 Task: Search one way flight ticket for 3 adults in first from Ogdensburg: Ogdensburg International Airport to Gillette: Gillette Campbell County Airport on 5-1-2023. Choice of flights is Emirates and Kenya Airways. Number of bags: 1 carry on bag. Price is upto 100000. Outbound departure time preference is 16:15.
Action: Mouse moved to (226, 376)
Screenshot: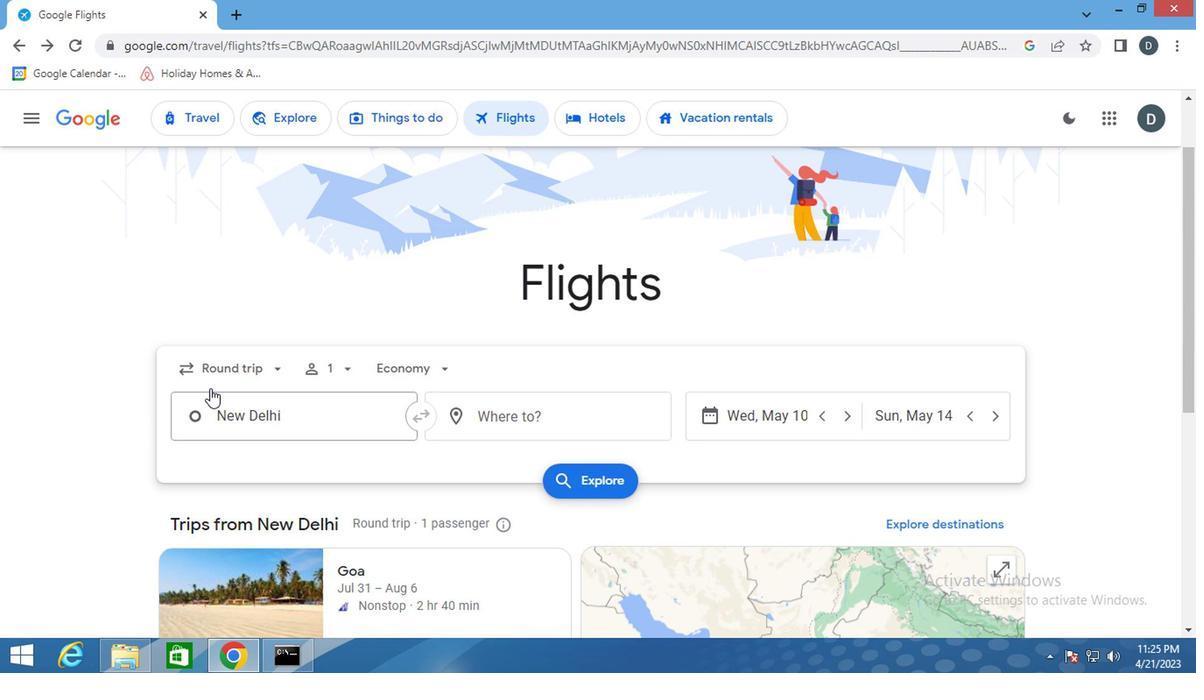 
Action: Mouse pressed left at (226, 376)
Screenshot: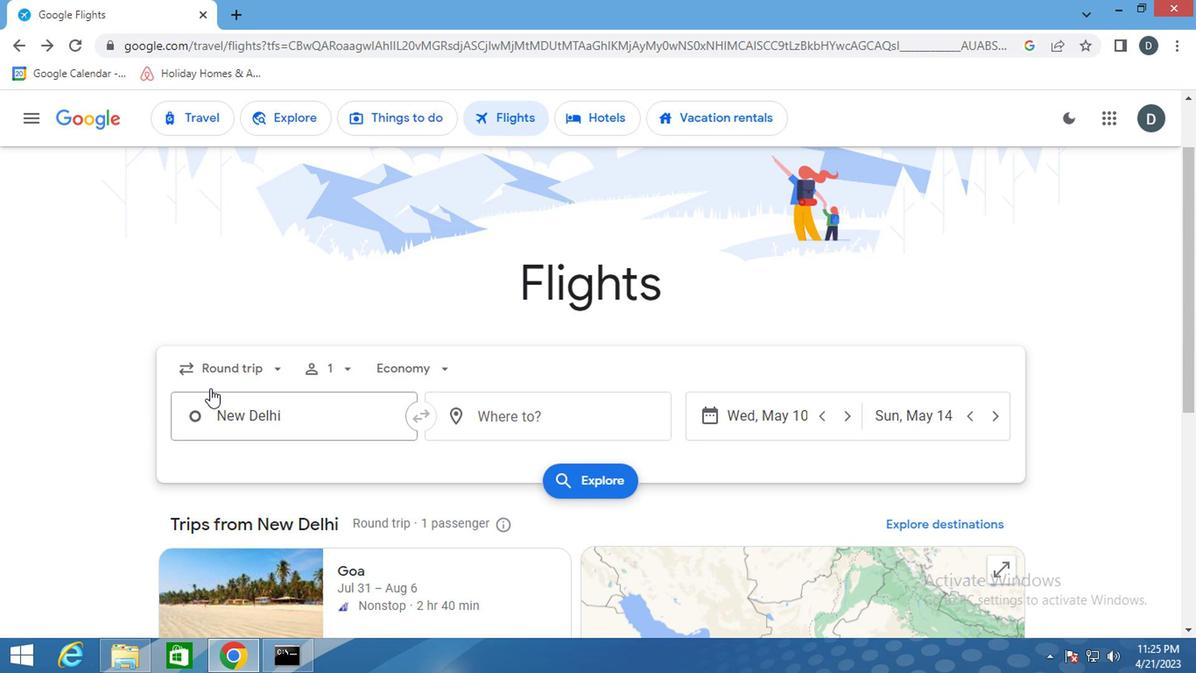 
Action: Mouse moved to (270, 436)
Screenshot: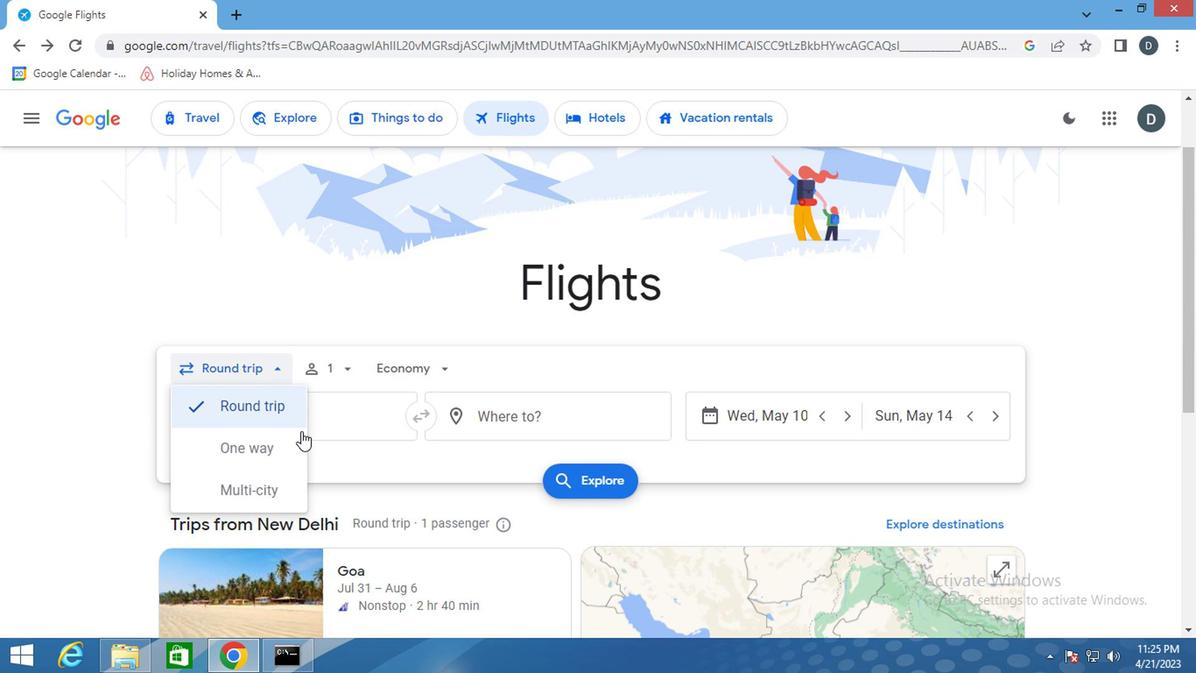 
Action: Mouse pressed left at (270, 436)
Screenshot: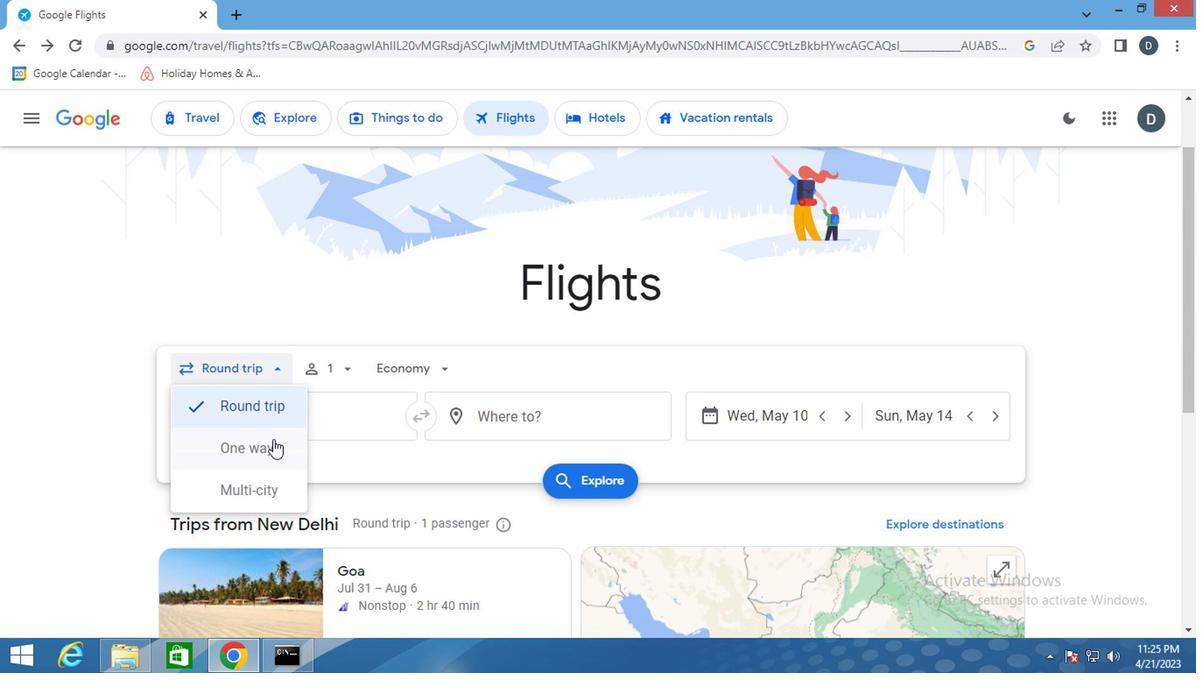 
Action: Mouse moved to (321, 367)
Screenshot: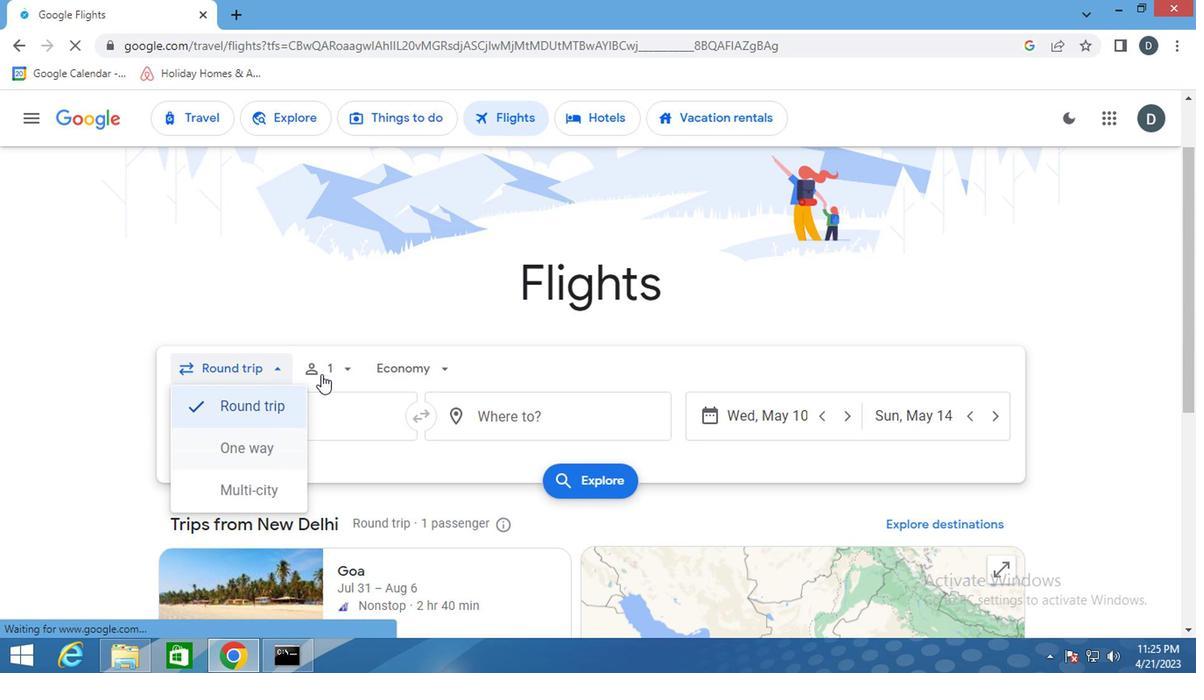 
Action: Mouse pressed left at (321, 367)
Screenshot: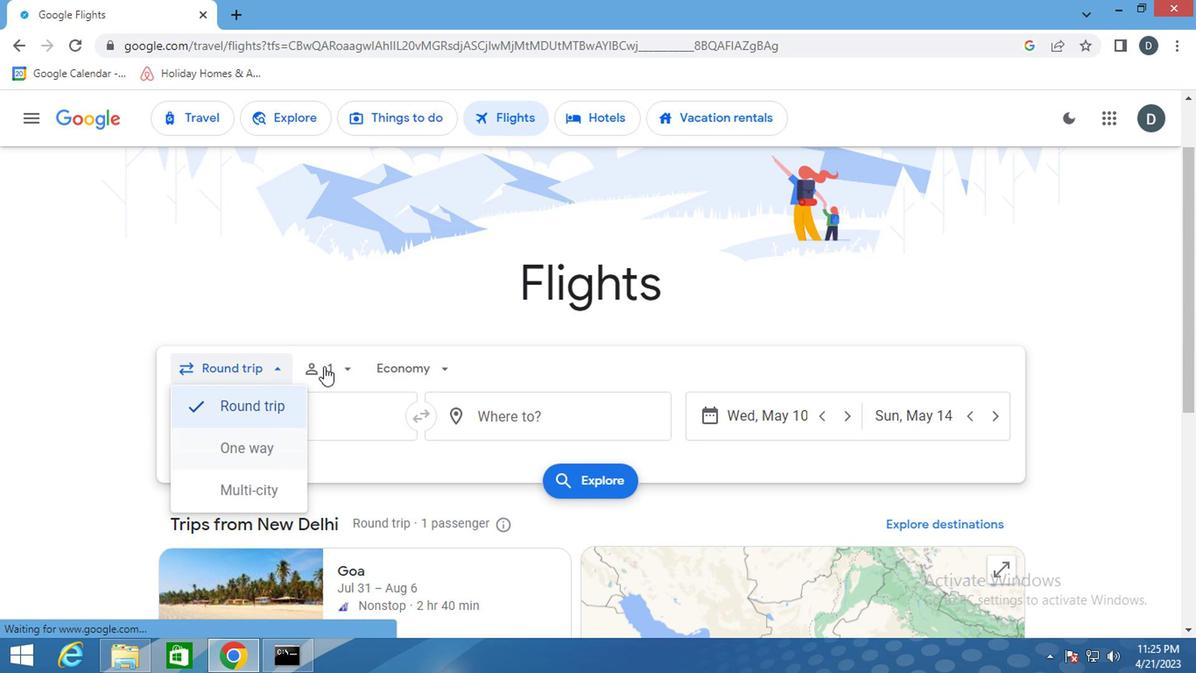 
Action: Mouse moved to (457, 412)
Screenshot: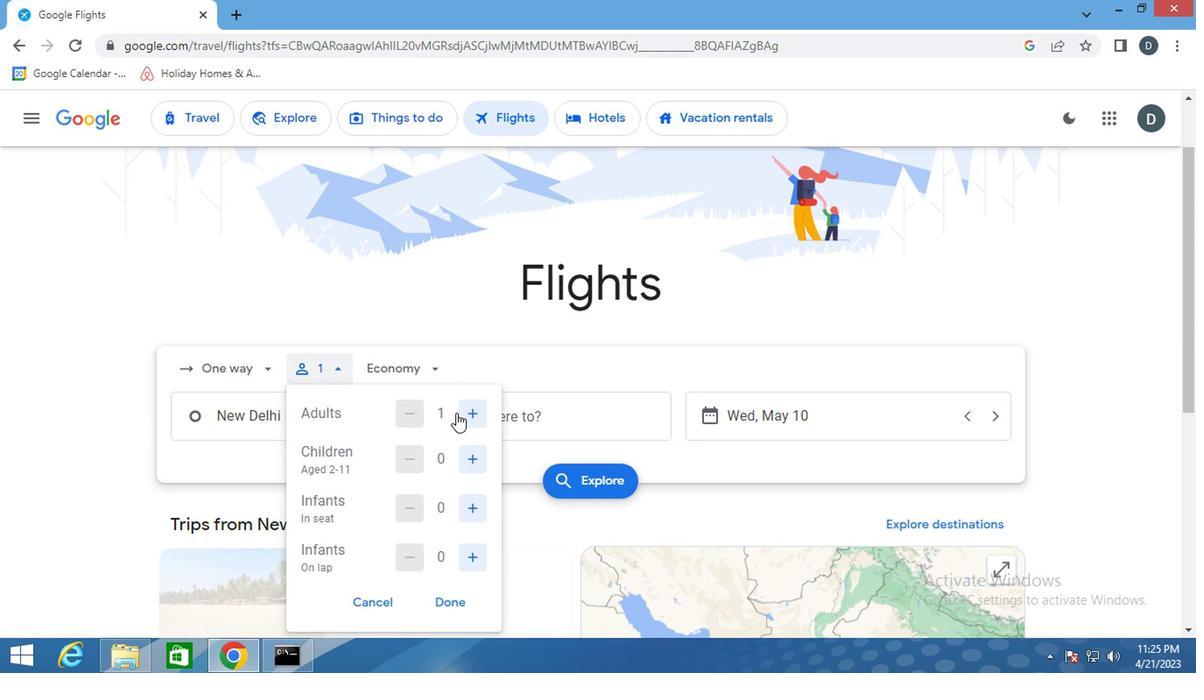 
Action: Mouse pressed left at (457, 412)
Screenshot: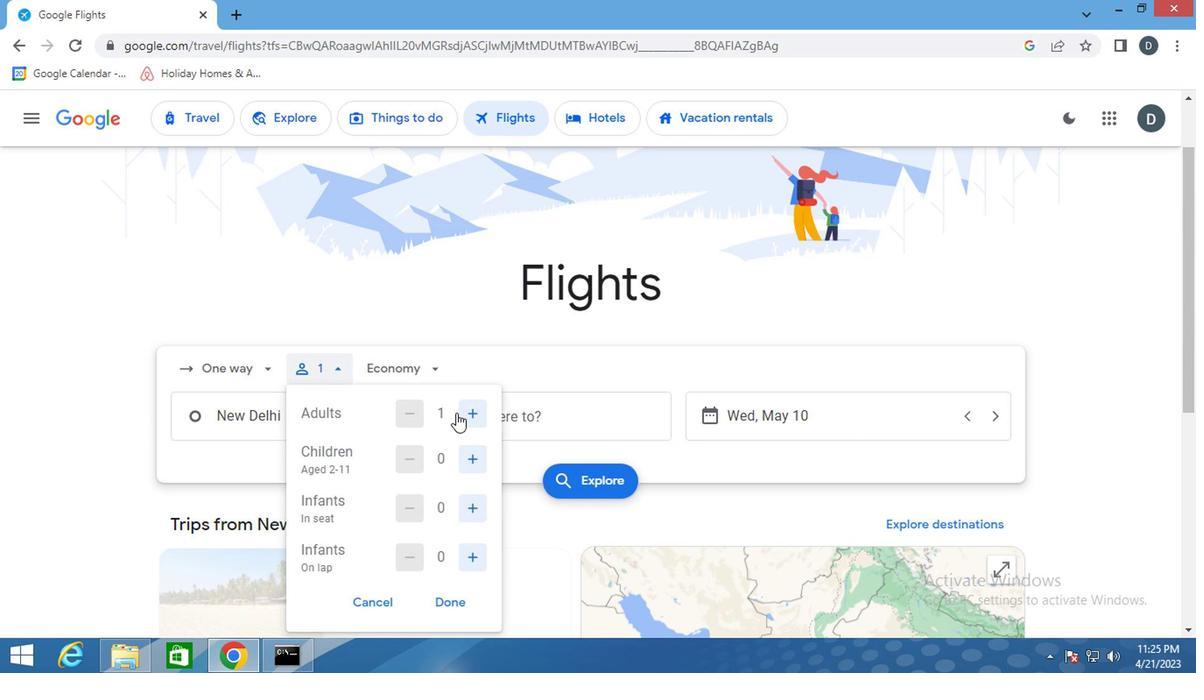 
Action: Mouse pressed left at (457, 412)
Screenshot: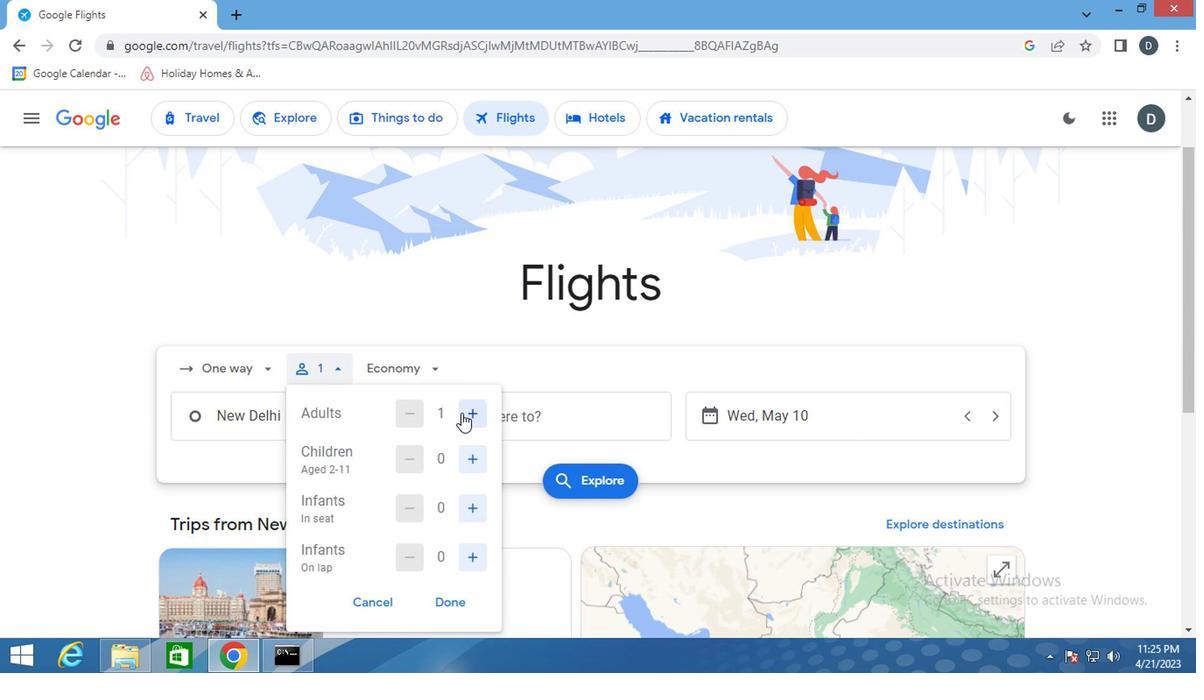 
Action: Mouse pressed left at (457, 412)
Screenshot: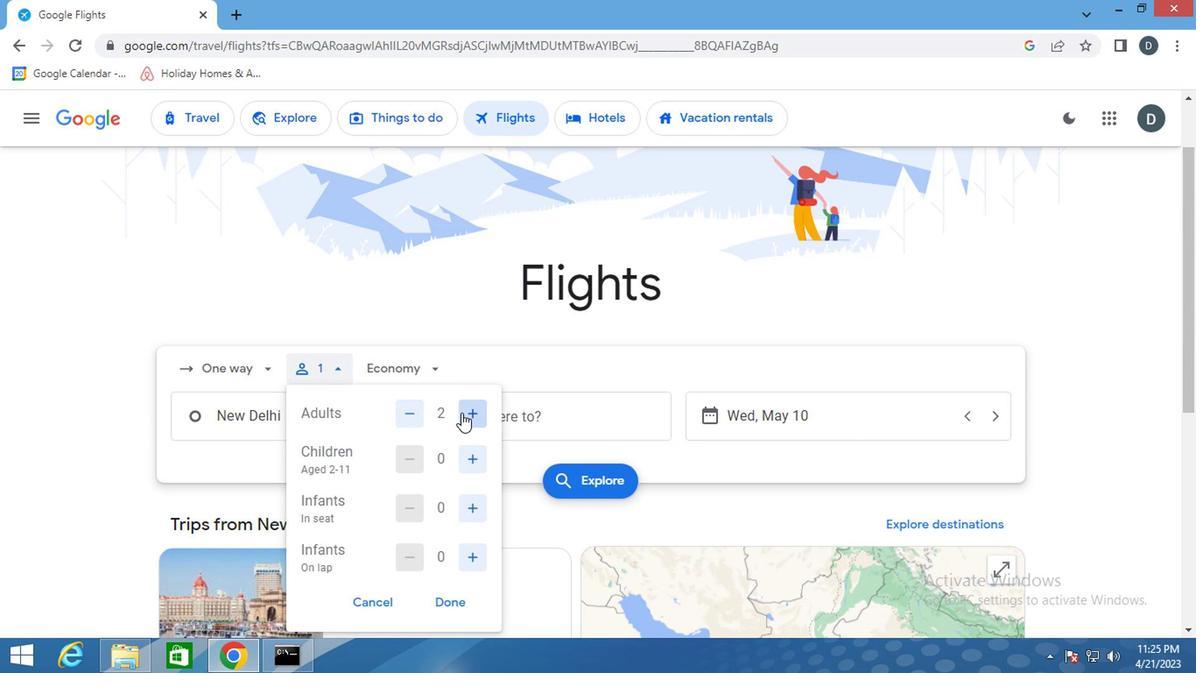 
Action: Mouse moved to (408, 411)
Screenshot: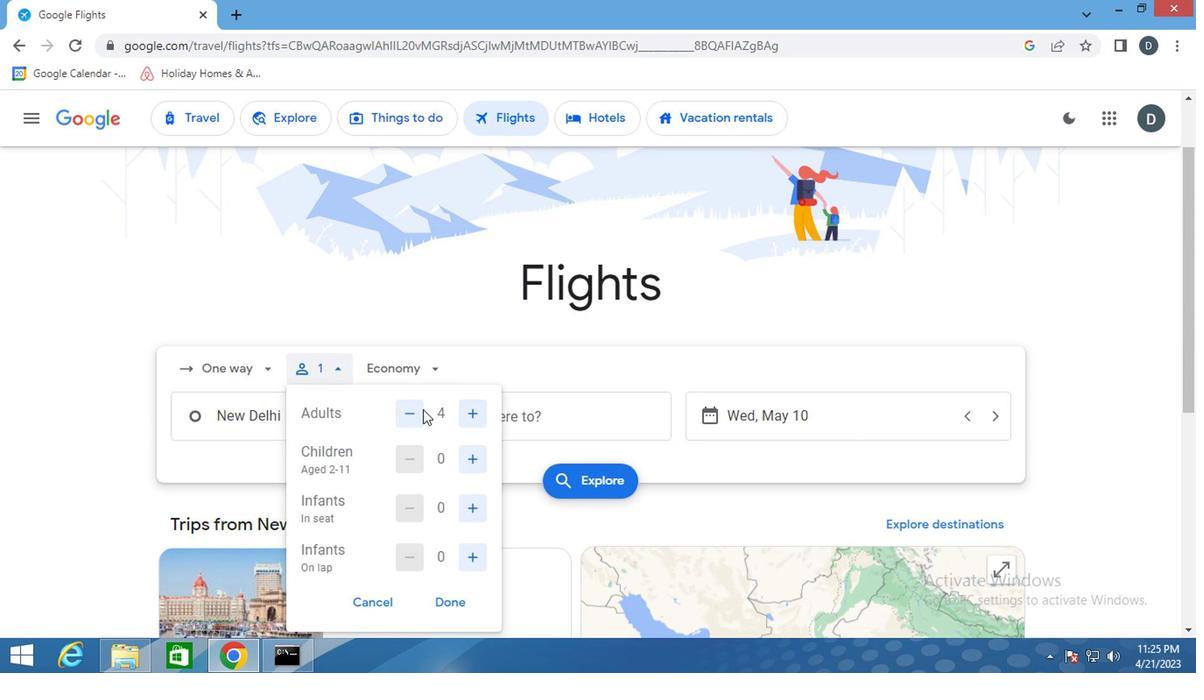 
Action: Mouse pressed left at (408, 411)
Screenshot: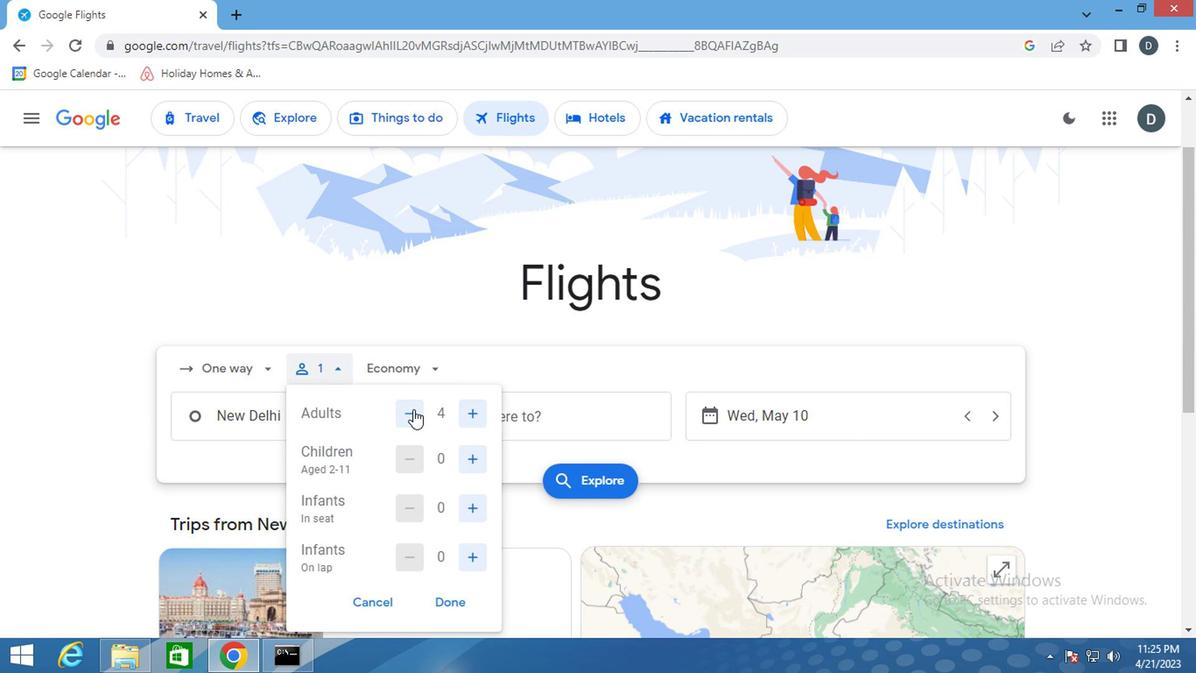 
Action: Mouse moved to (249, 434)
Screenshot: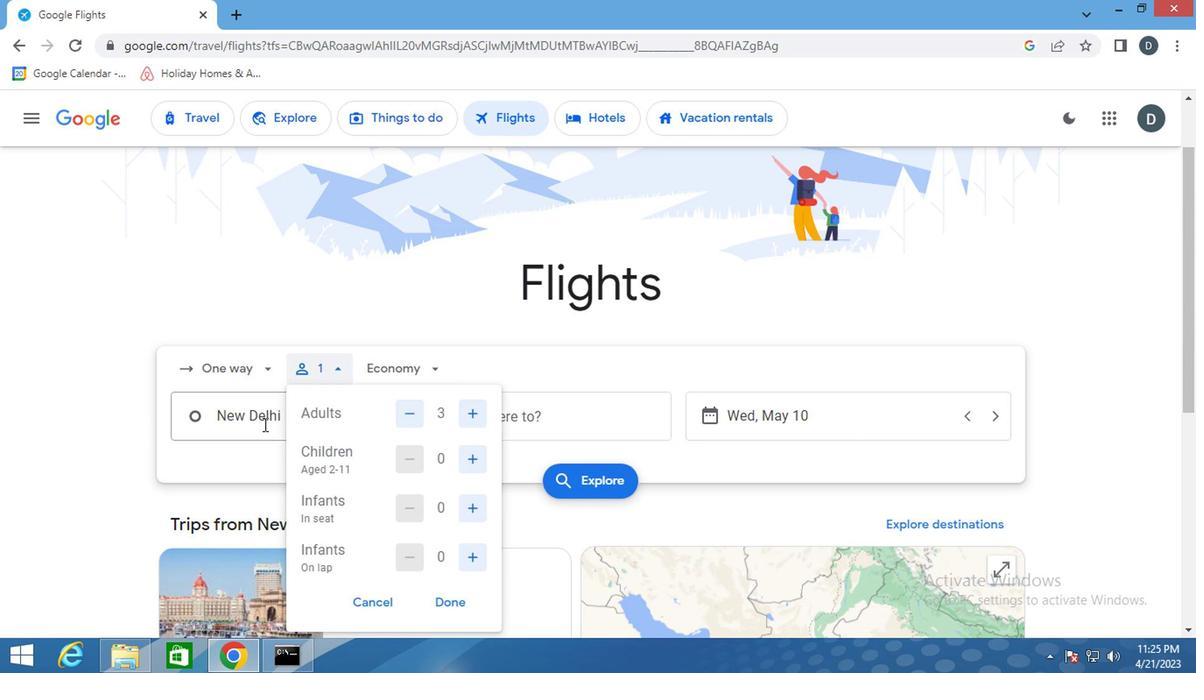 
Action: Mouse pressed left at (249, 434)
Screenshot: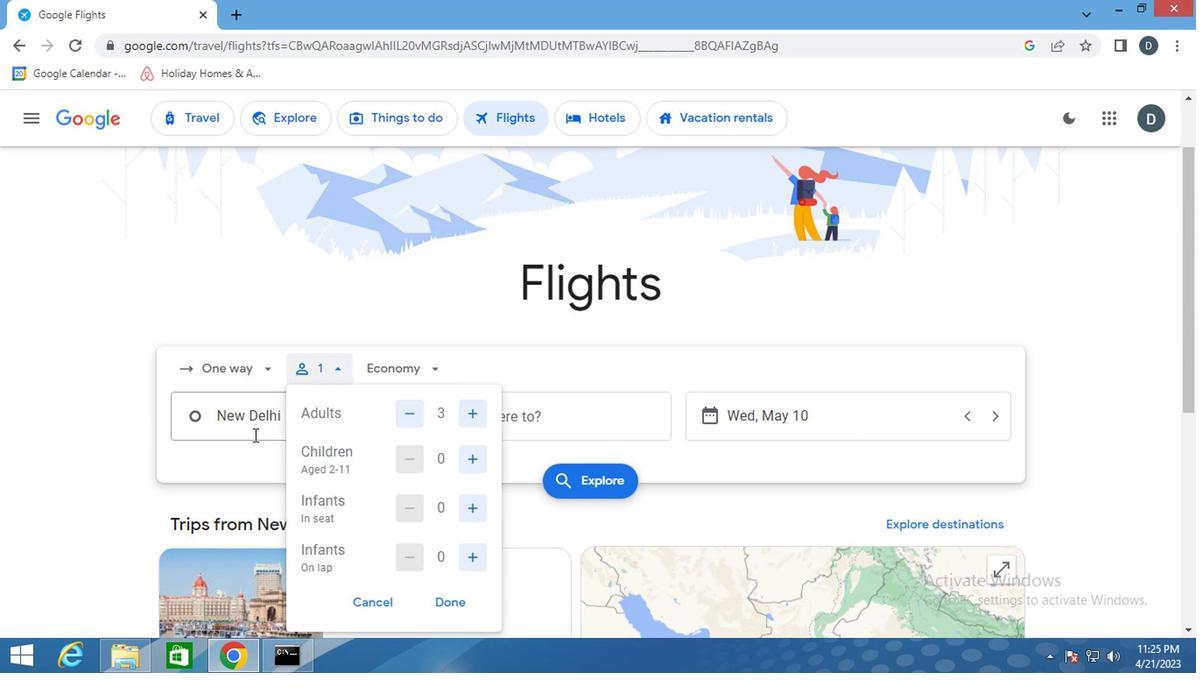 
Action: Mouse moved to (260, 425)
Screenshot: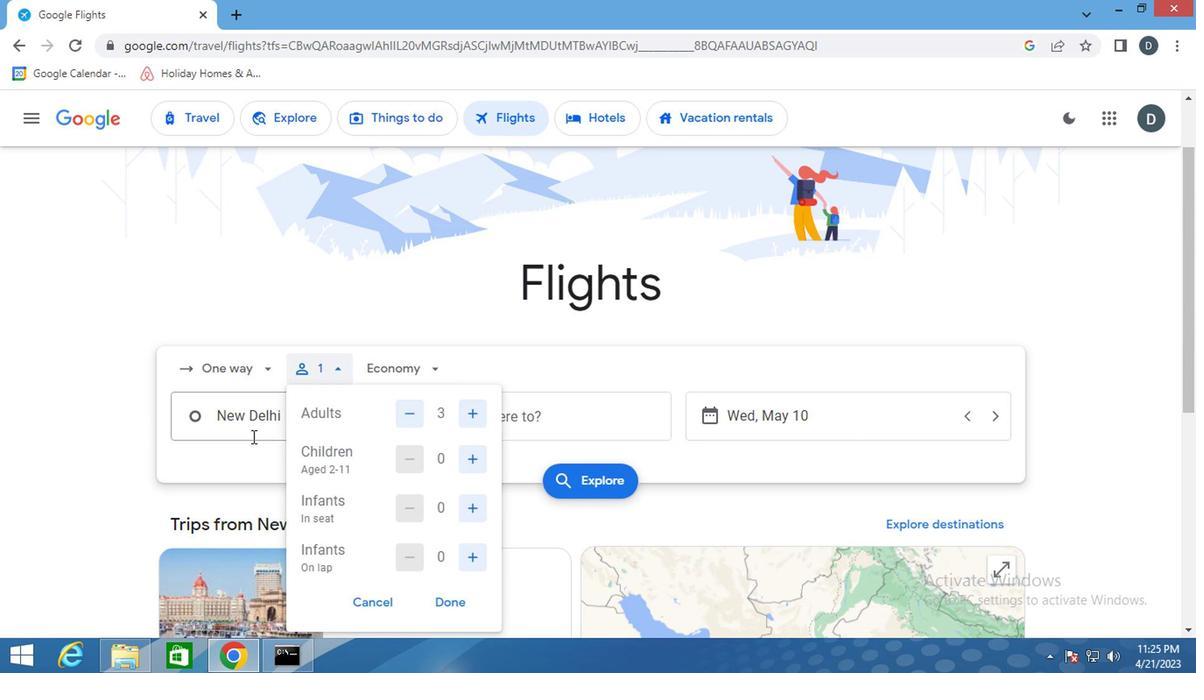 
Action: Mouse pressed left at (260, 425)
Screenshot: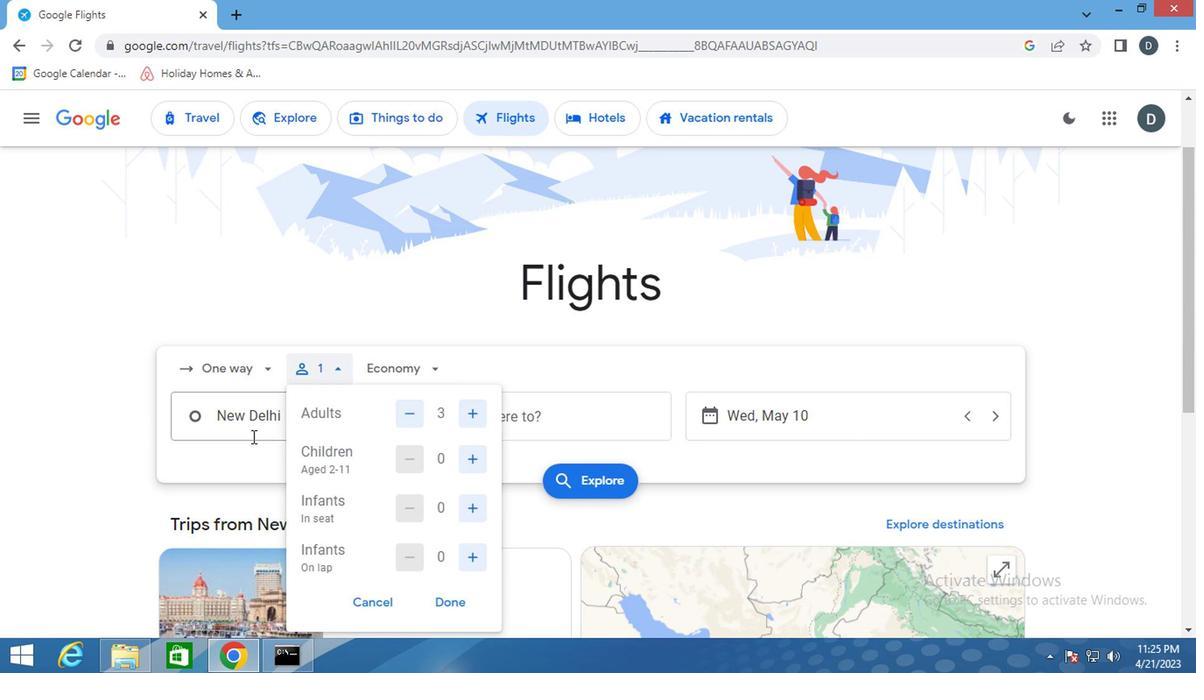 
Action: Mouse moved to (262, 425)
Screenshot: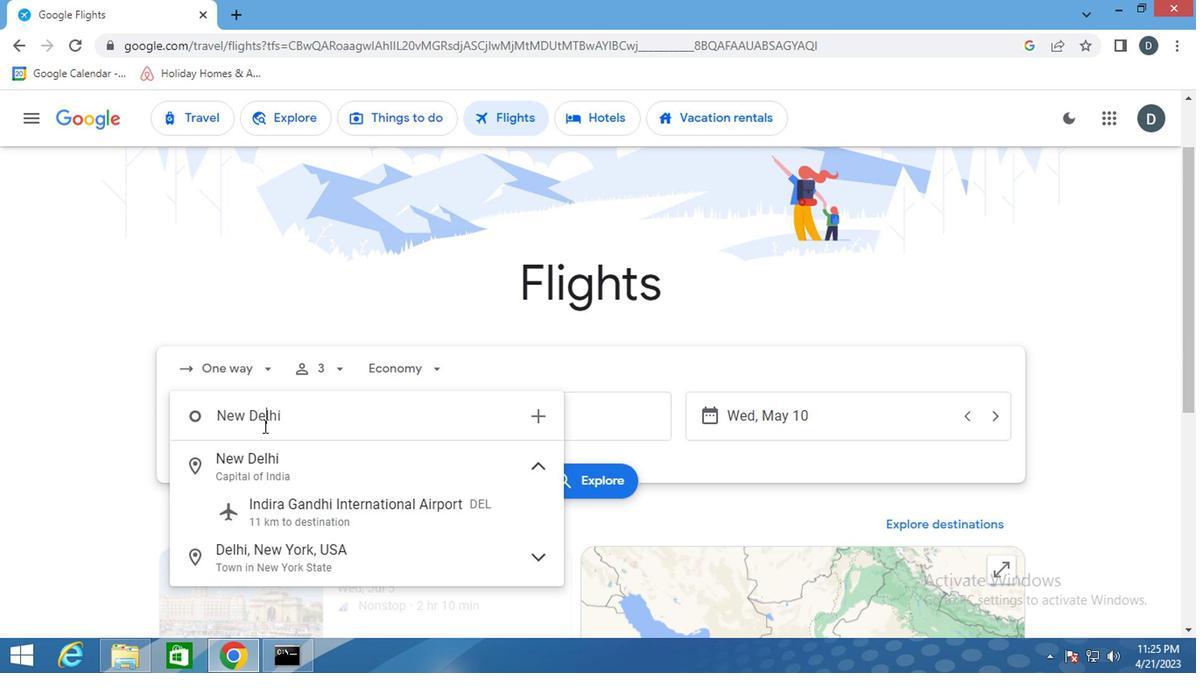 
Action: Key pressed ctrl+A<Key.shift>ctrl+OR<Key.backspace>GDENSBURG
Screenshot: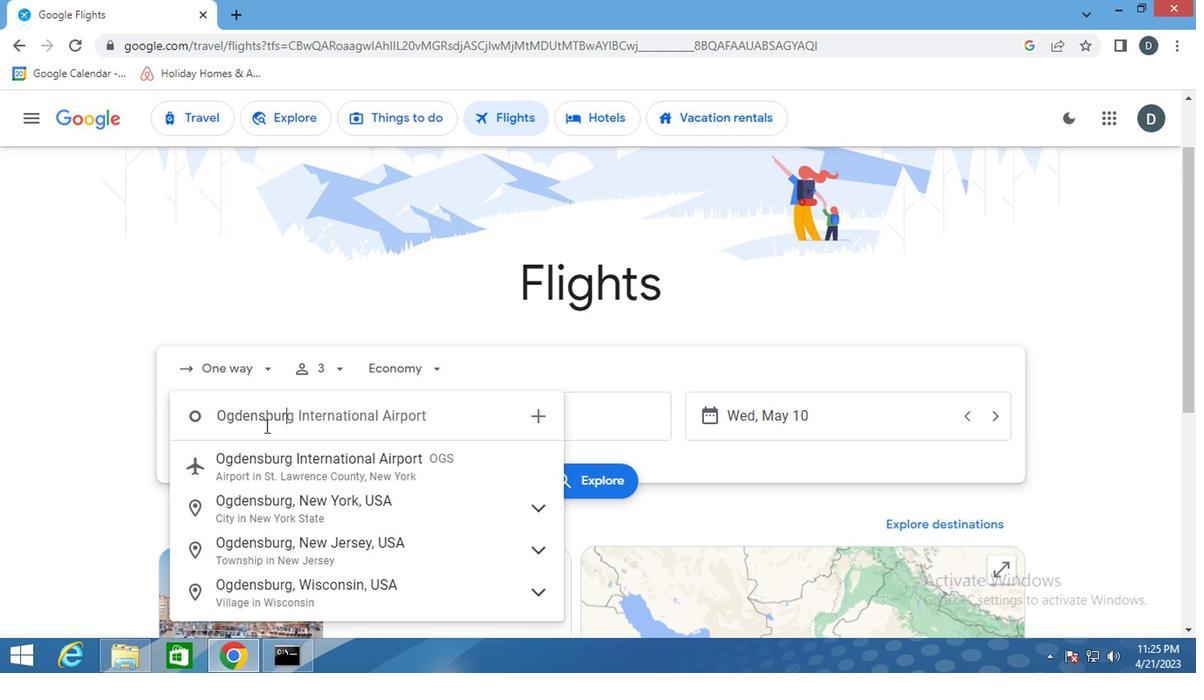 
Action: Mouse moved to (286, 464)
Screenshot: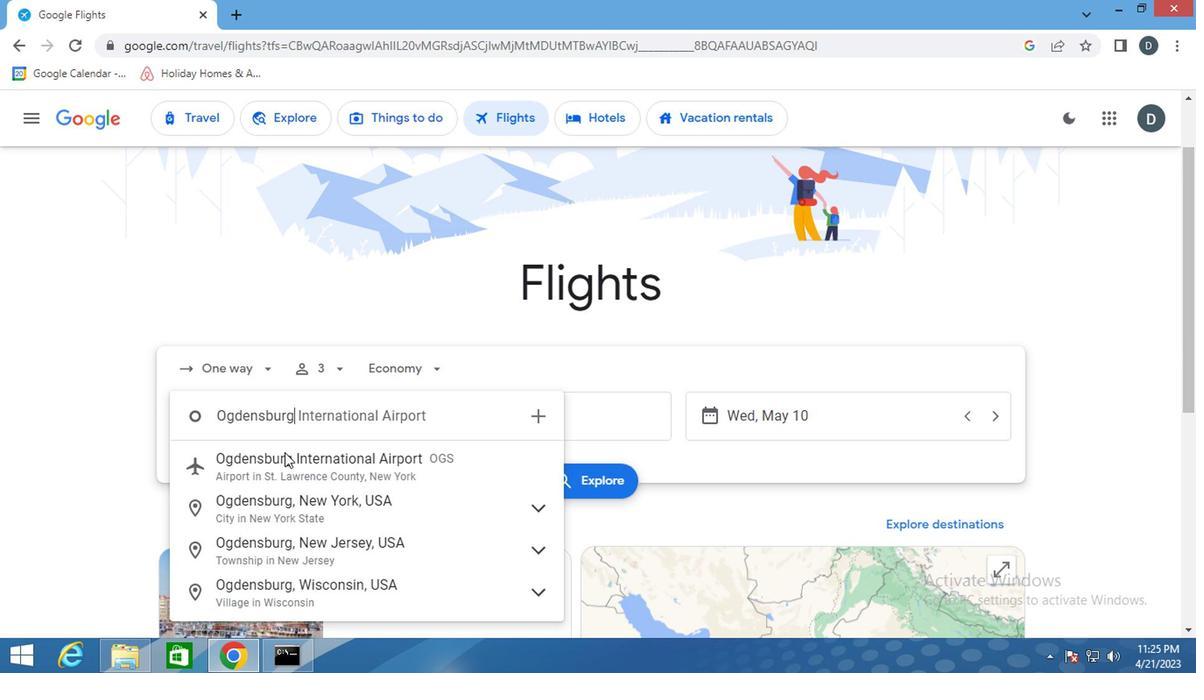 
Action: Mouse pressed left at (286, 464)
Screenshot: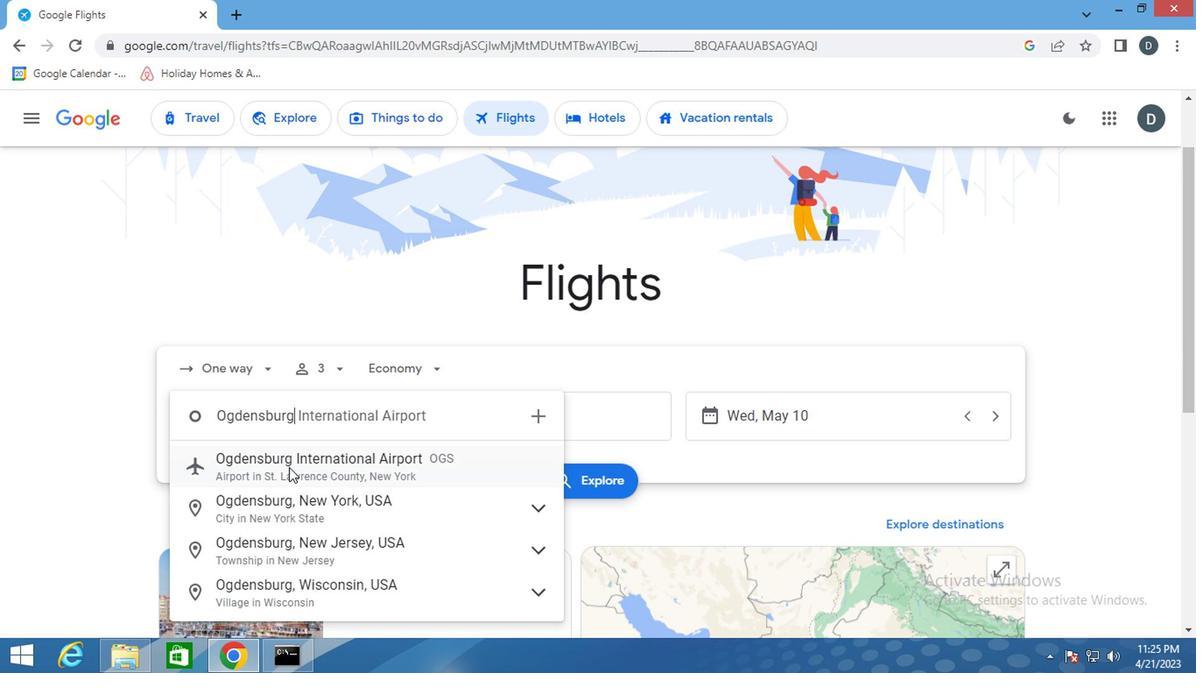 
Action: Mouse moved to (570, 415)
Screenshot: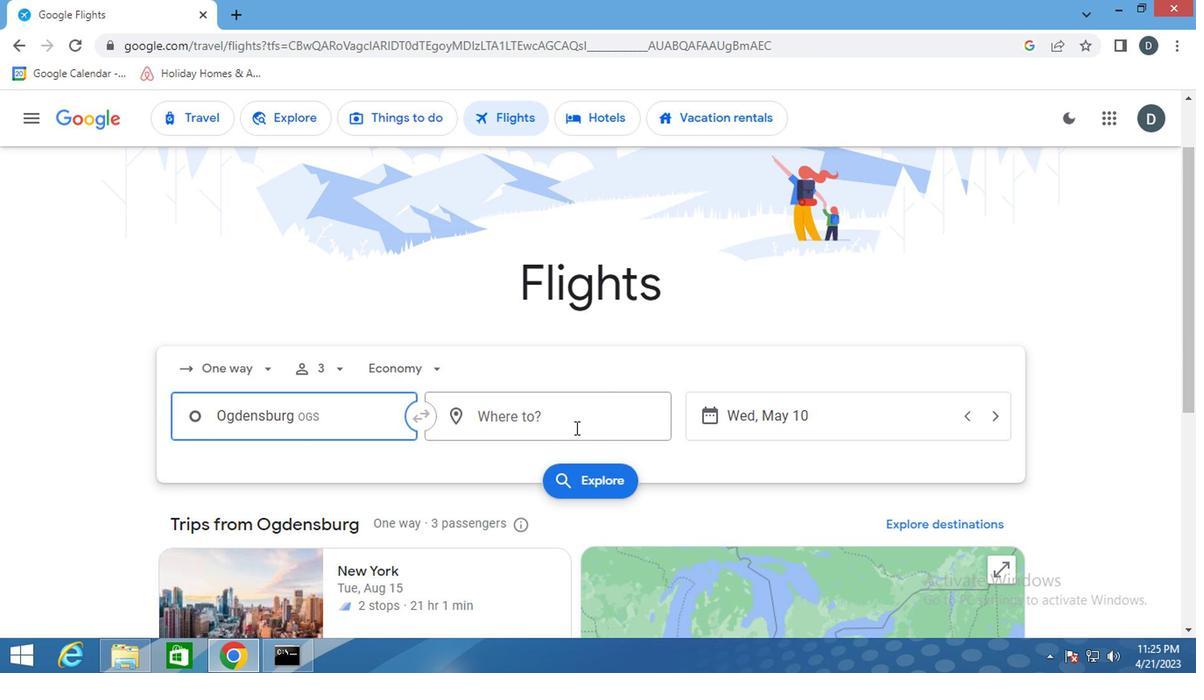 
Action: Mouse pressed left at (570, 415)
Screenshot: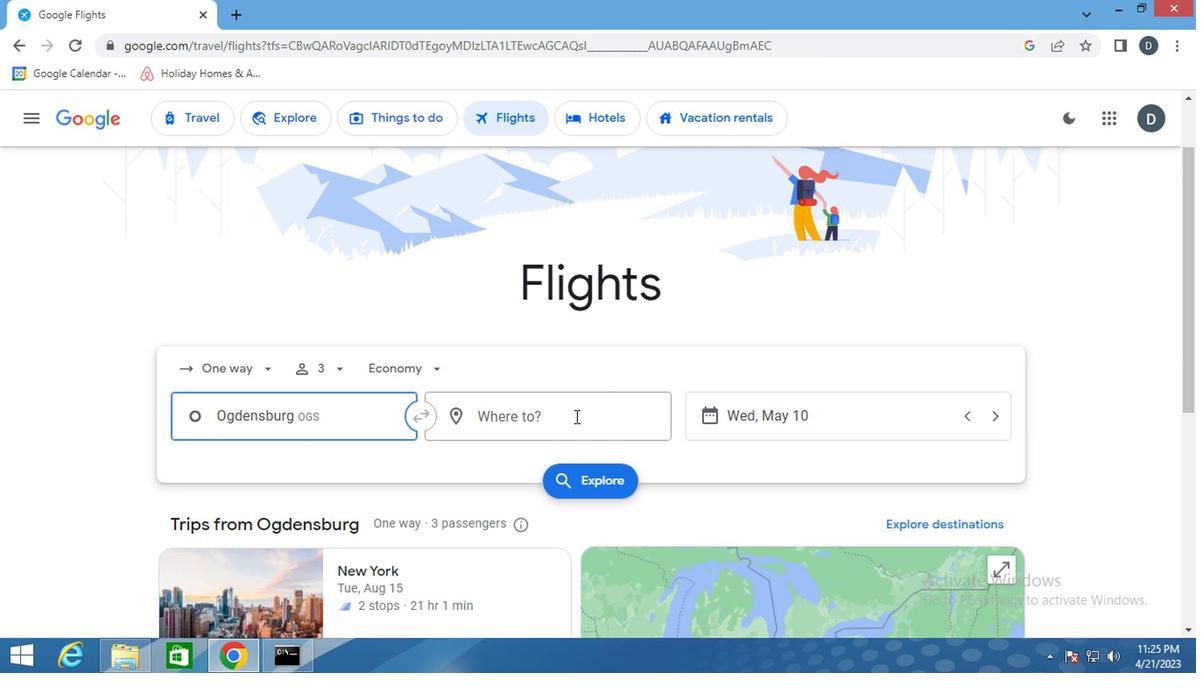 
Action: Key pressed <Key.shift>
Screenshot: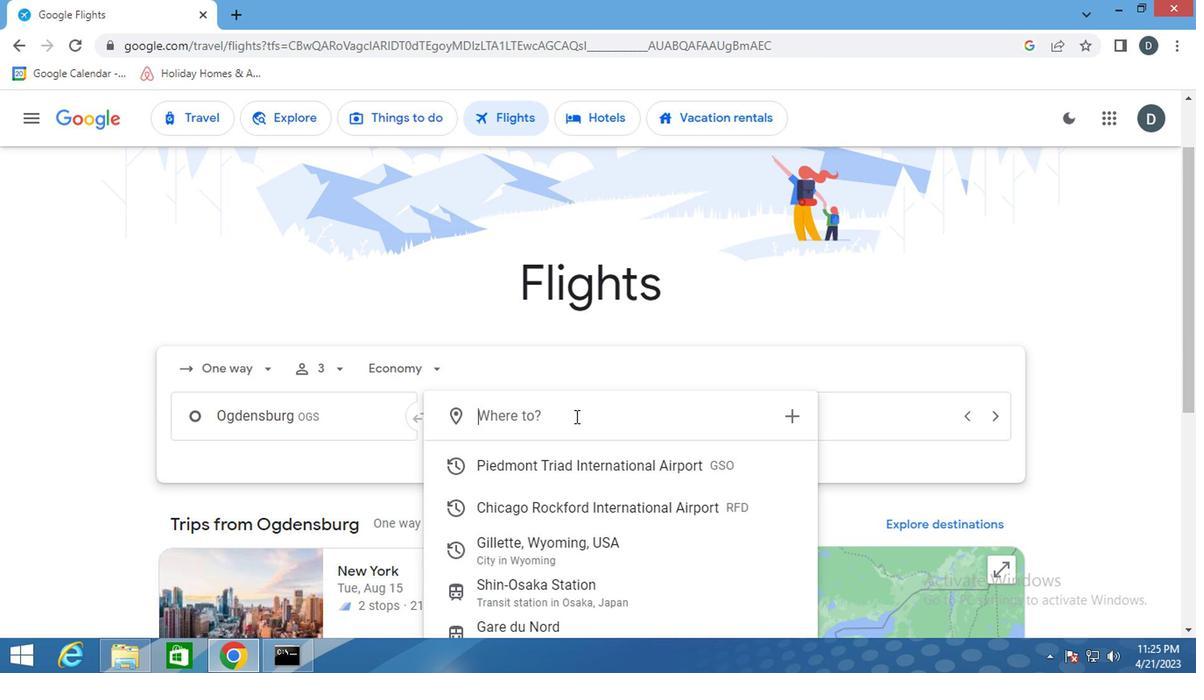 
Action: Mouse moved to (570, 415)
Screenshot: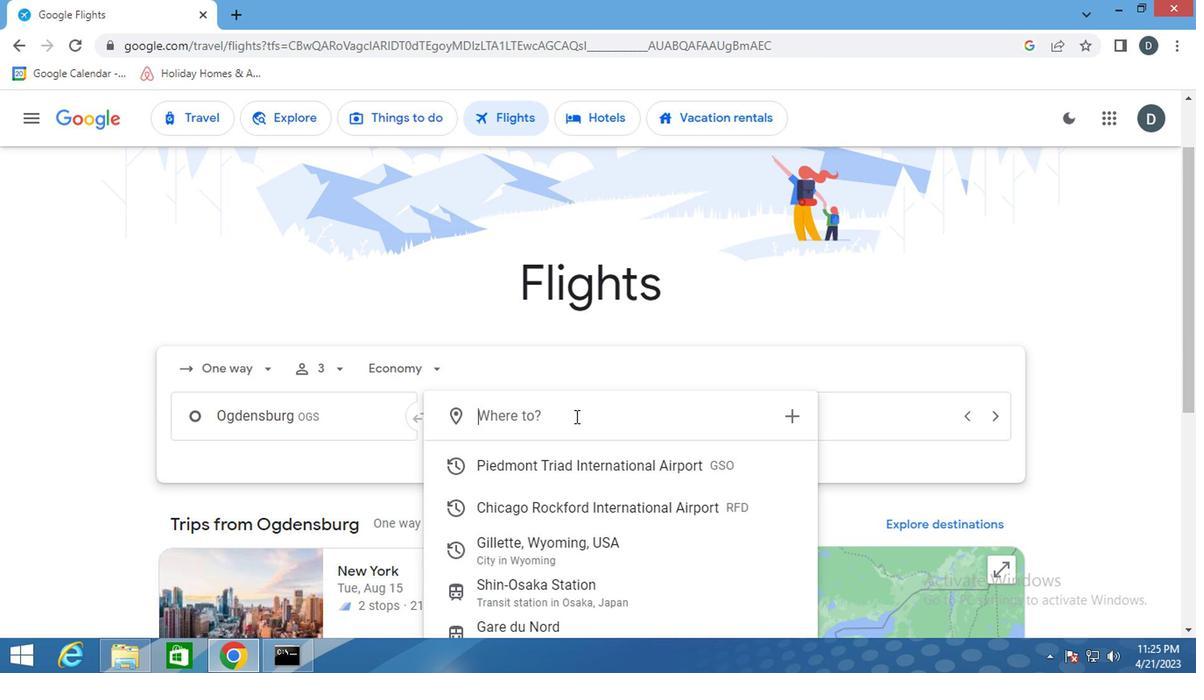
Action: Key pressed GILLETTE
Screenshot: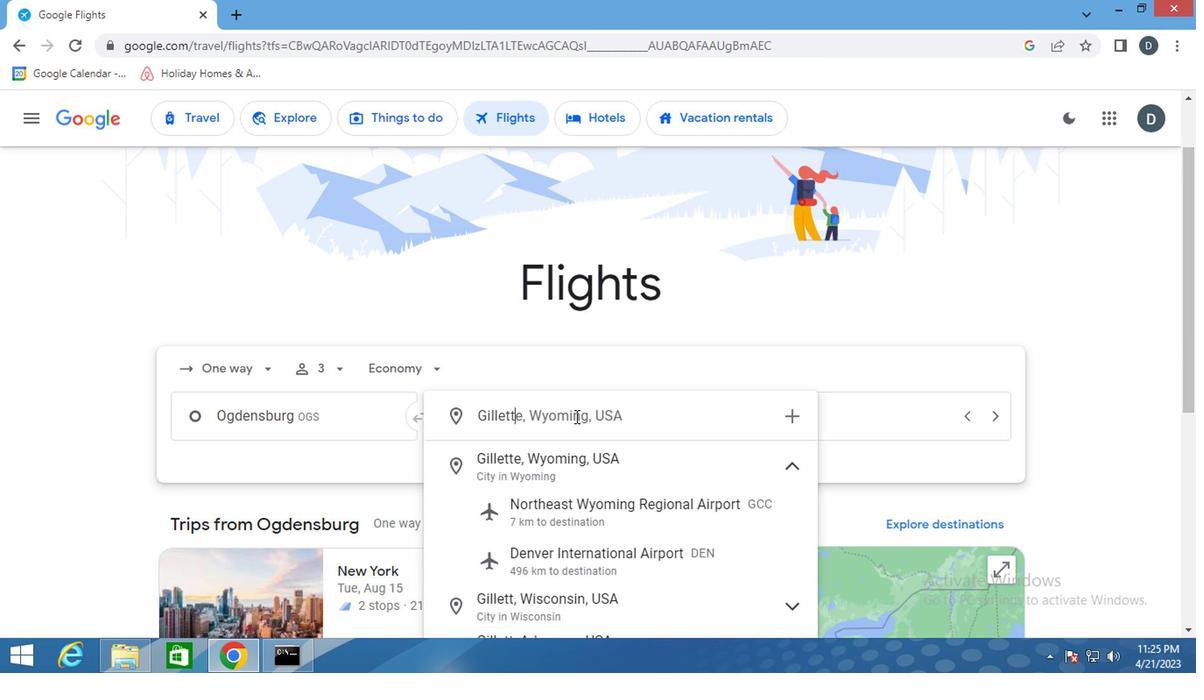 
Action: Mouse moved to (583, 454)
Screenshot: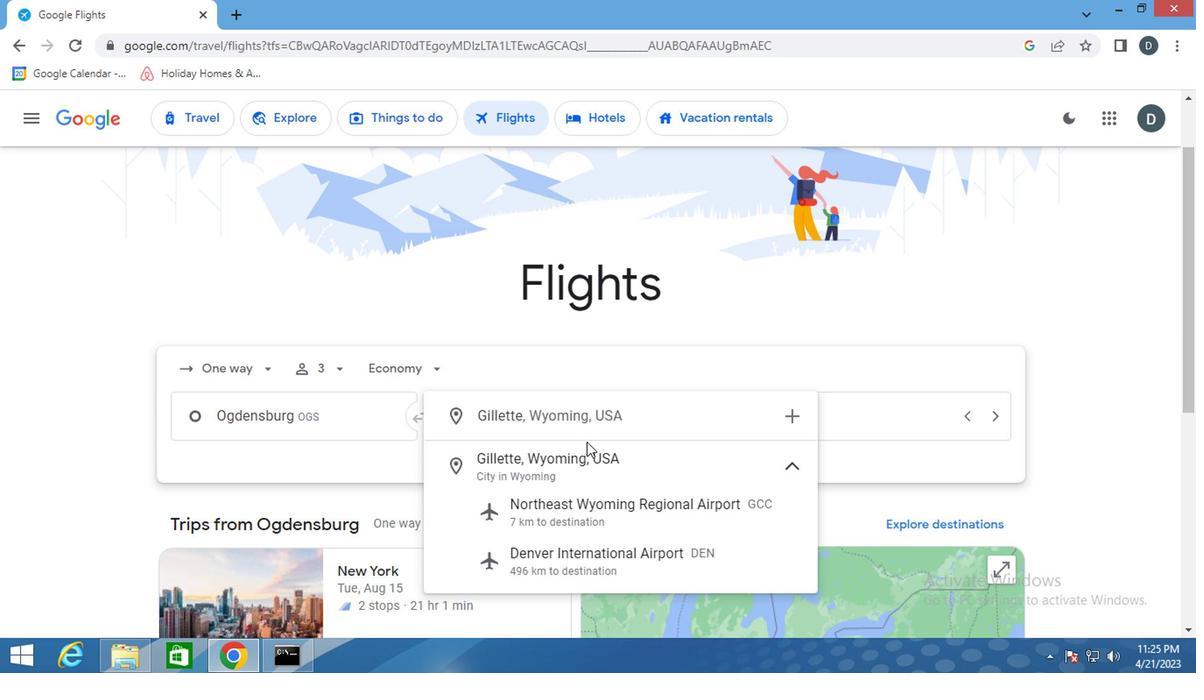
Action: Mouse pressed left at (583, 454)
Screenshot: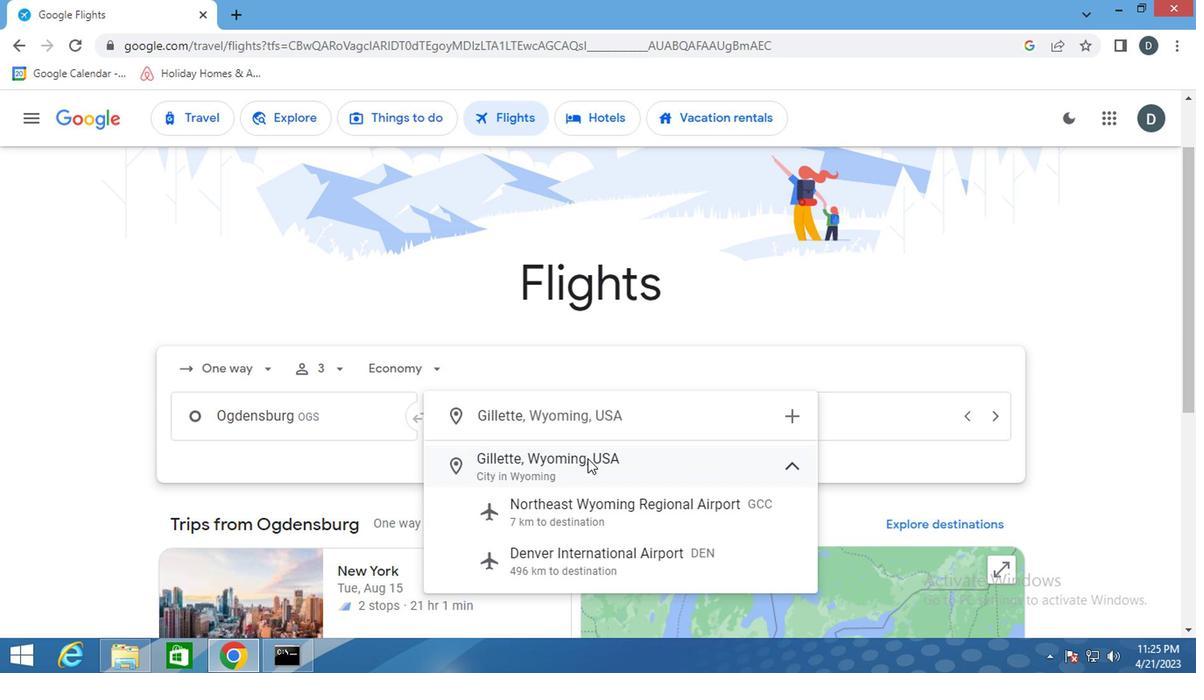 
Action: Mouse moved to (840, 420)
Screenshot: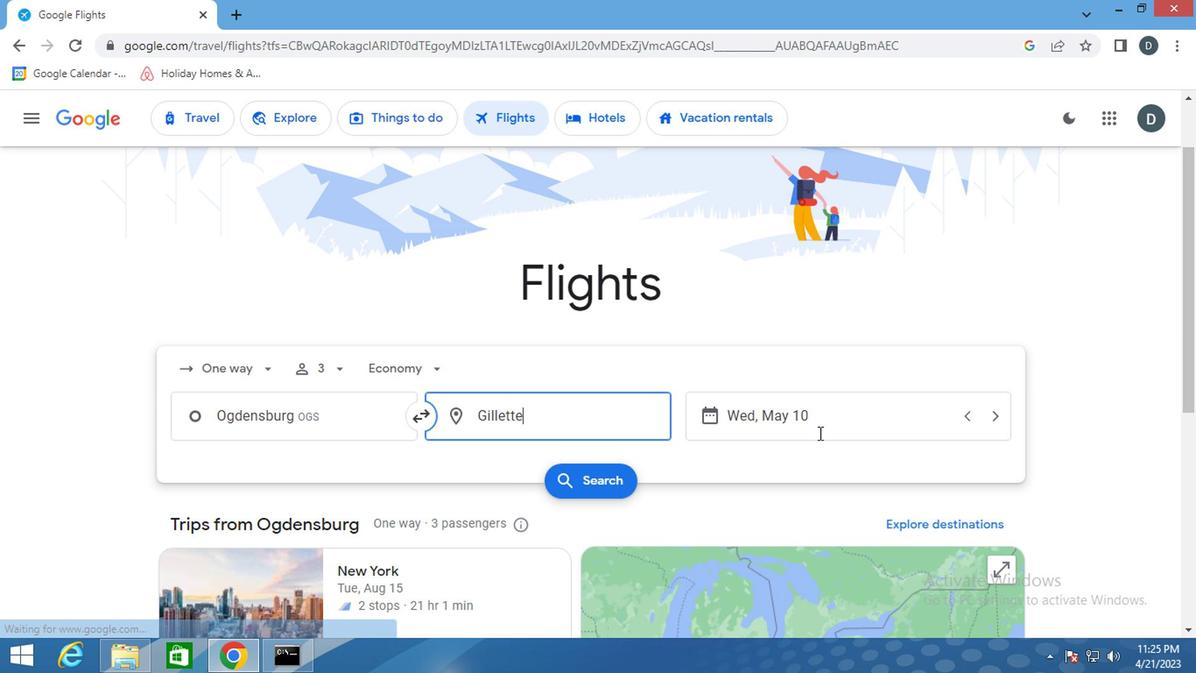 
Action: Mouse pressed left at (840, 420)
Screenshot: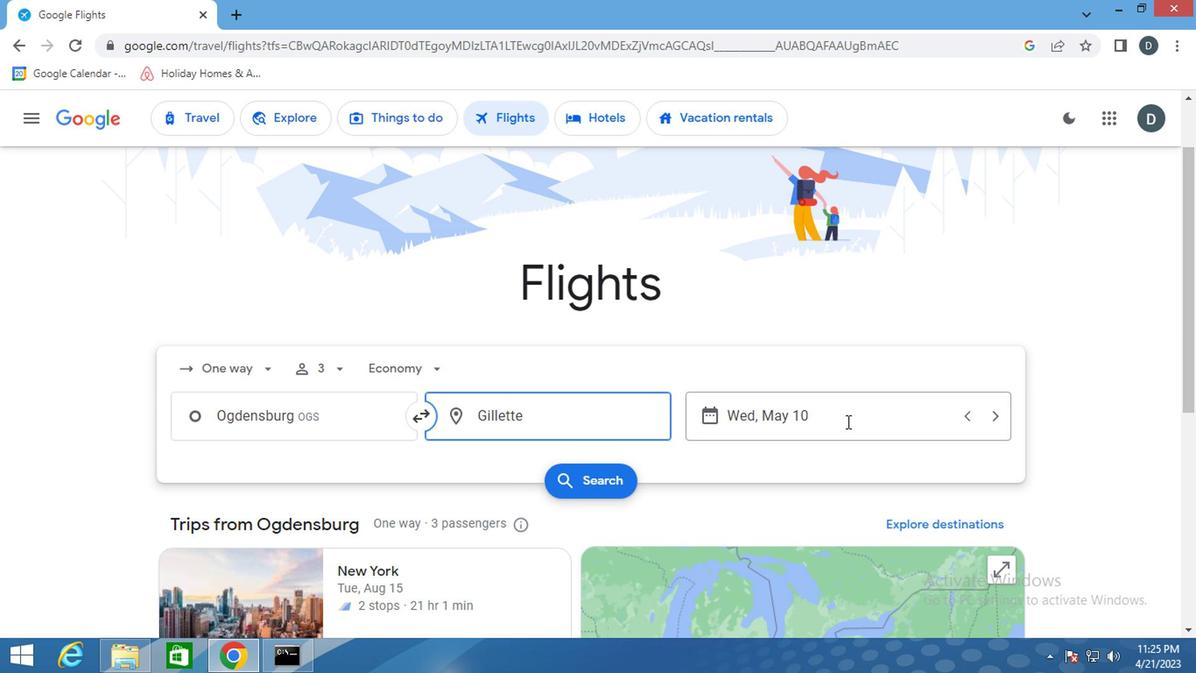 
Action: Mouse moved to (752, 323)
Screenshot: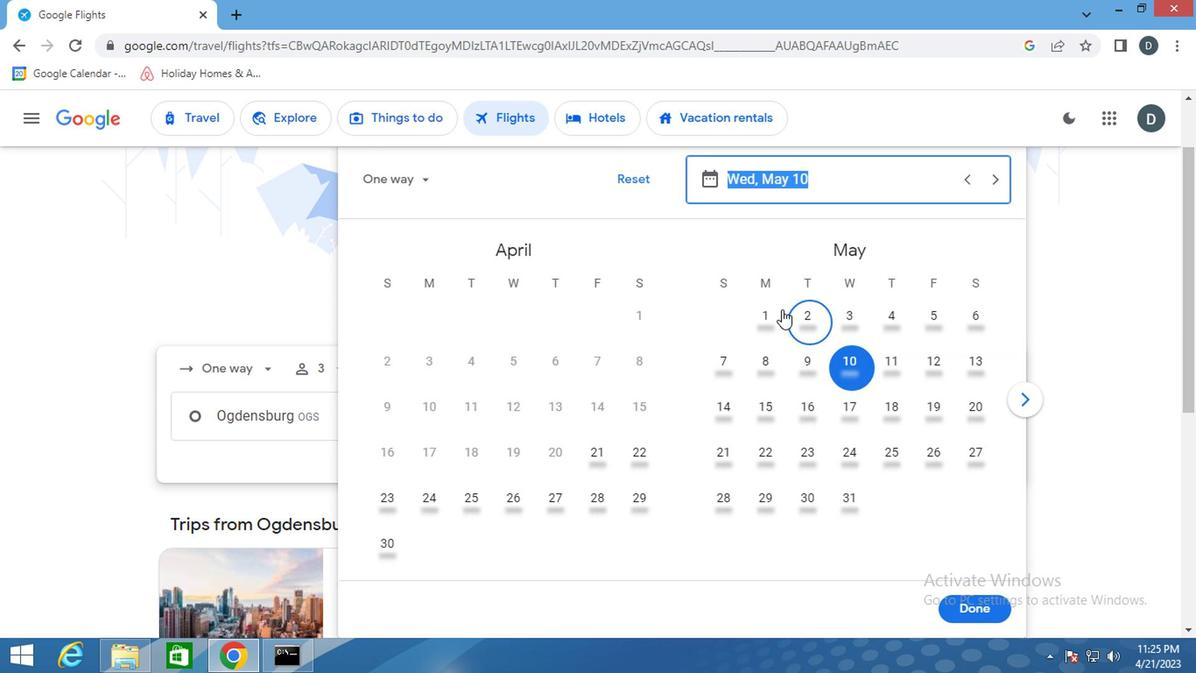 
Action: Mouse pressed left at (752, 323)
Screenshot: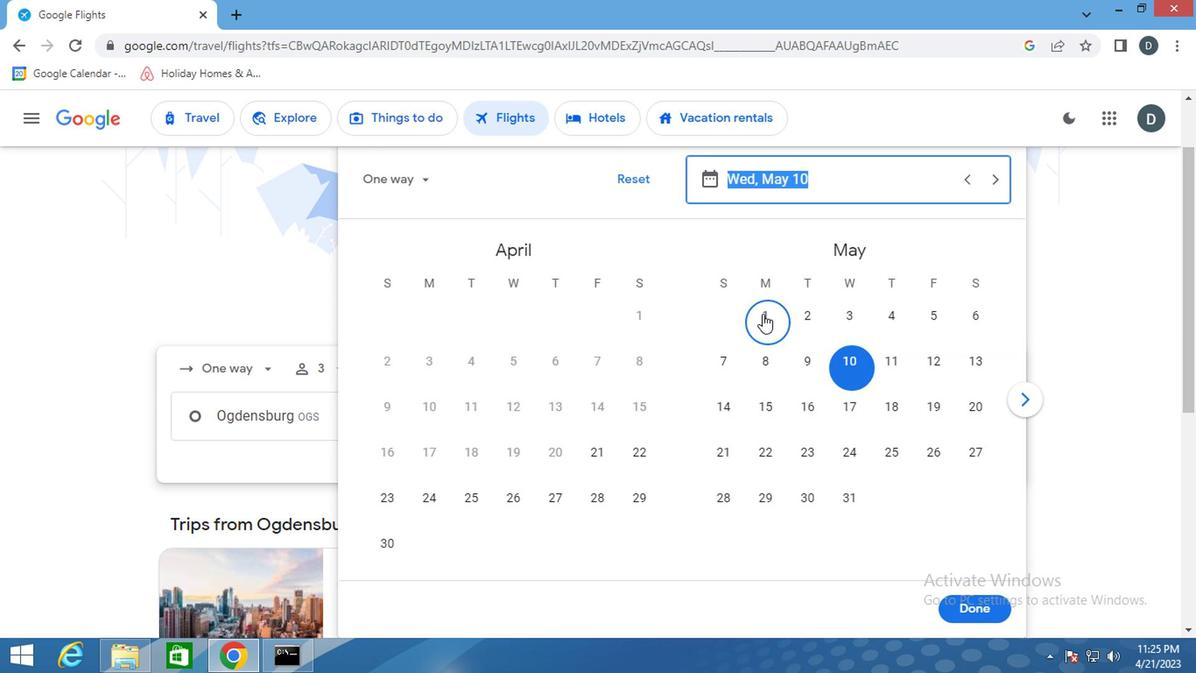 
Action: Mouse moved to (953, 591)
Screenshot: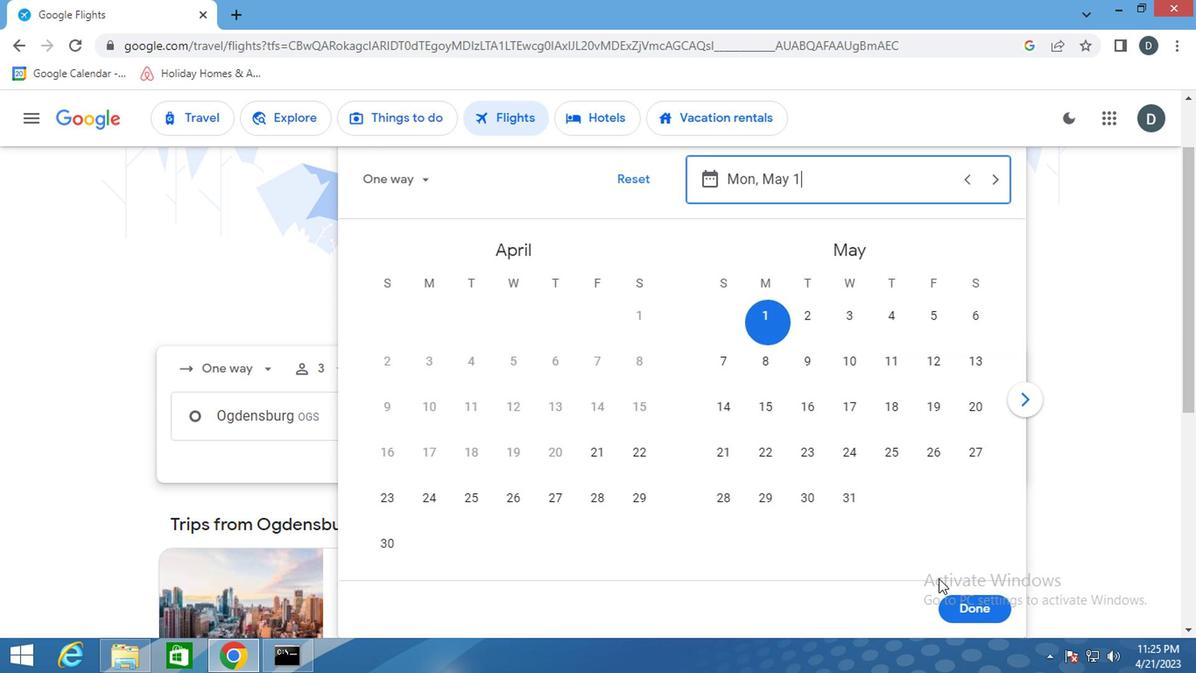 
Action: Mouse pressed left at (953, 591)
Screenshot: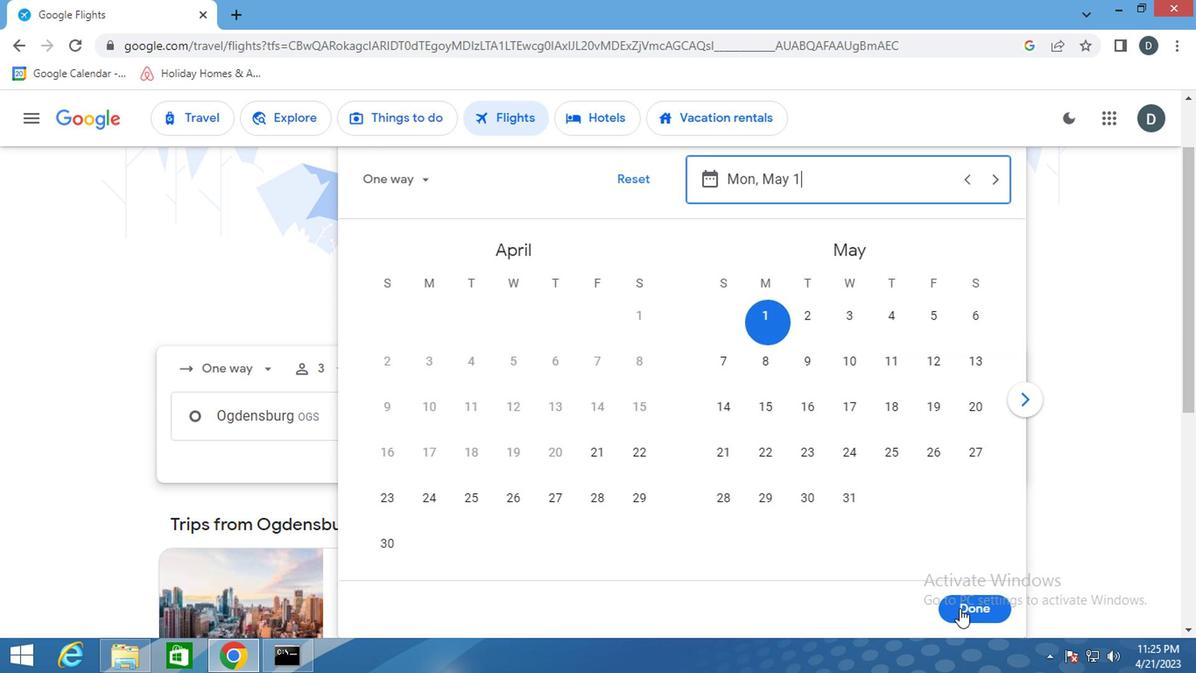 
Action: Mouse moved to (612, 483)
Screenshot: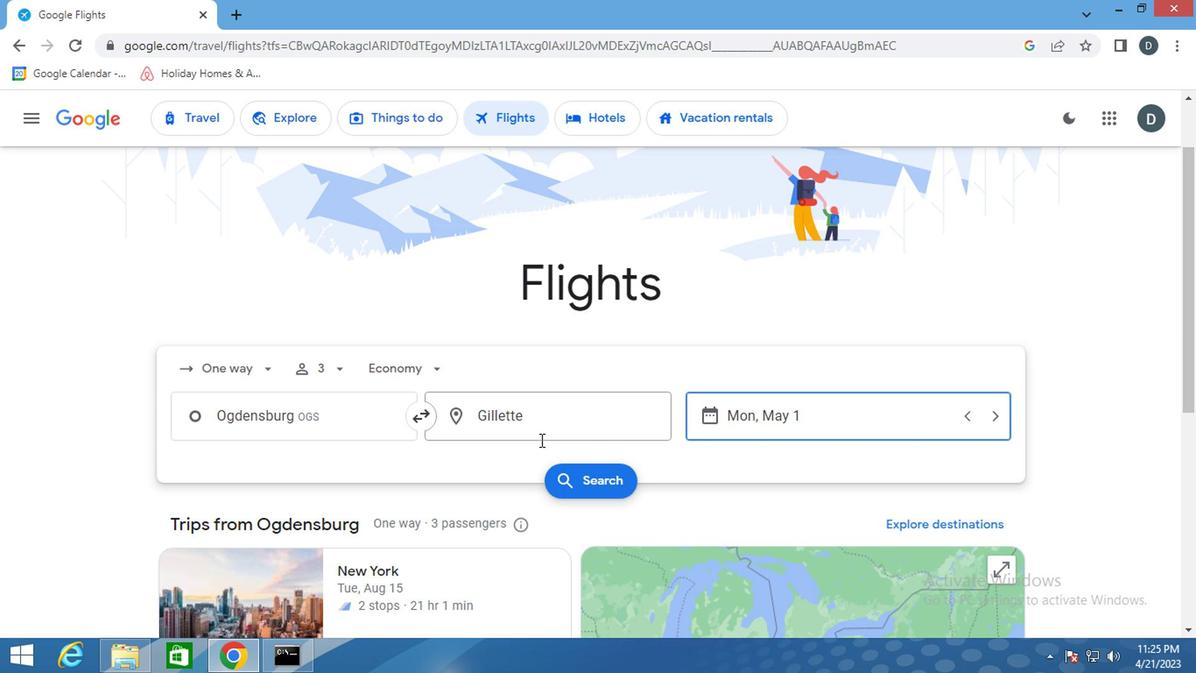 
Action: Mouse pressed left at (612, 483)
Screenshot: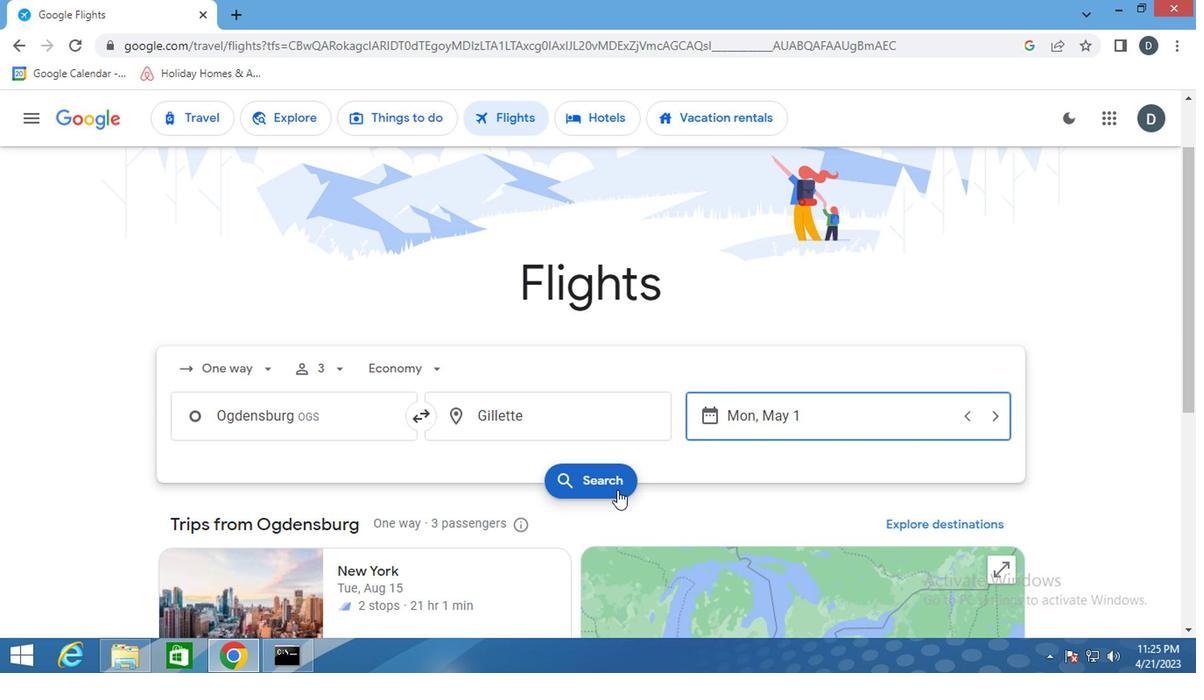 
Action: Mouse moved to (205, 288)
Screenshot: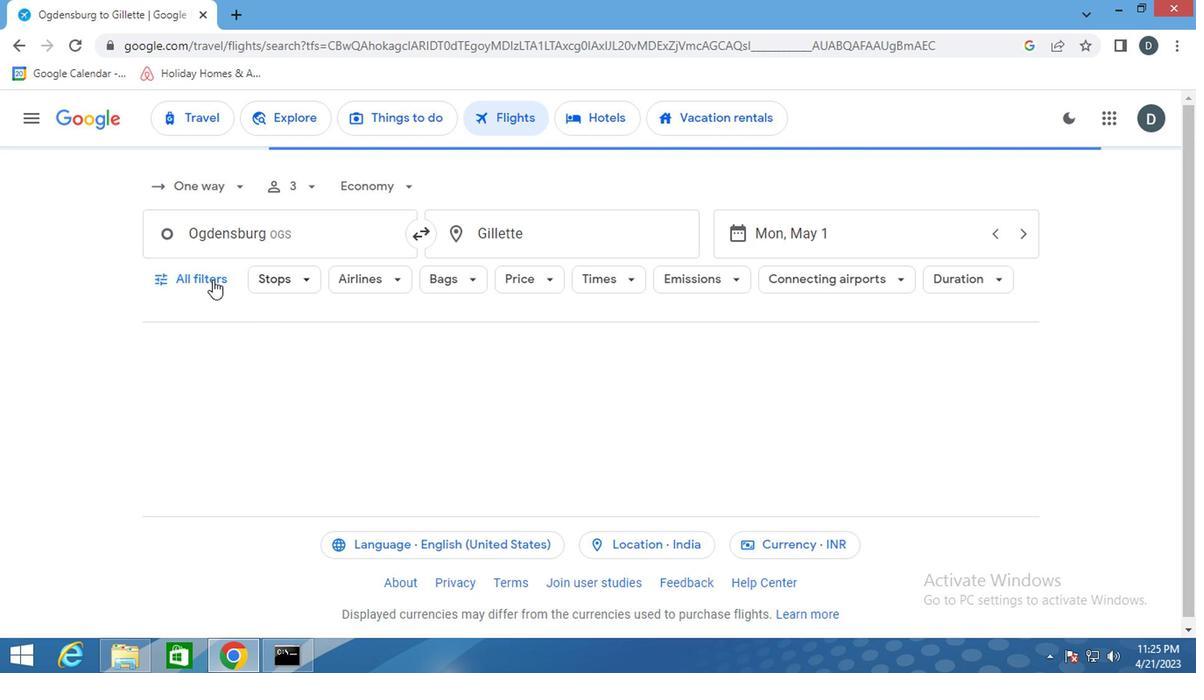 
Action: Mouse pressed left at (205, 288)
Screenshot: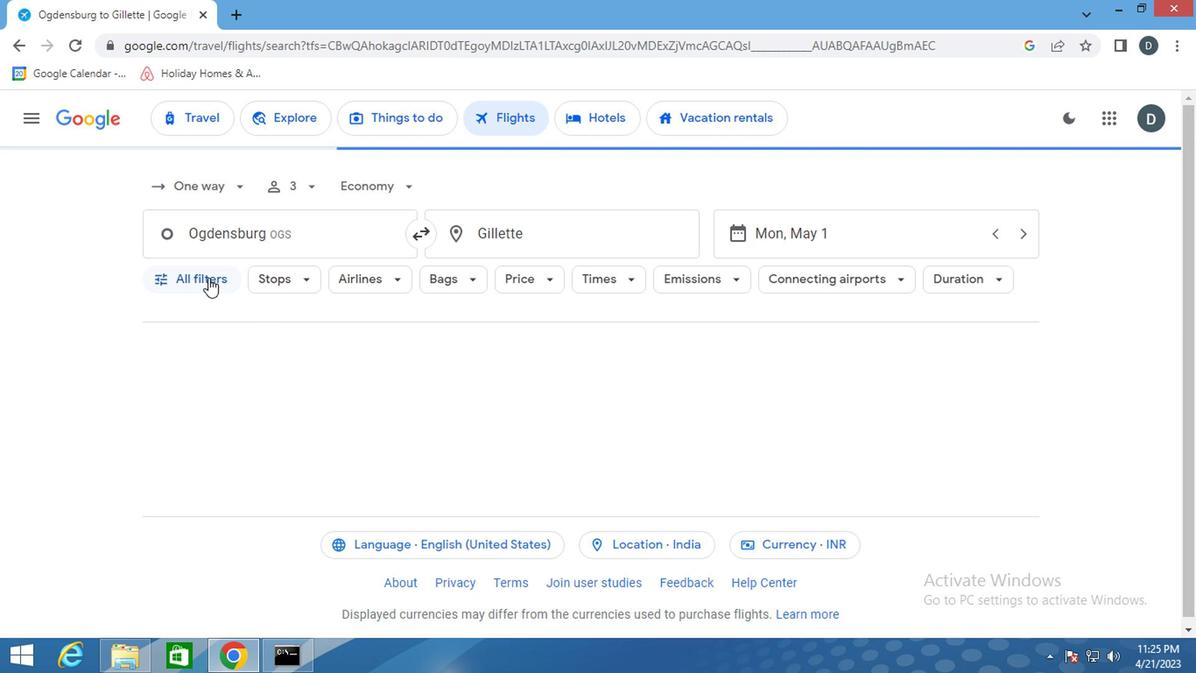 
Action: Mouse moved to (360, 516)
Screenshot: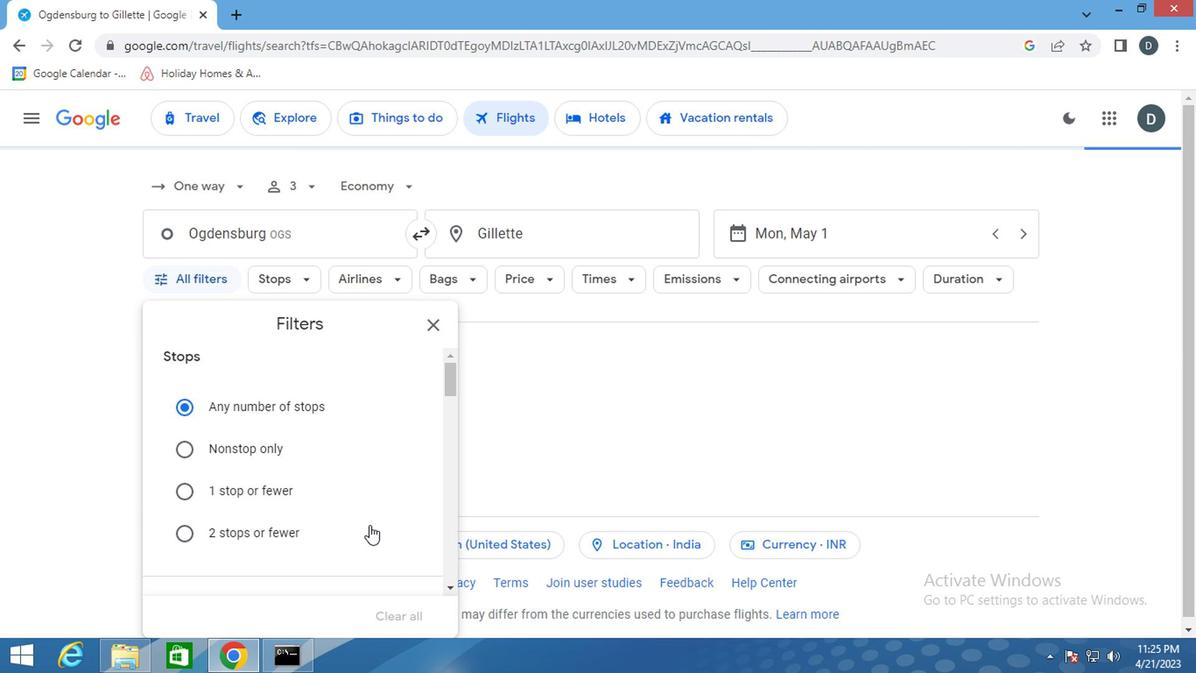 
Action: Mouse scrolled (360, 515) with delta (0, 0)
Screenshot: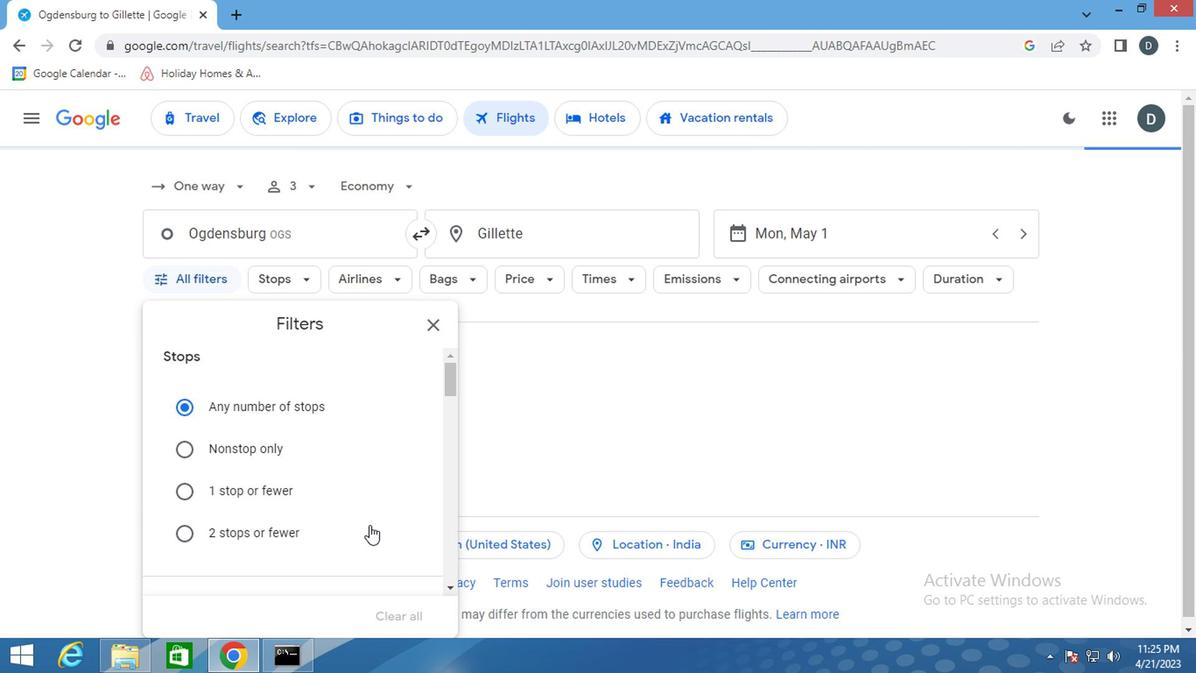 
Action: Mouse moved to (360, 515)
Screenshot: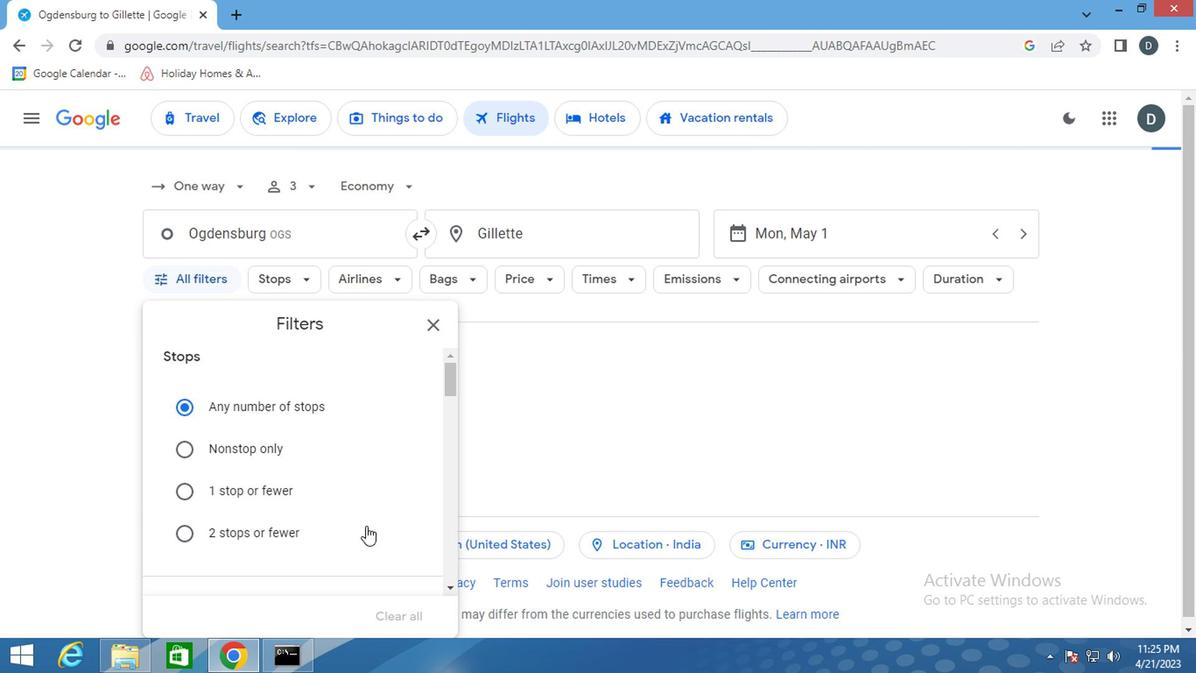 
Action: Mouse scrolled (360, 514) with delta (0, 0)
Screenshot: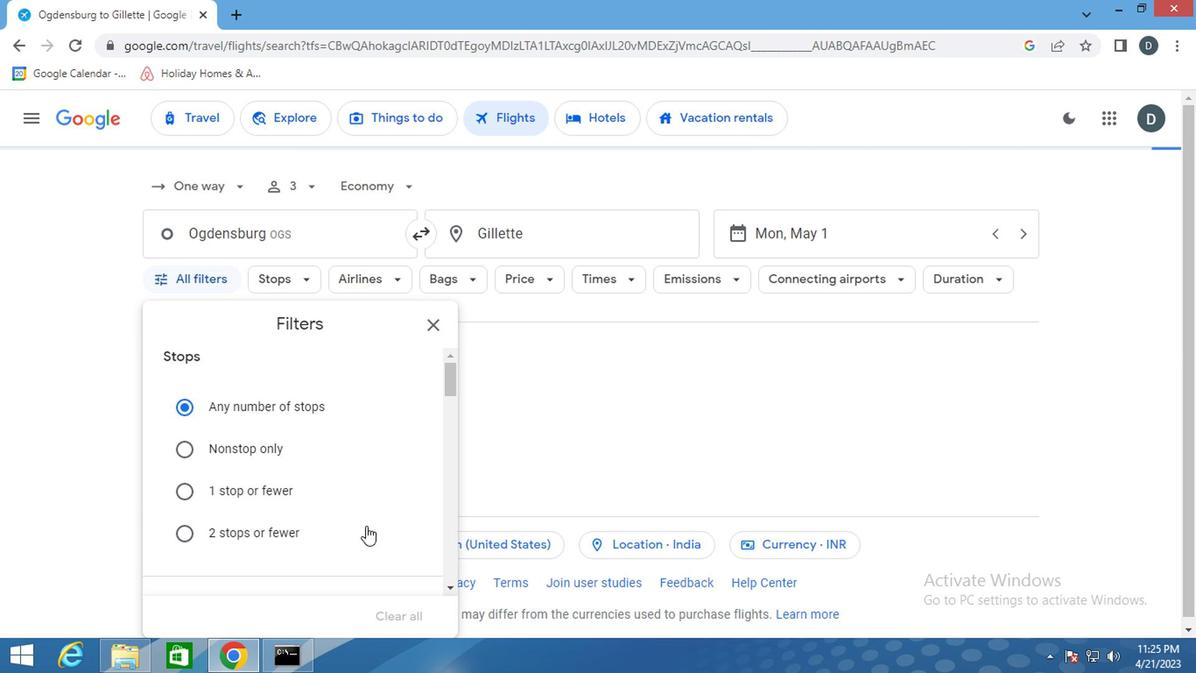 
Action: Mouse moved to (345, 485)
Screenshot: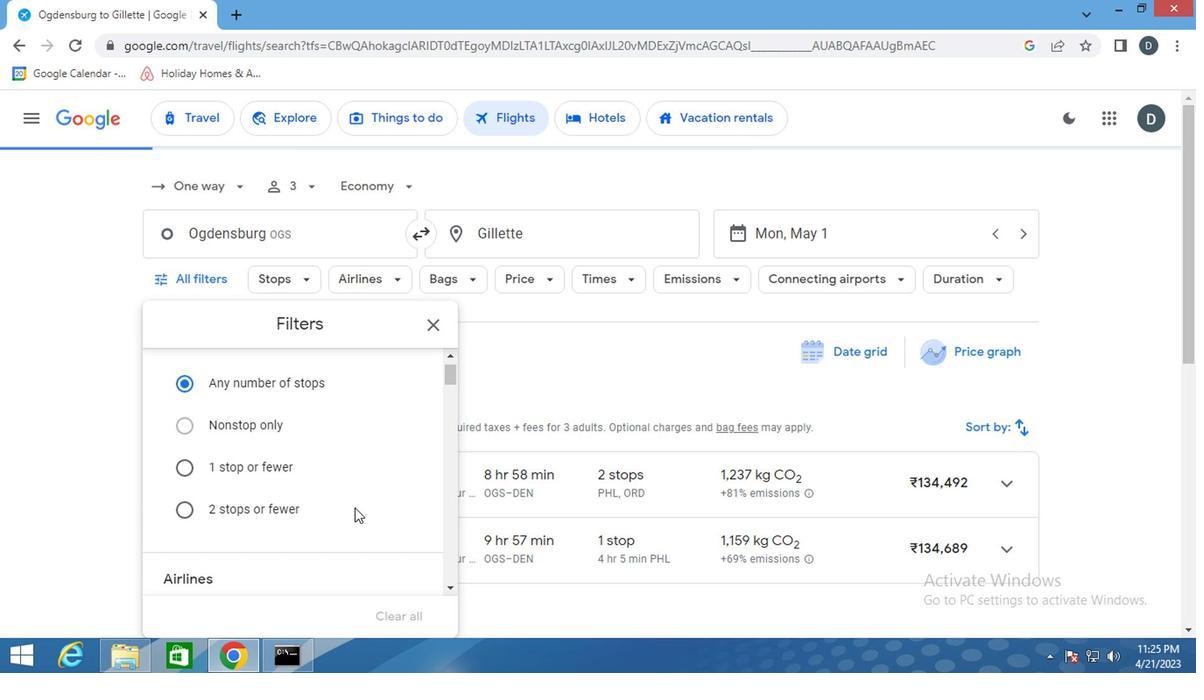 
Action: Mouse scrolled (345, 484) with delta (0, 0)
Screenshot: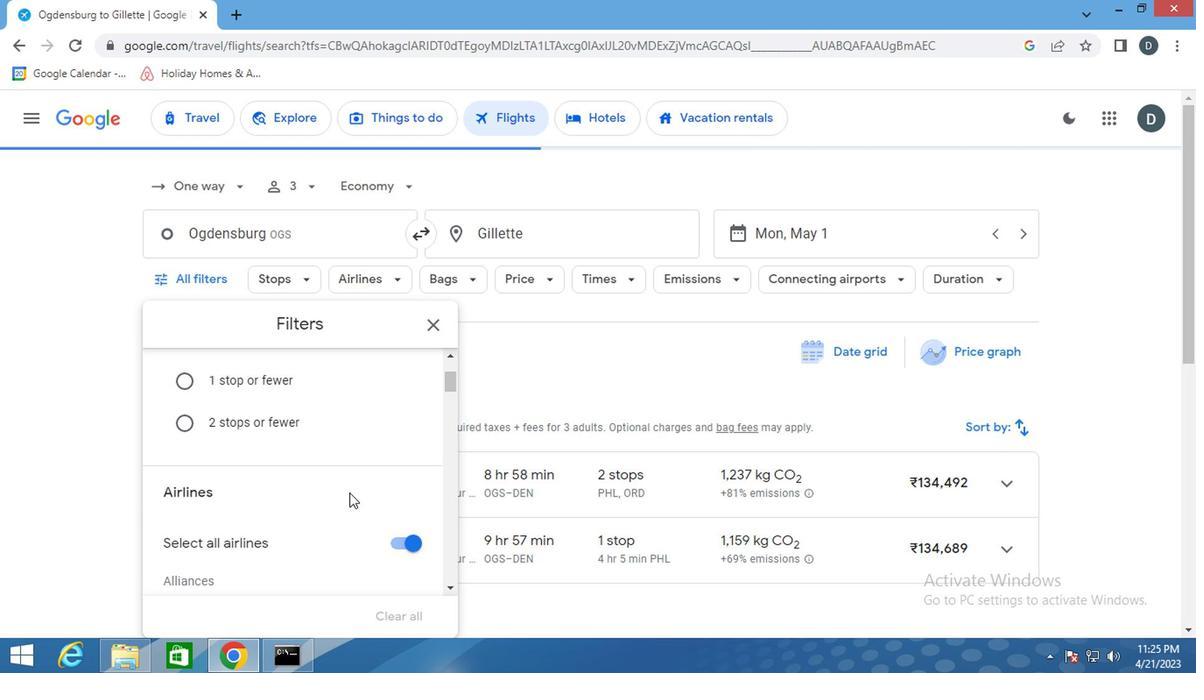 
Action: Mouse moved to (345, 483)
Screenshot: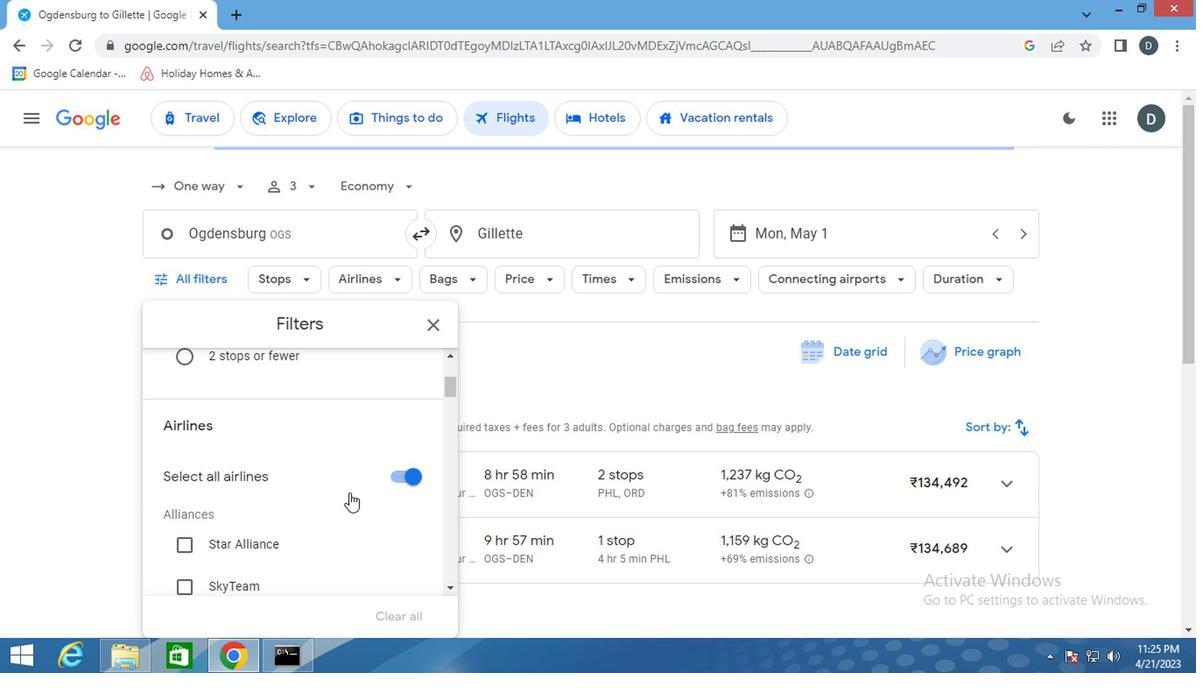 
Action: Mouse scrolled (345, 482) with delta (0, 0)
Screenshot: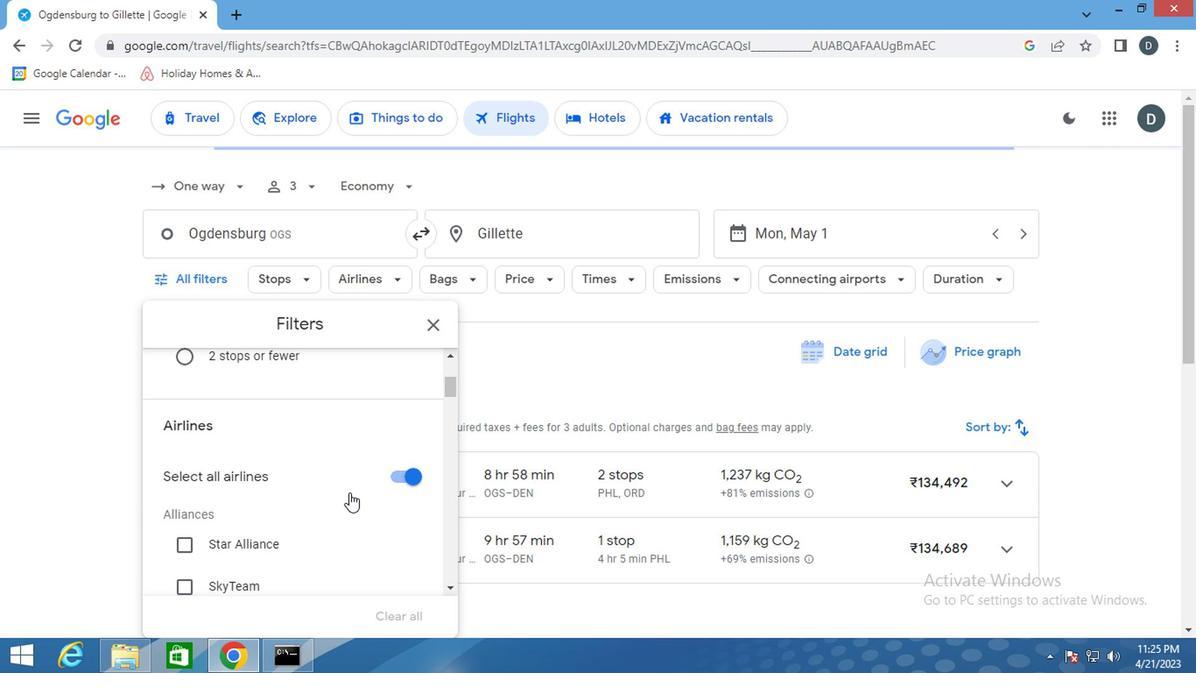 
Action: Mouse scrolled (345, 482) with delta (0, 0)
Screenshot: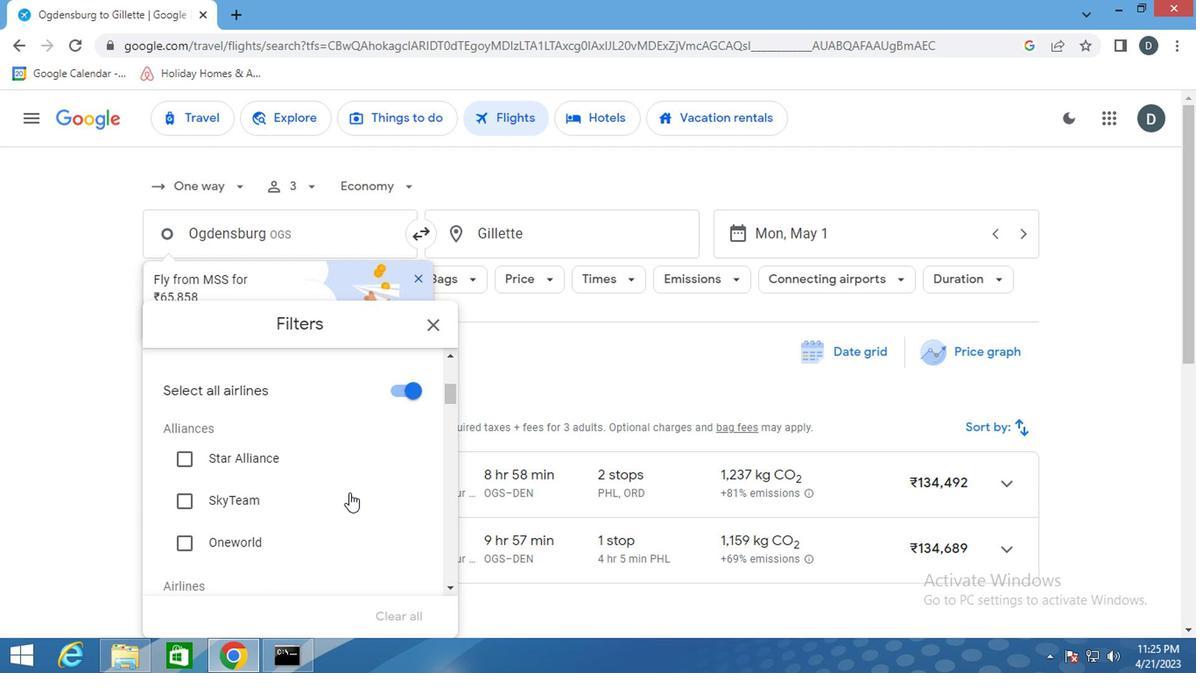 
Action: Mouse moved to (339, 478)
Screenshot: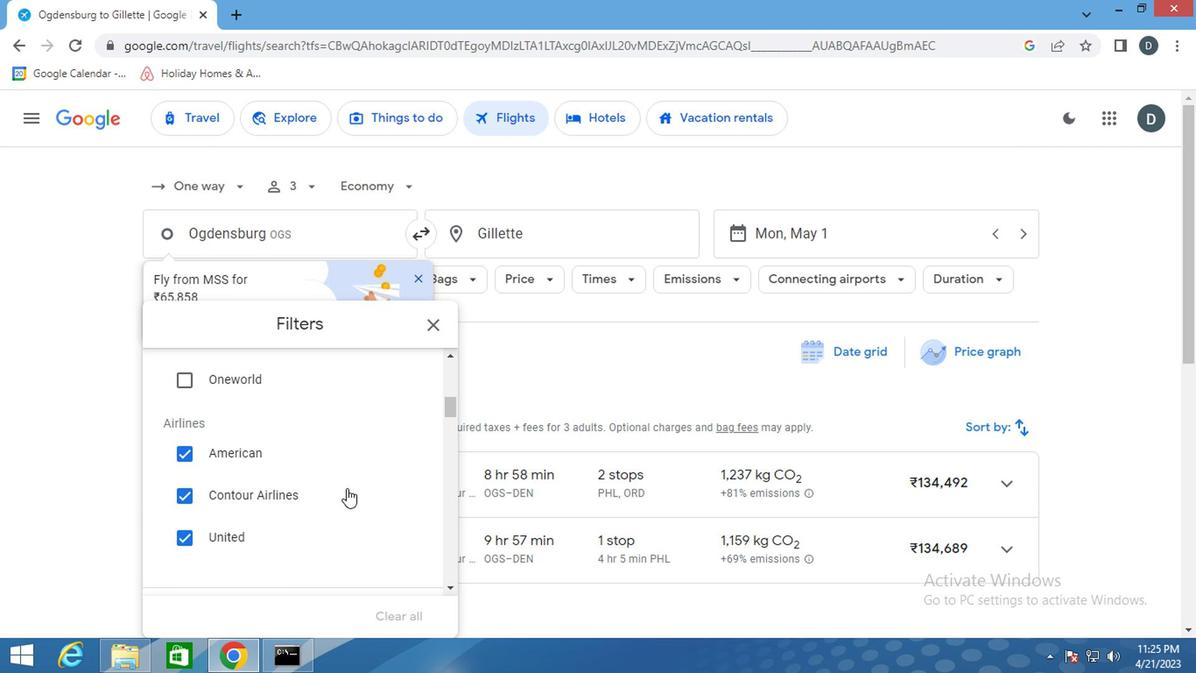 
Action: Mouse scrolled (339, 477) with delta (0, -1)
Screenshot: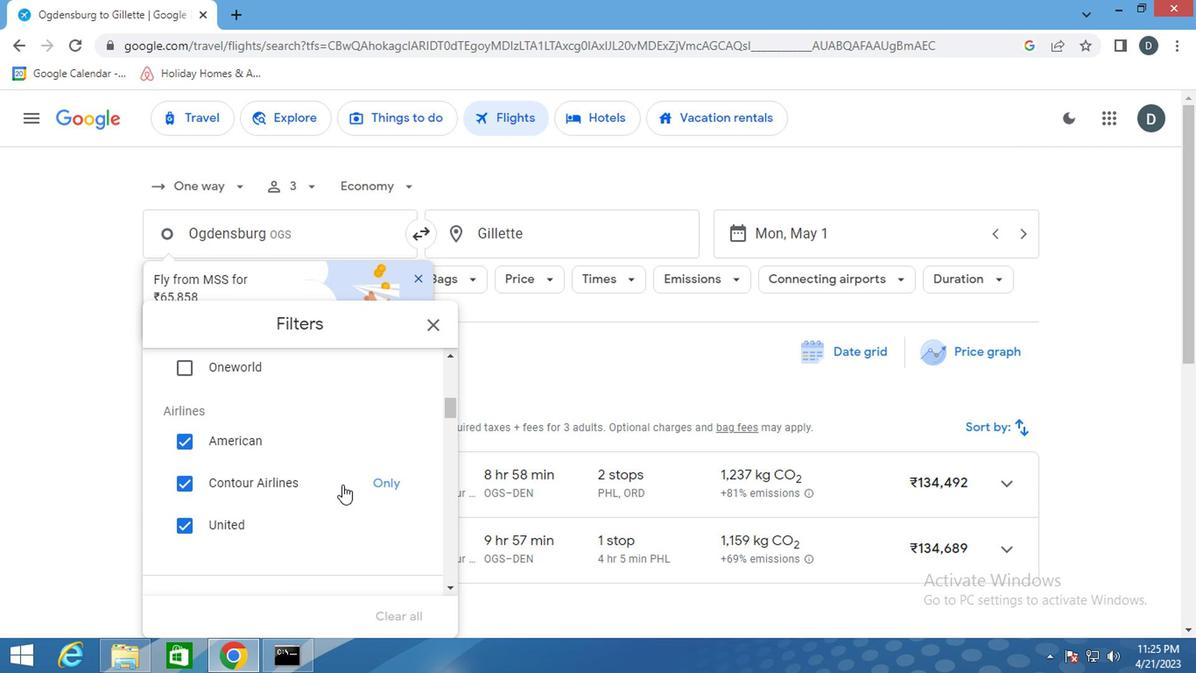 
Action: Mouse scrolled (339, 479) with delta (0, 0)
Screenshot: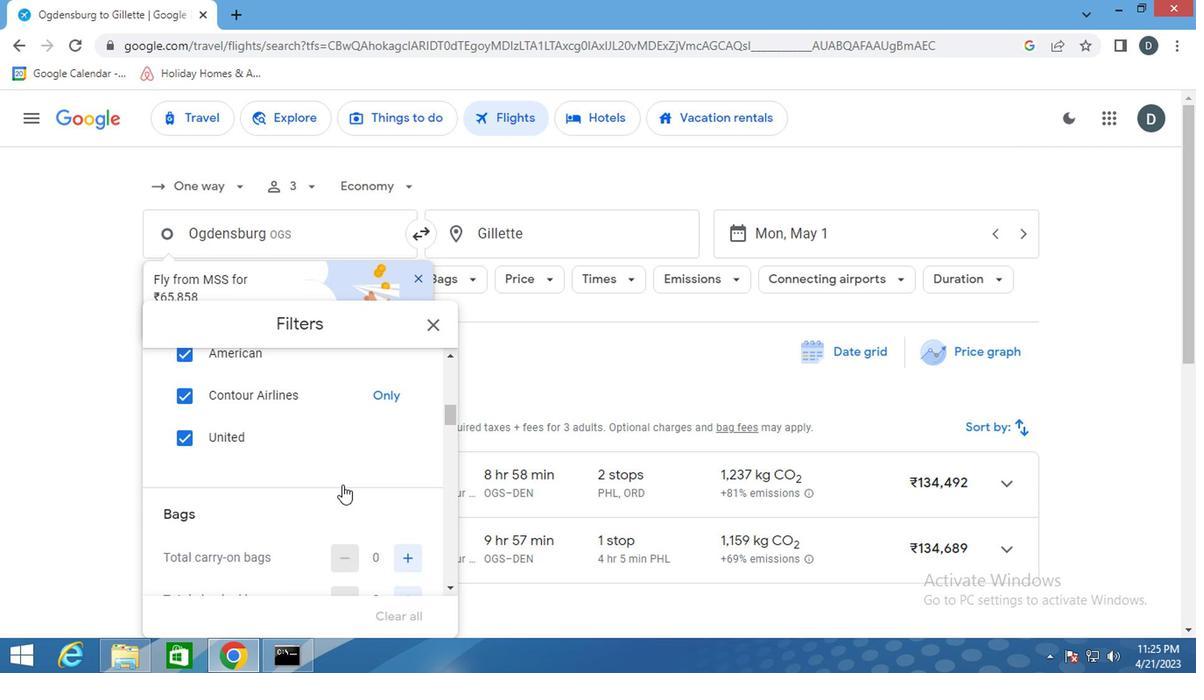 
Action: Mouse moved to (330, 415)
Screenshot: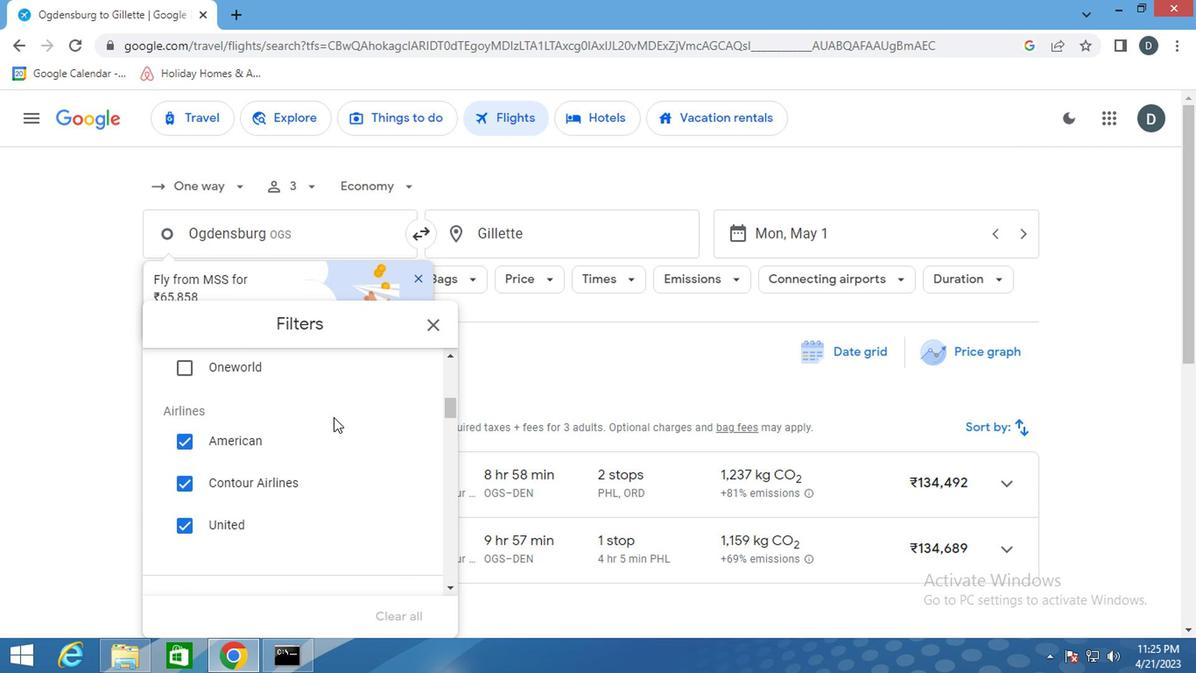 
Action: Mouse scrolled (330, 417) with delta (0, 1)
Screenshot: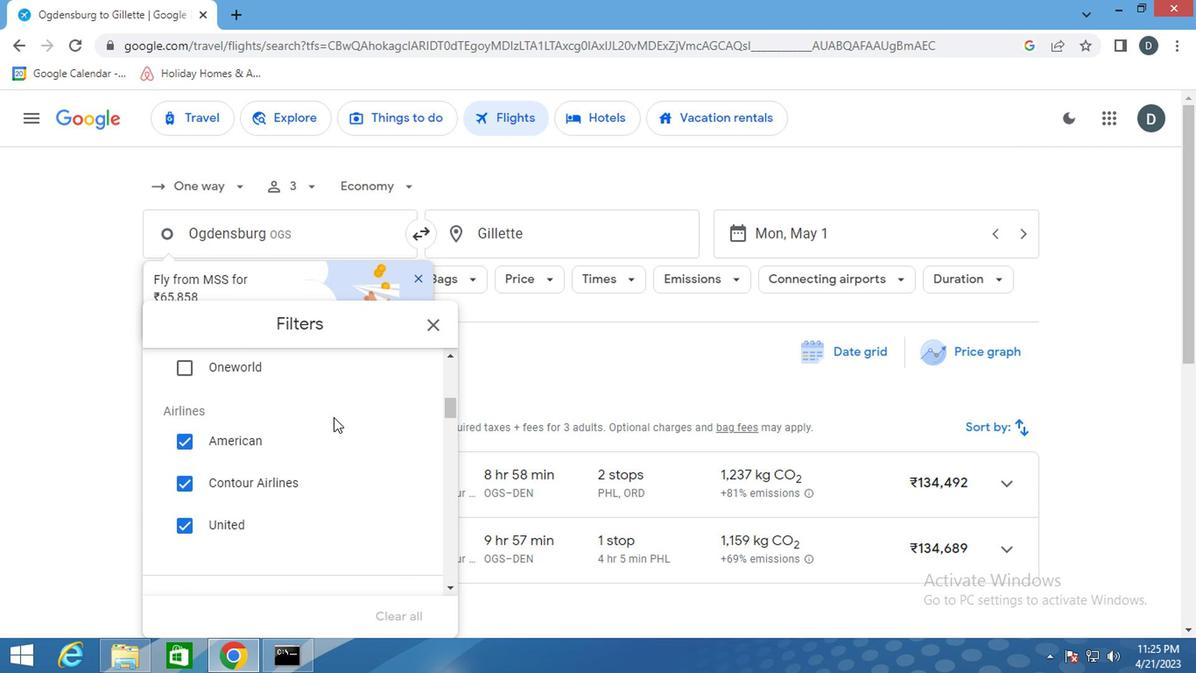 
Action: Mouse scrolled (330, 417) with delta (0, 1)
Screenshot: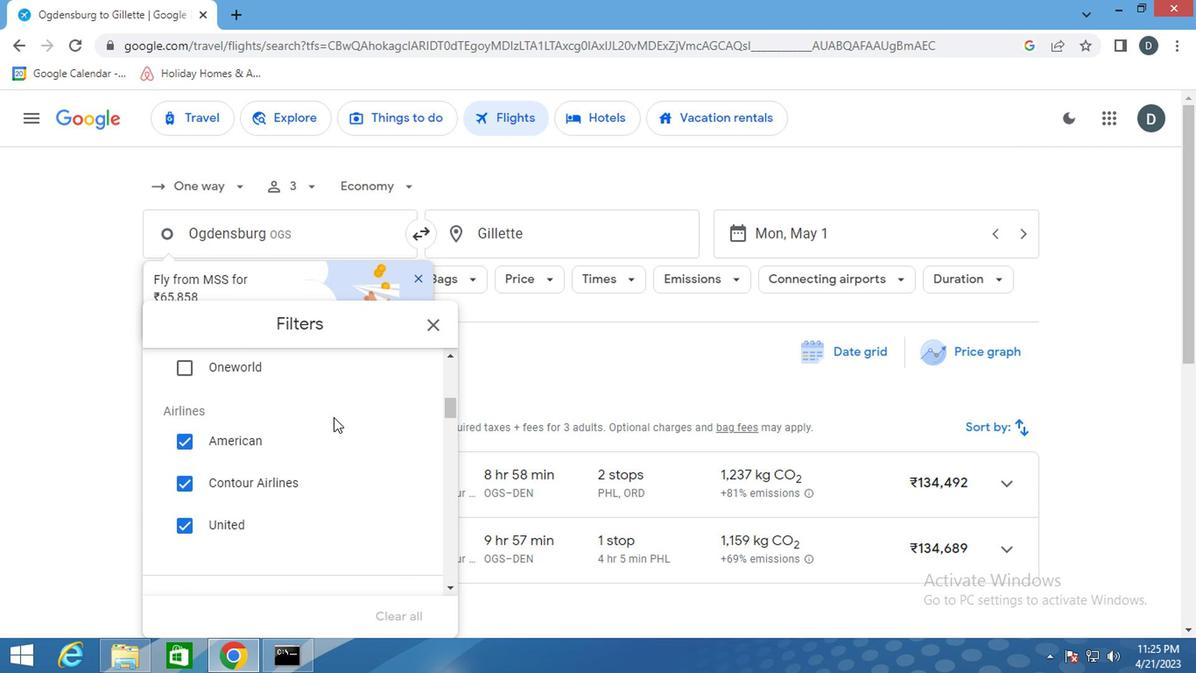 
Action: Mouse moved to (329, 415)
Screenshot: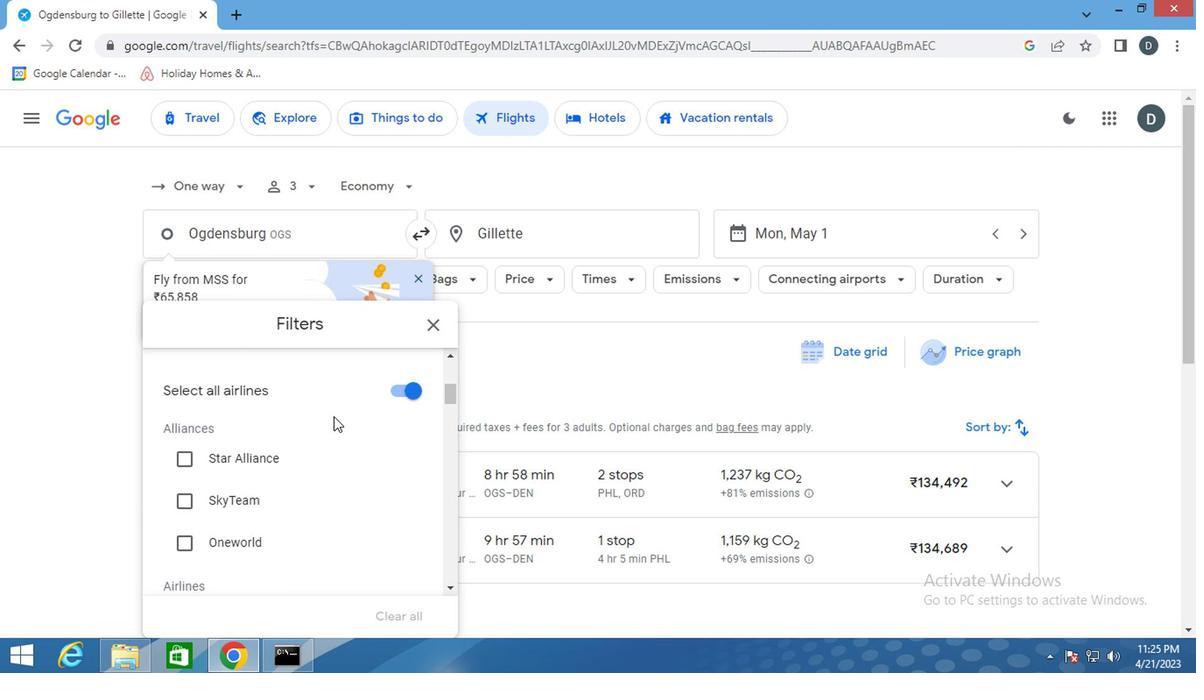 
Action: Mouse scrolled (329, 415) with delta (0, 0)
Screenshot: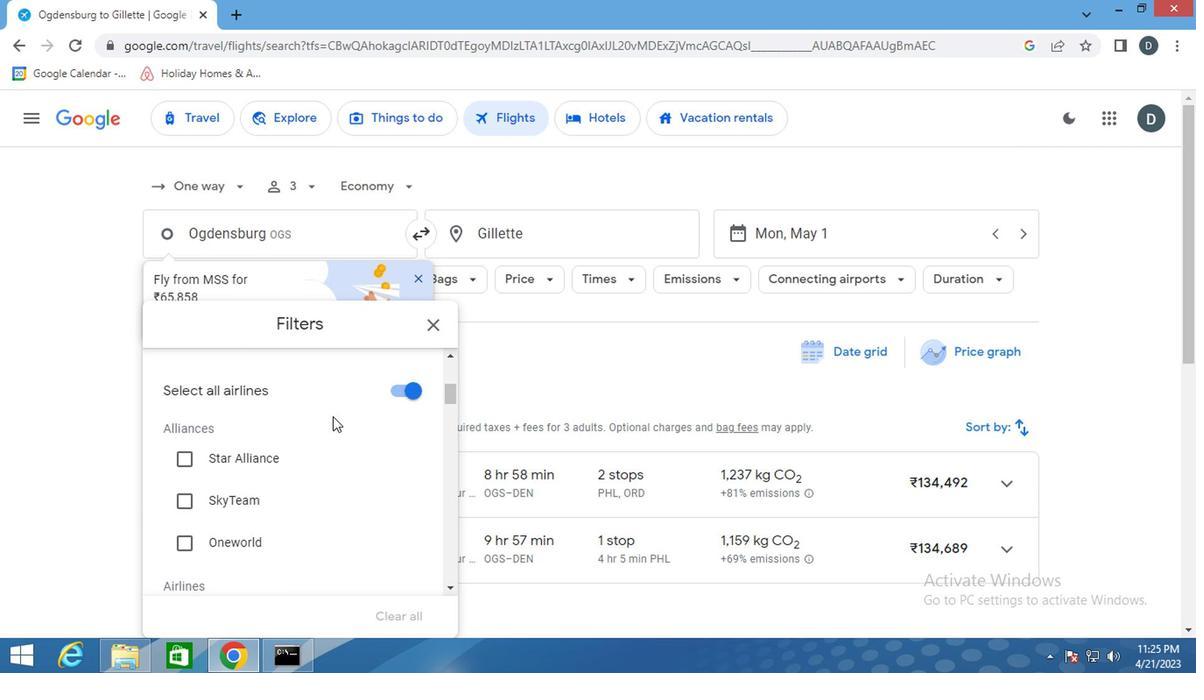 
Action: Mouse scrolled (329, 415) with delta (0, 0)
Screenshot: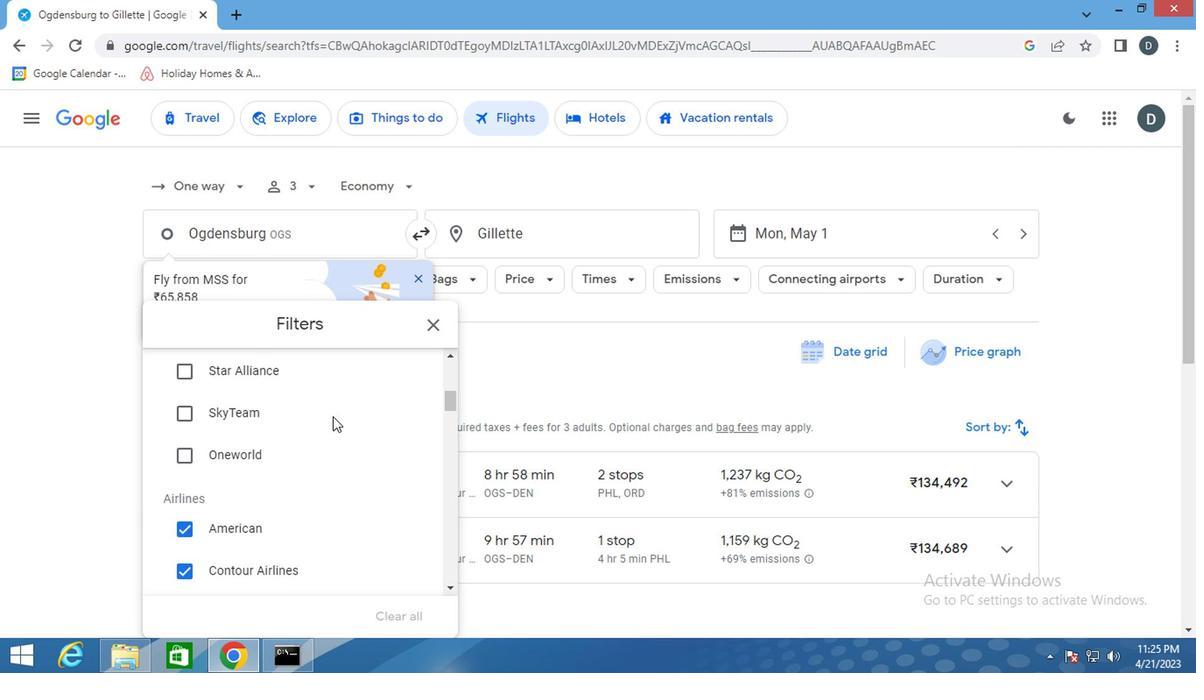 
Action: Mouse scrolled (329, 415) with delta (0, 0)
Screenshot: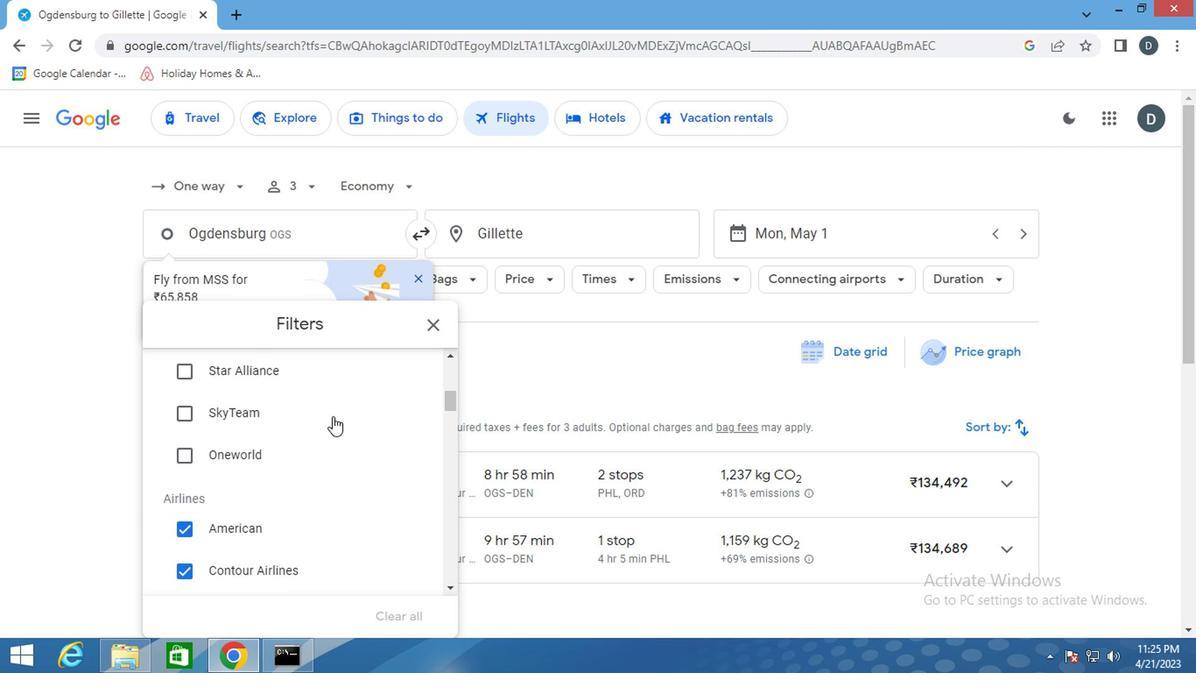
Action: Mouse scrolled (329, 417) with delta (0, 1)
Screenshot: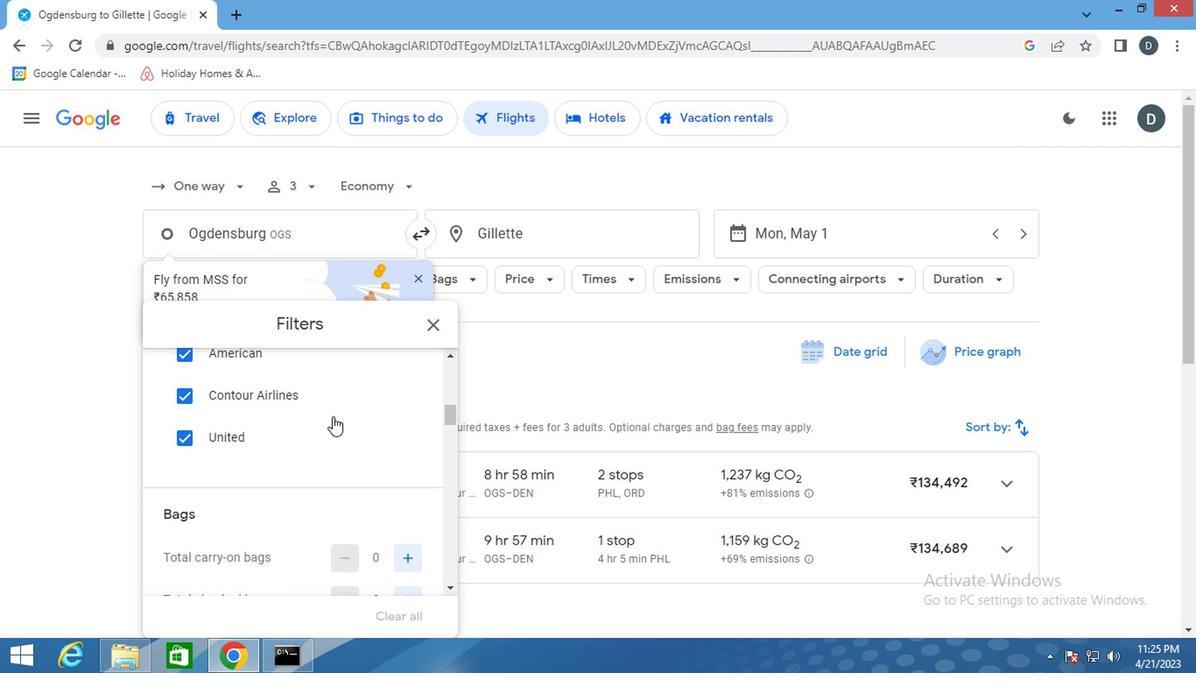 
Action: Mouse scrolled (329, 417) with delta (0, 1)
Screenshot: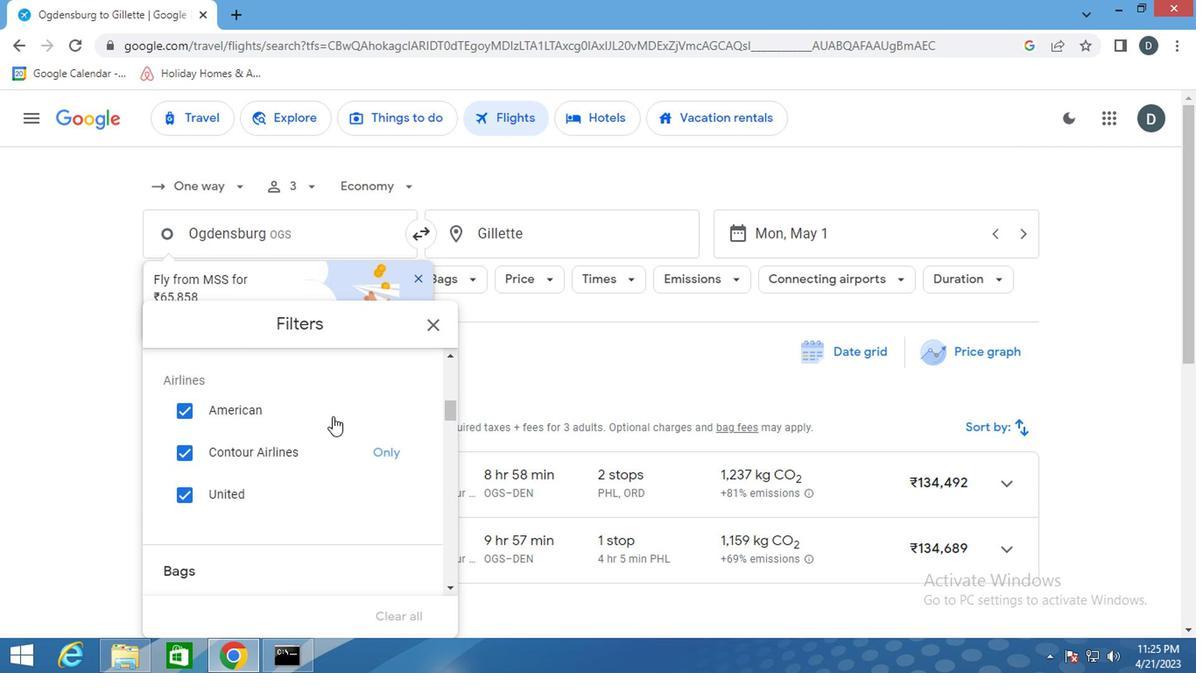 
Action: Mouse scrolled (329, 415) with delta (0, 0)
Screenshot: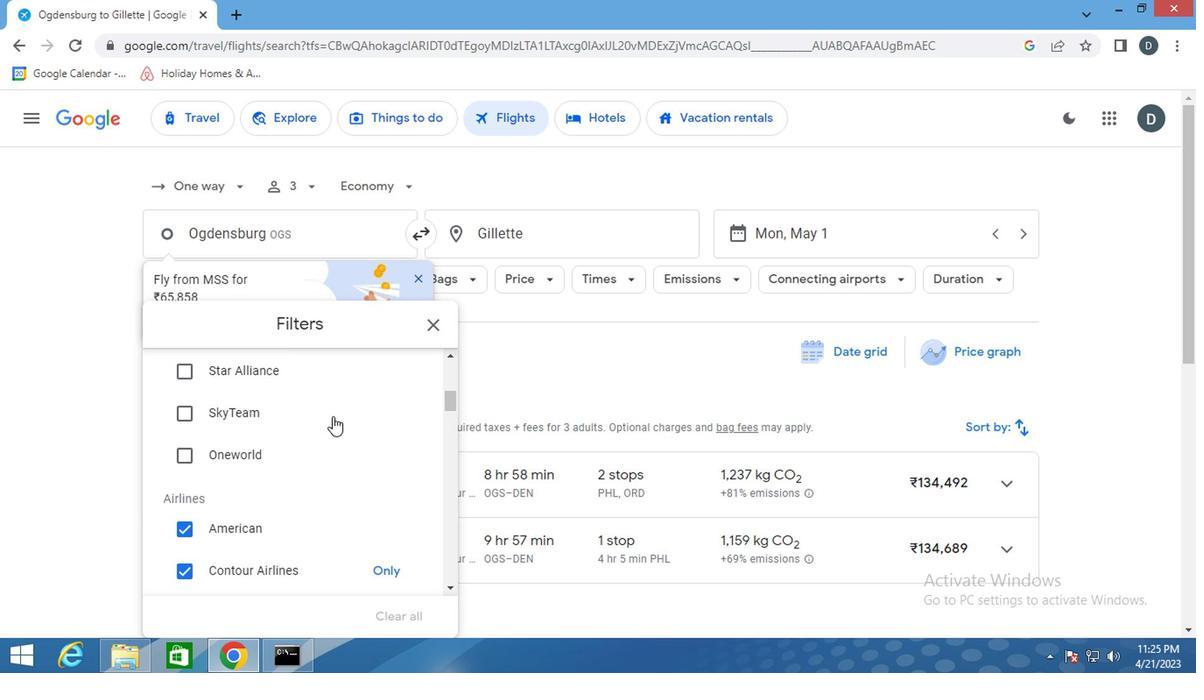 
Action: Mouse scrolled (329, 415) with delta (0, 0)
Screenshot: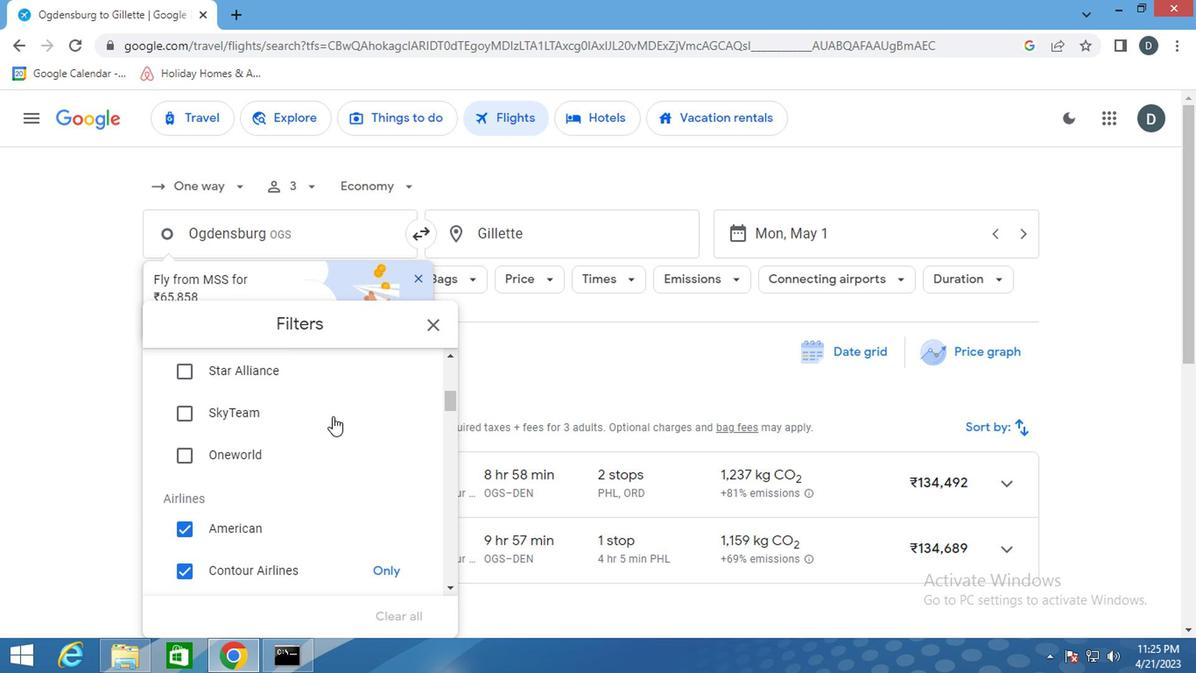 
Action: Mouse scrolled (329, 417) with delta (0, 1)
Screenshot: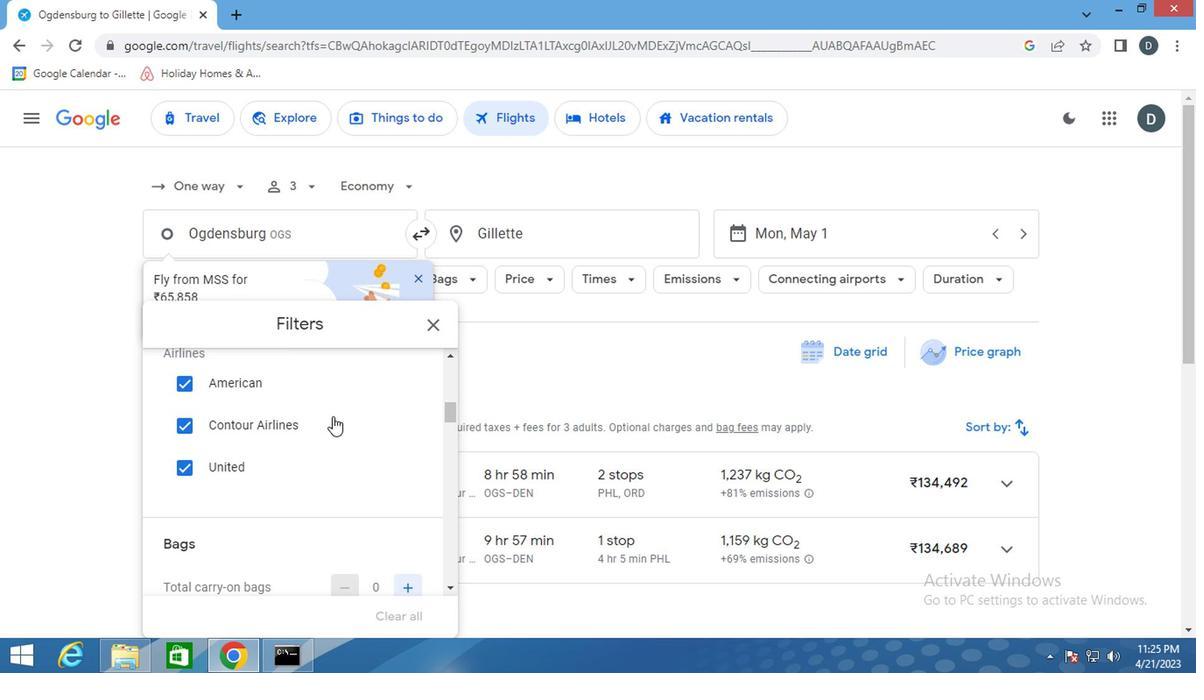 
Action: Mouse moved to (328, 417)
Screenshot: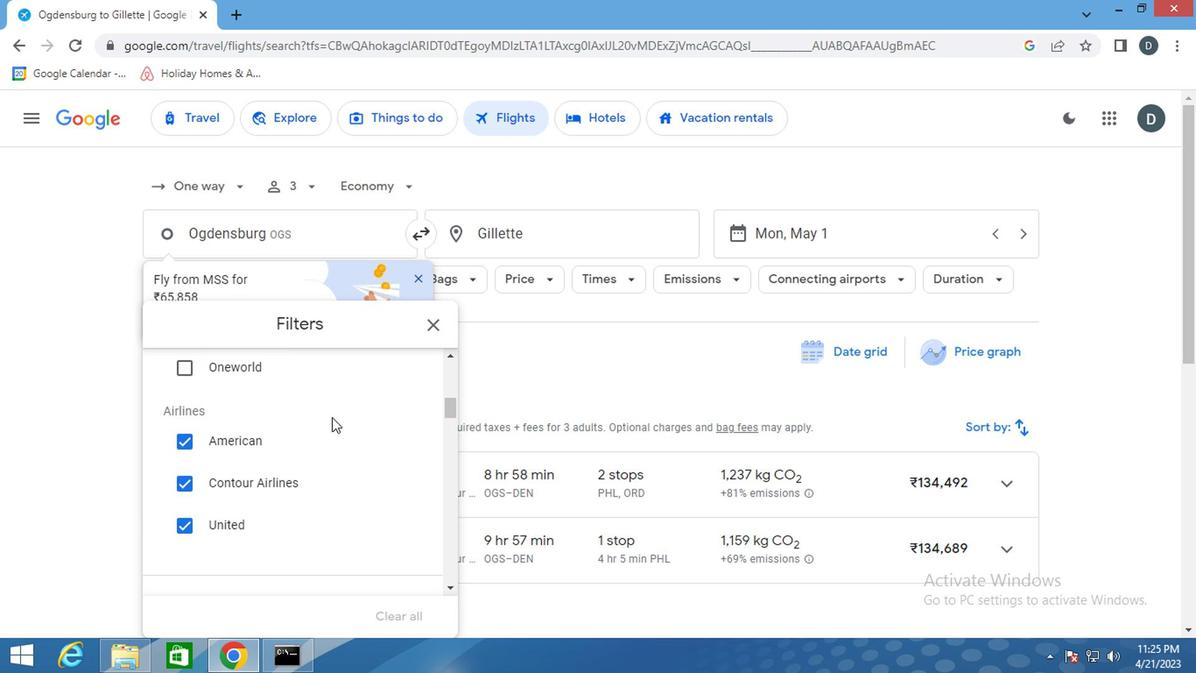 
Action: Mouse scrolled (328, 417) with delta (0, 0)
Screenshot: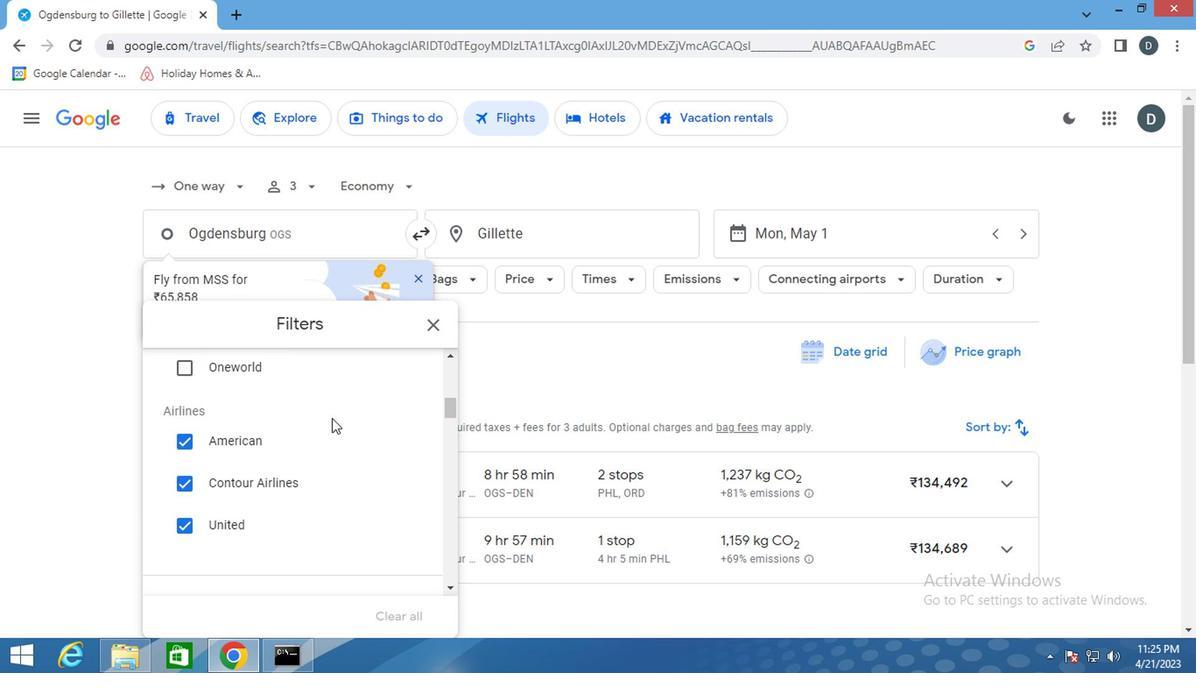 
Action: Mouse moved to (327, 418)
Screenshot: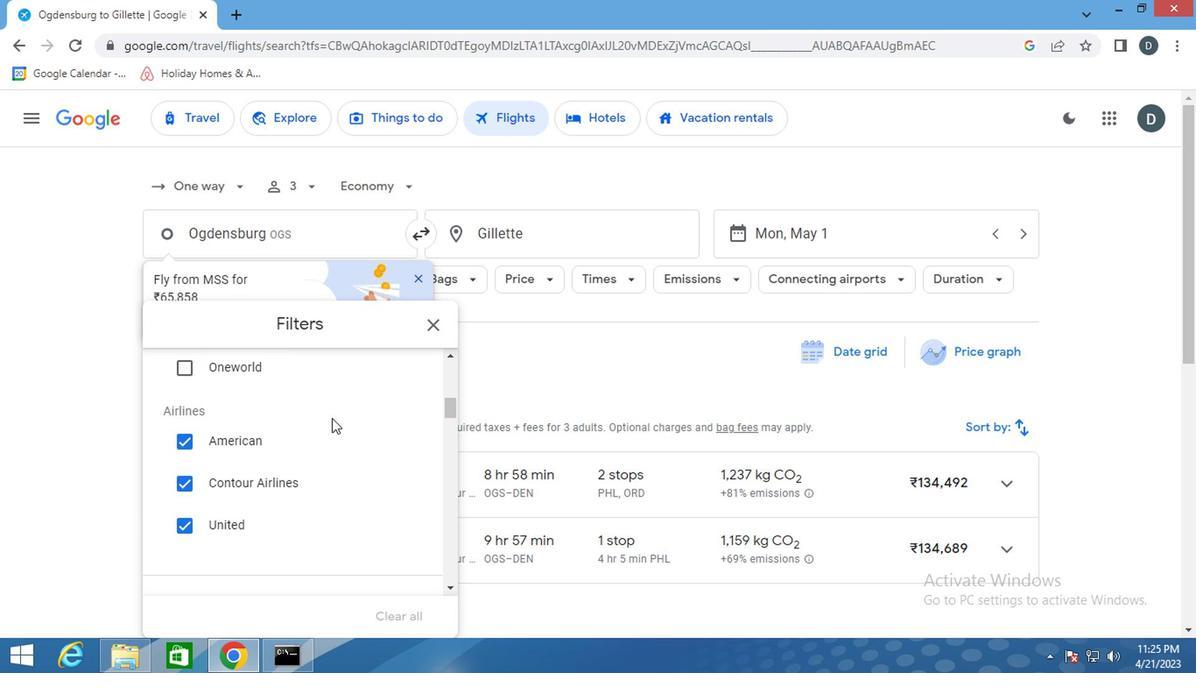 
Action: Mouse scrolled (327, 417) with delta (0, 0)
Screenshot: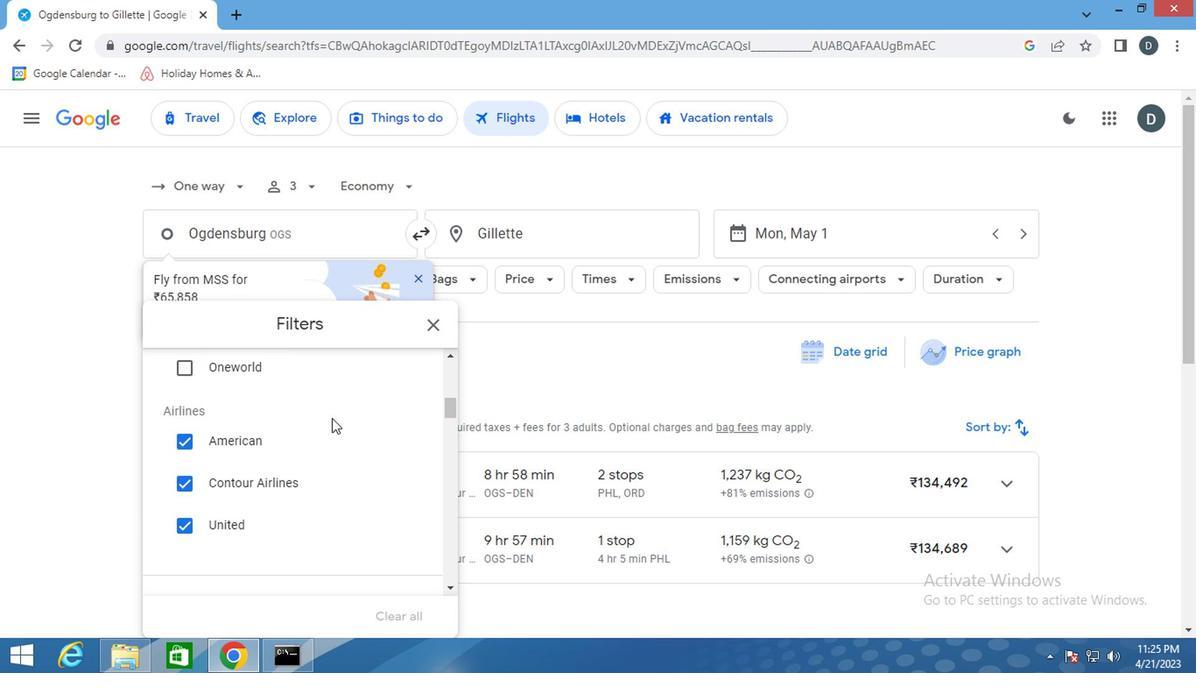 
Action: Mouse moved to (408, 506)
Screenshot: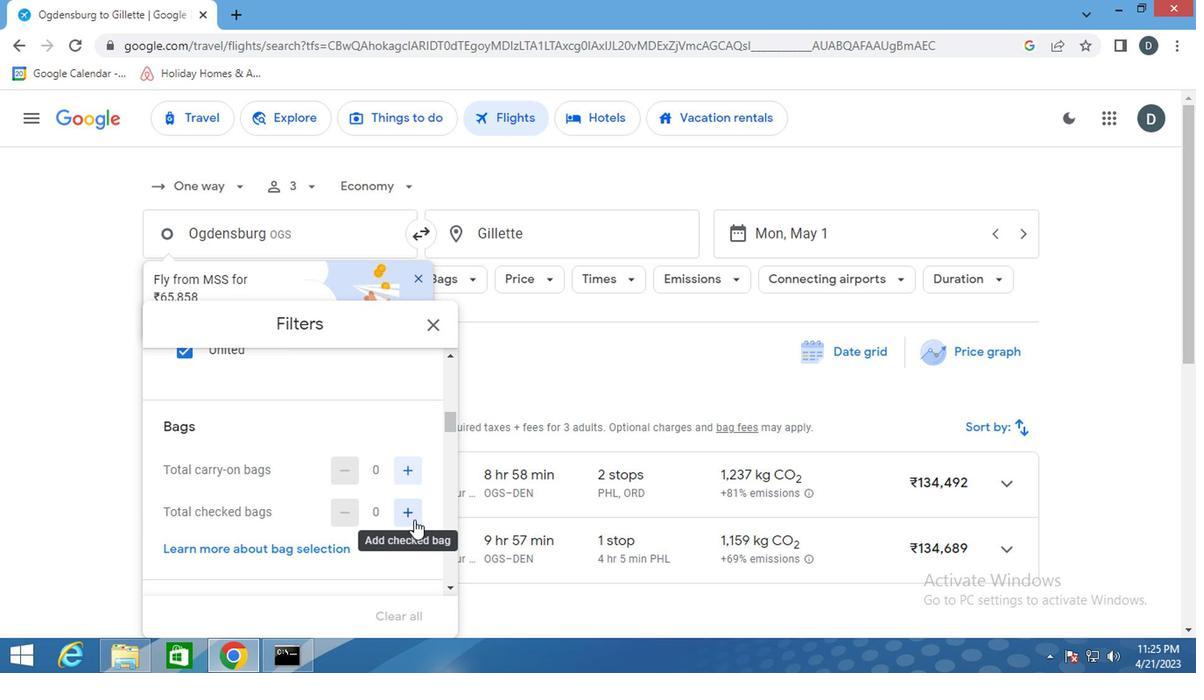 
Action: Mouse pressed left at (408, 506)
Screenshot: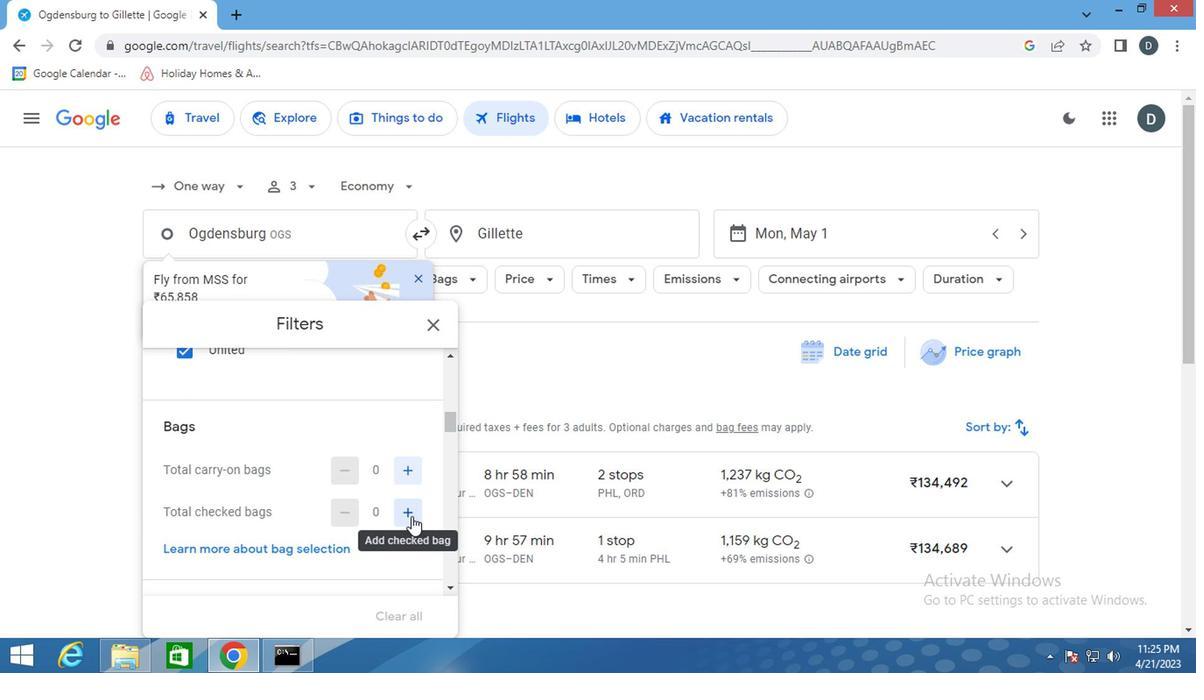
Action: Mouse scrolled (408, 505) with delta (0, -1)
Screenshot: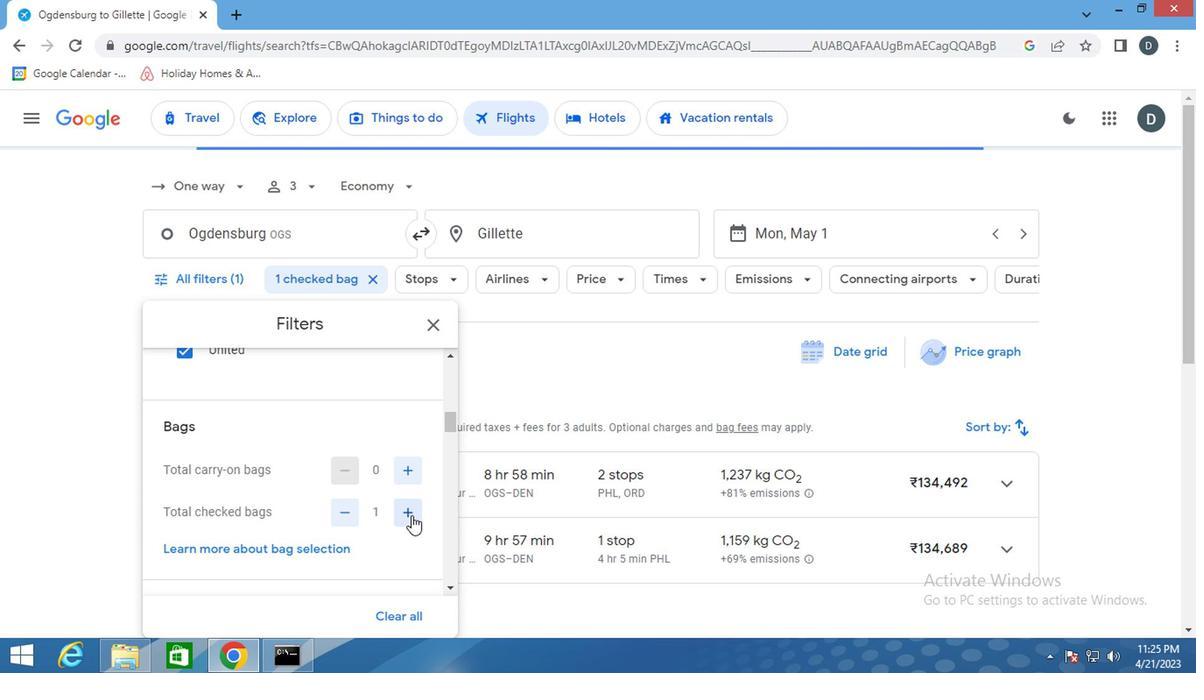 
Action: Mouse scrolled (408, 505) with delta (0, -1)
Screenshot: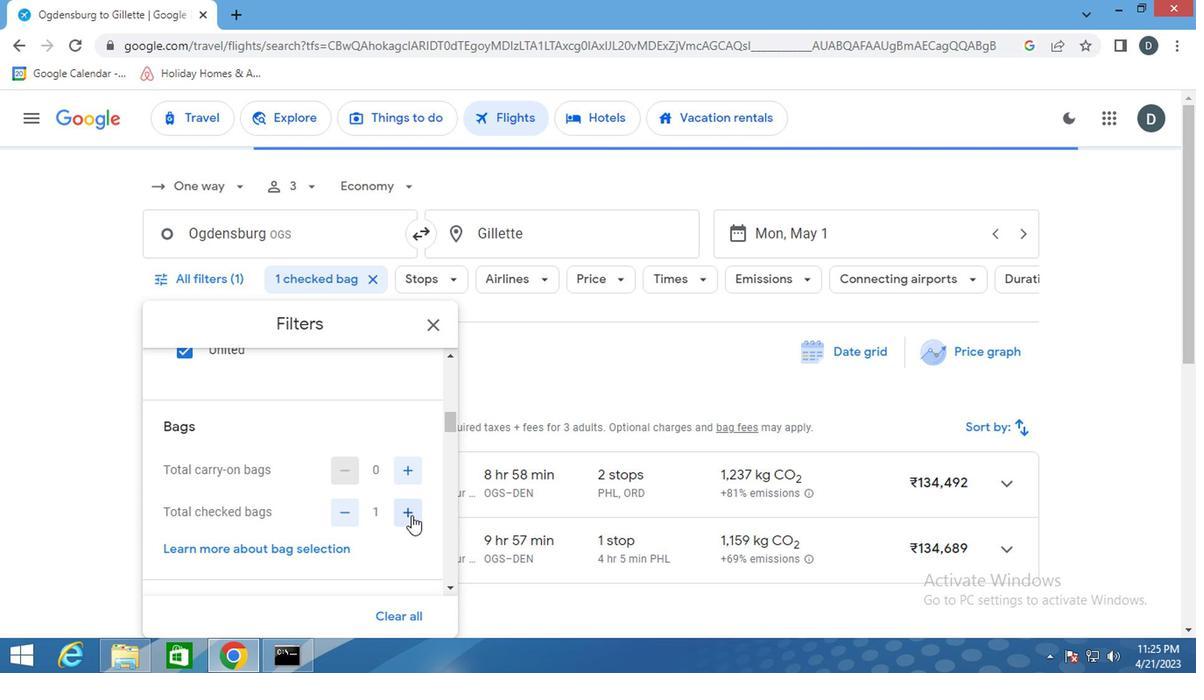 
Action: Mouse moved to (407, 502)
Screenshot: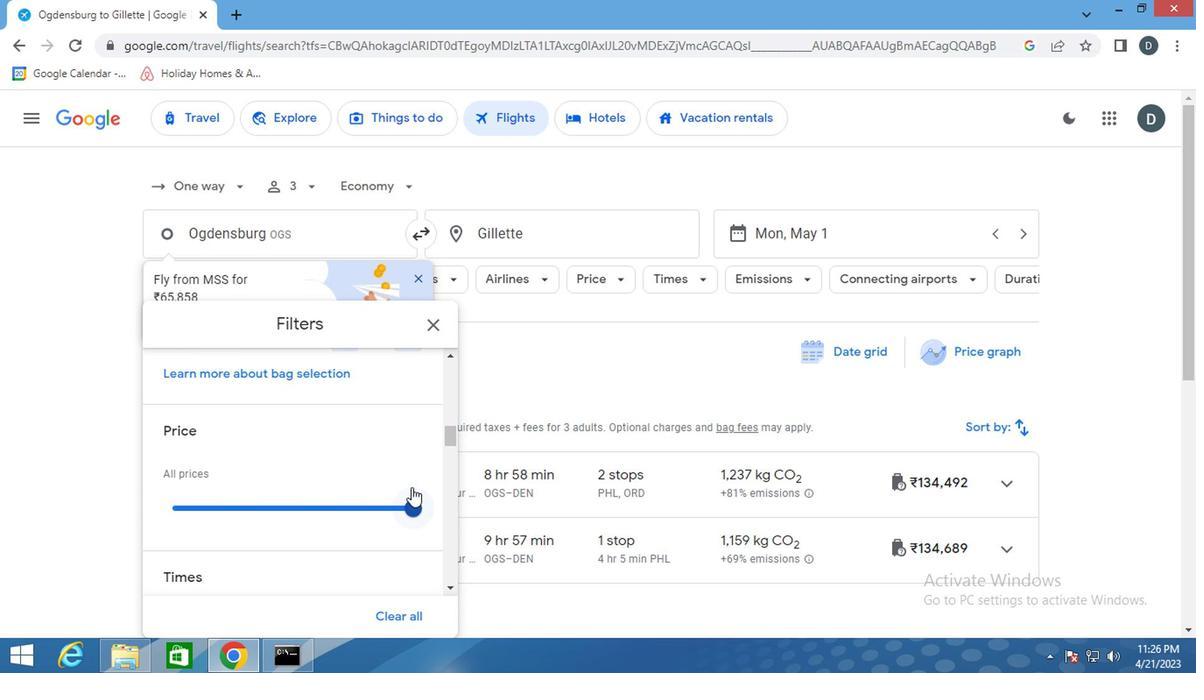 
Action: Mouse pressed left at (407, 502)
Screenshot: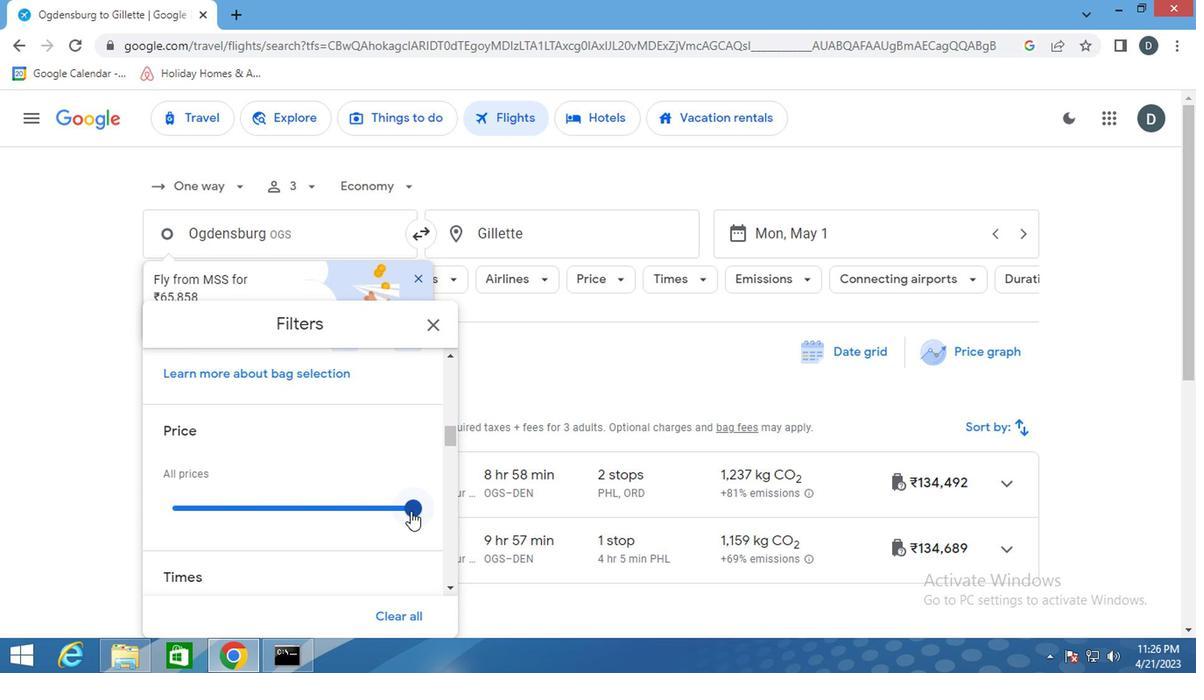 
Action: Mouse moved to (352, 521)
Screenshot: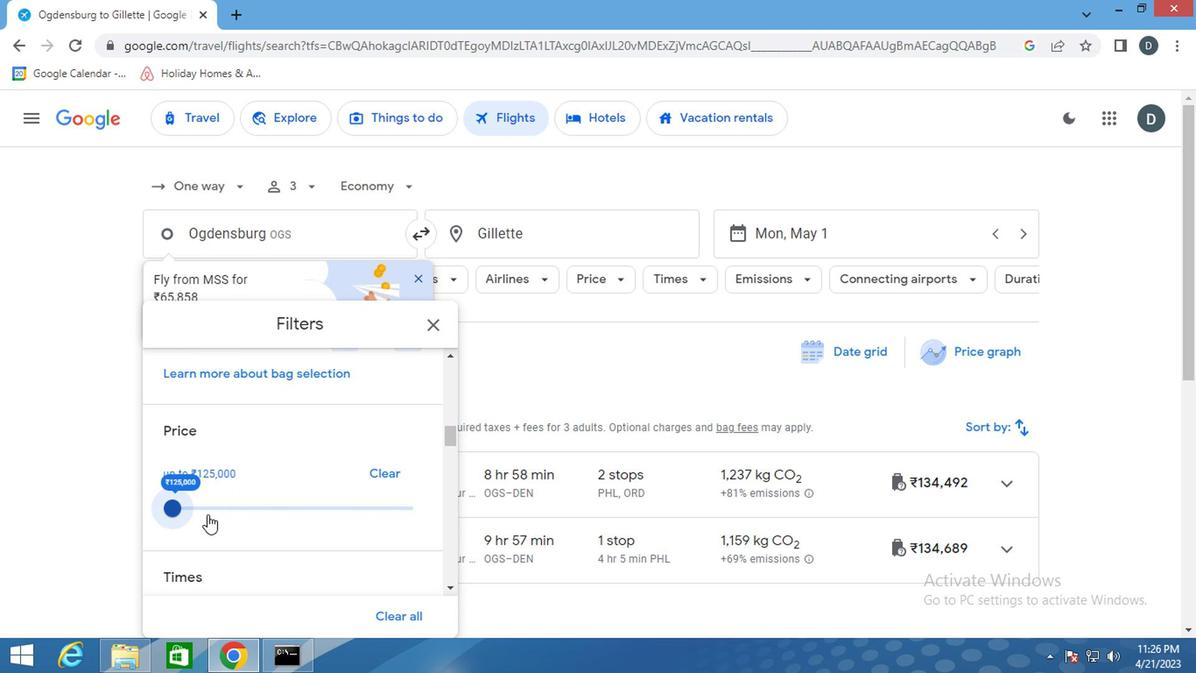 
Action: Mouse scrolled (352, 520) with delta (0, 0)
Screenshot: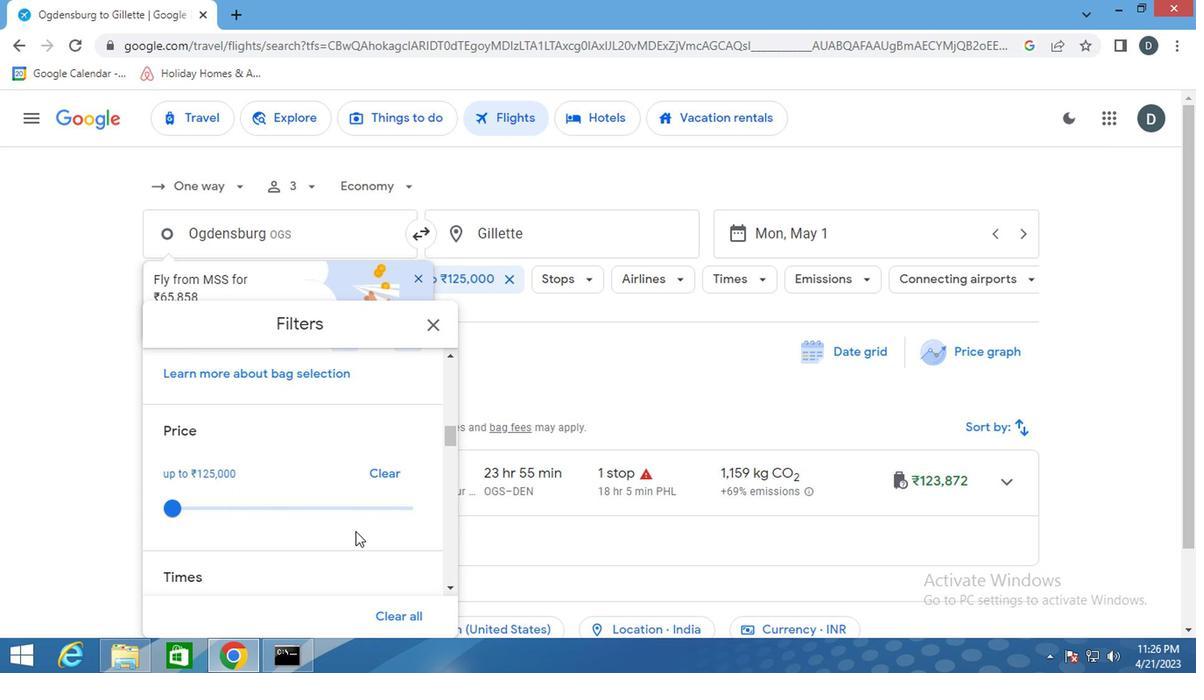 
Action: Mouse scrolled (352, 520) with delta (0, 0)
Screenshot: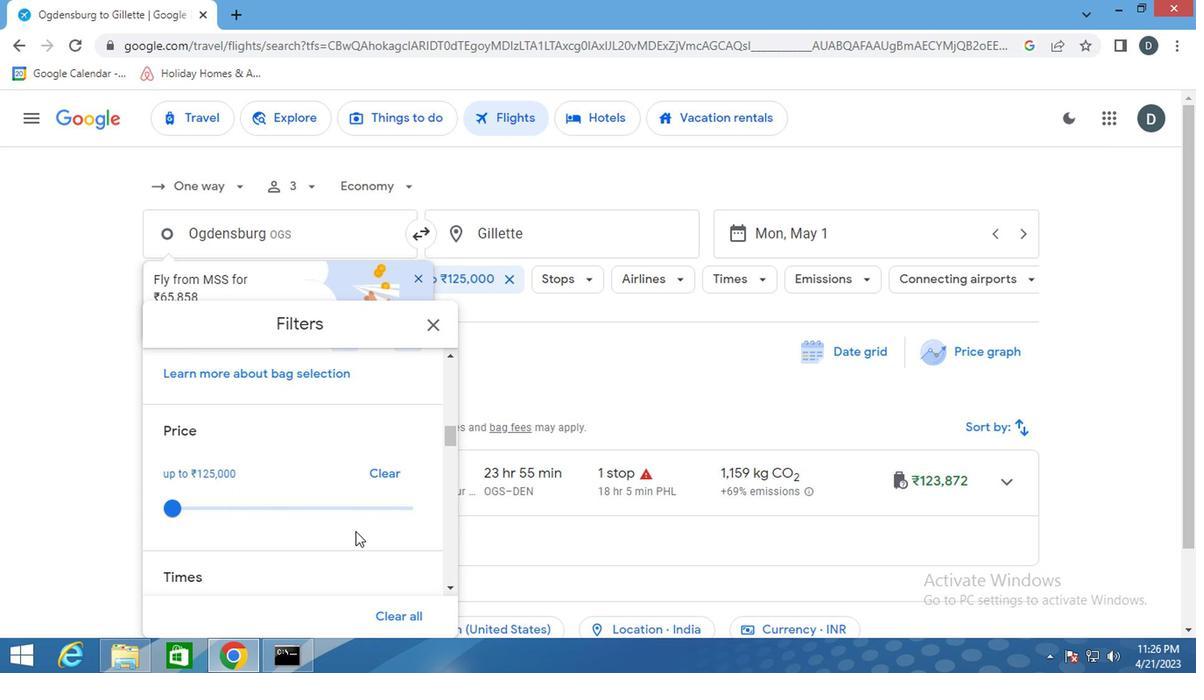 
Action: Mouse moved to (181, 515)
Screenshot: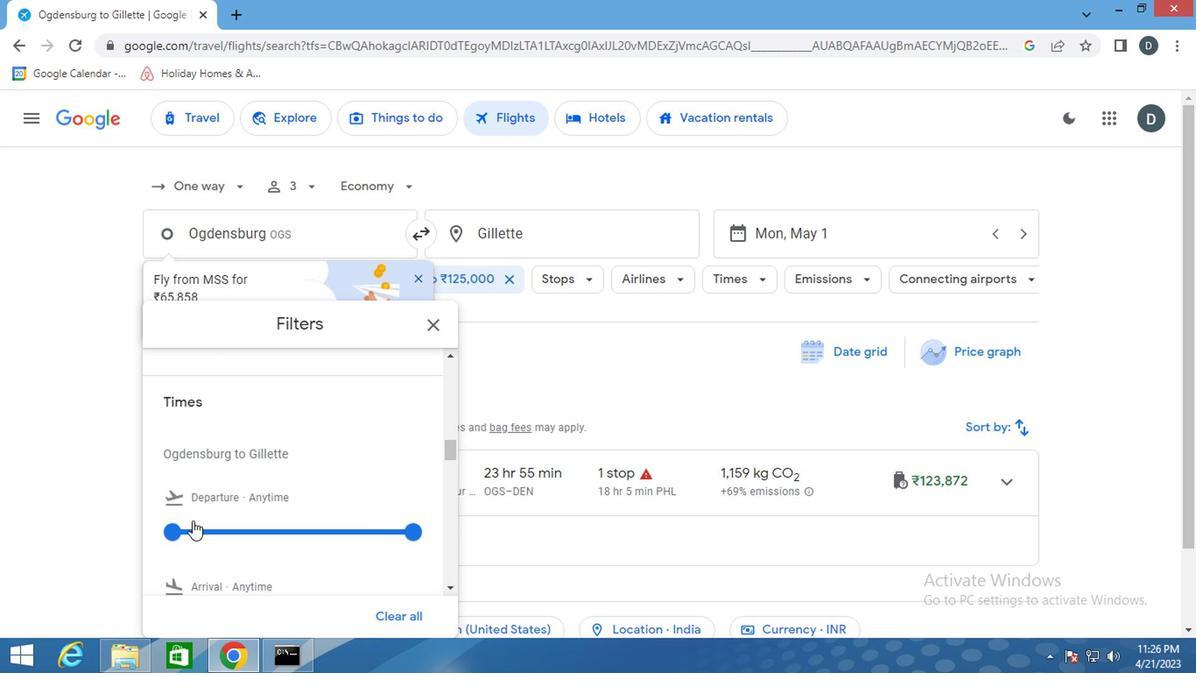 
Action: Mouse pressed left at (181, 515)
Screenshot: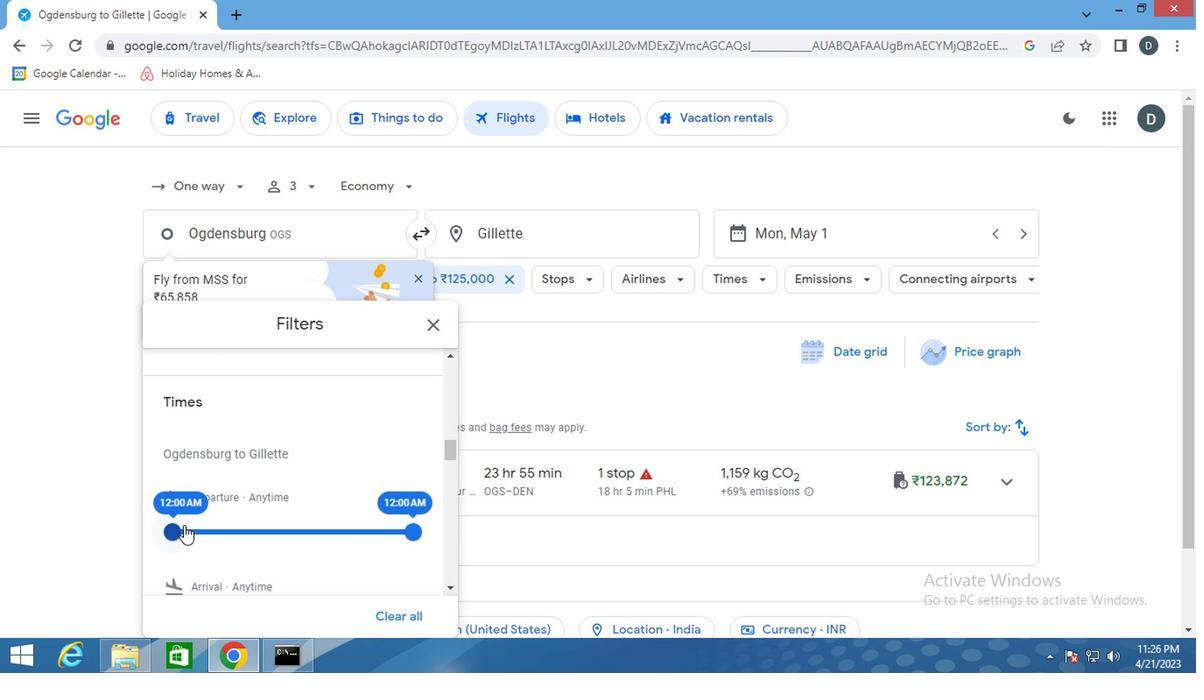 
Action: Mouse moved to (411, 520)
Screenshot: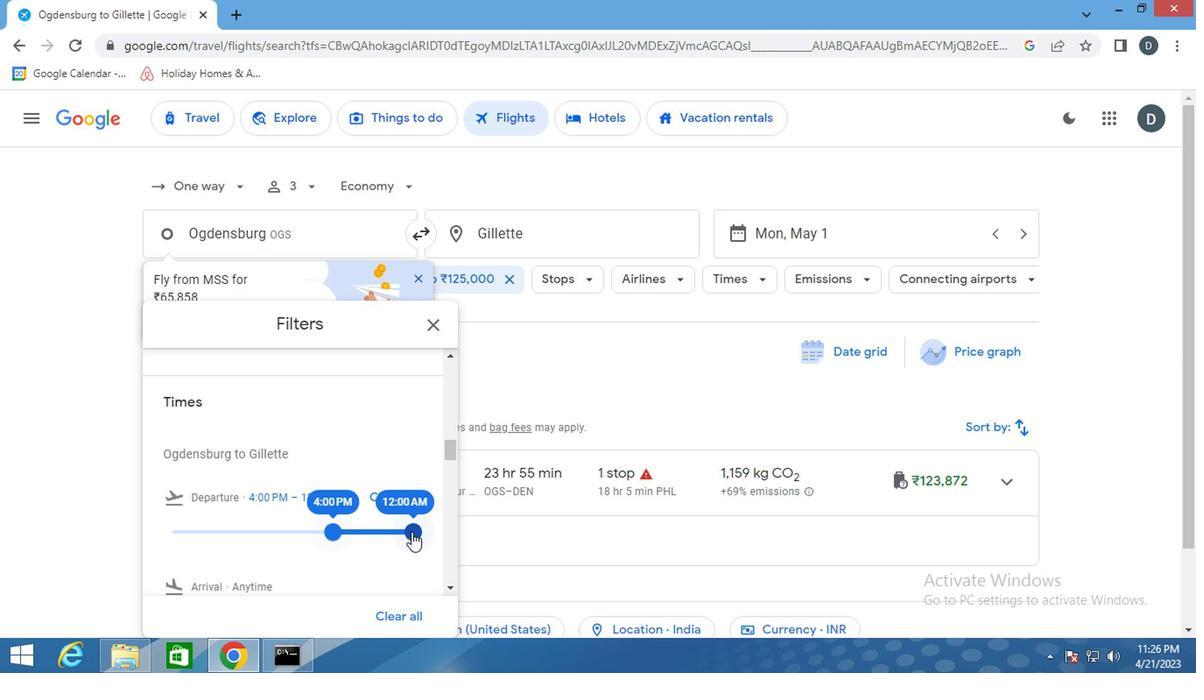 
Action: Mouse pressed left at (411, 520)
Screenshot: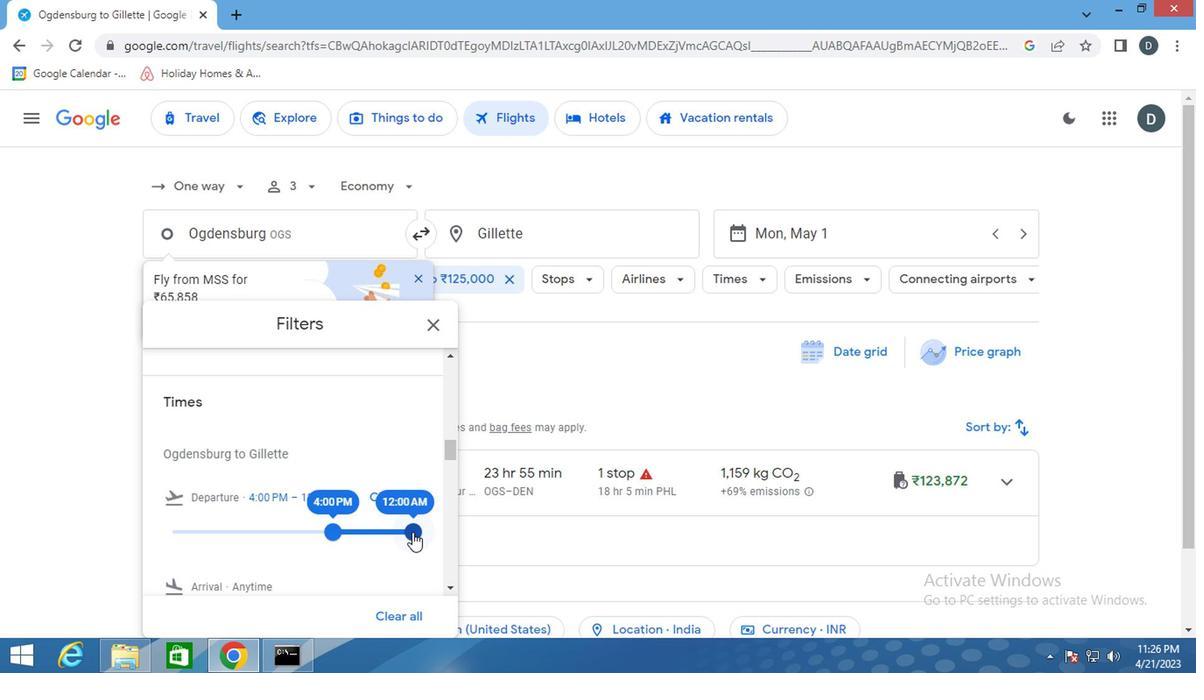 
Action: Mouse moved to (395, 555)
Screenshot: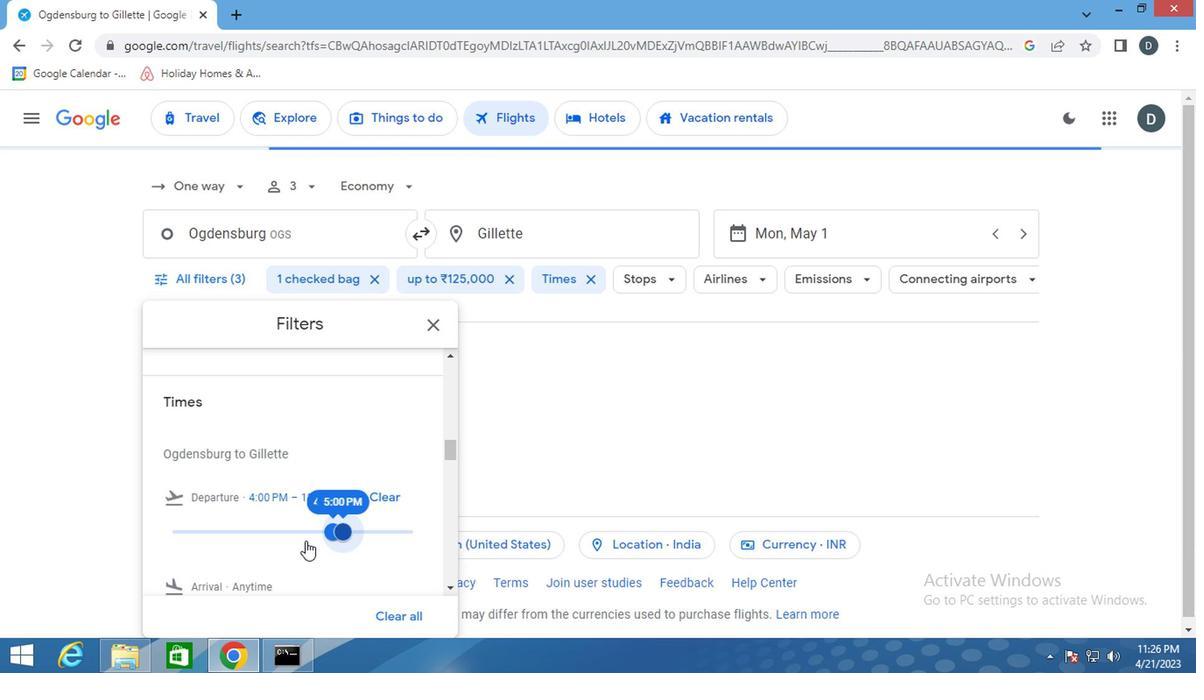 
Action: Mouse scrolled (395, 554) with delta (0, 0)
Screenshot: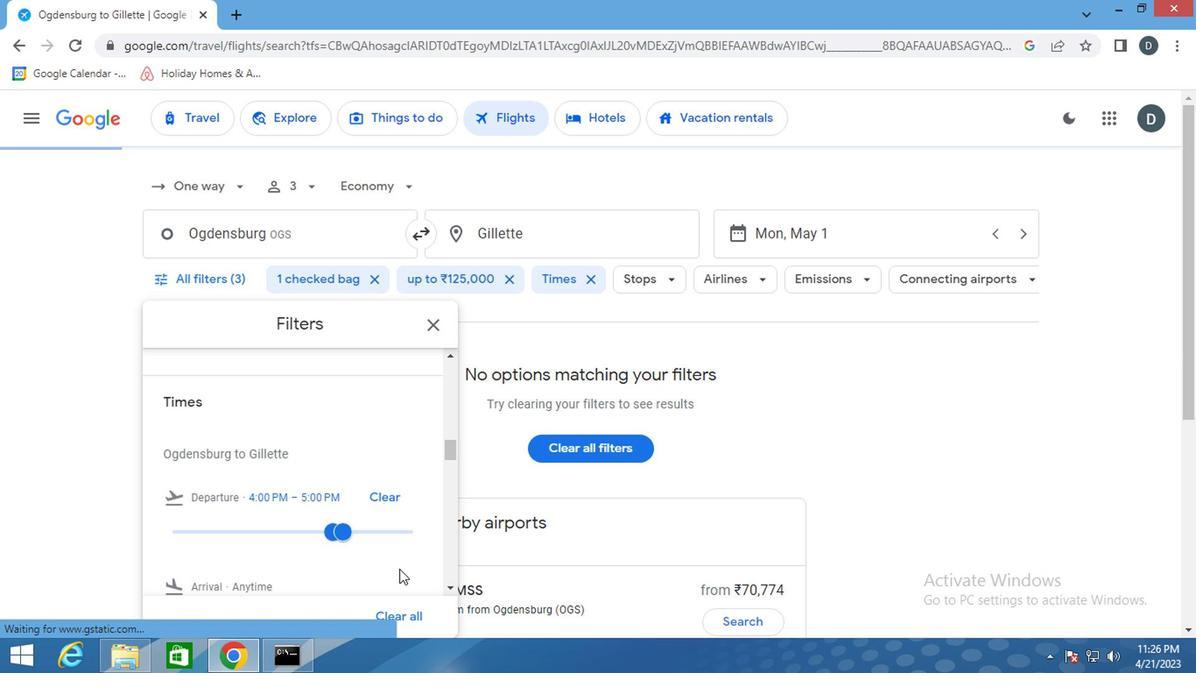 
Action: Mouse scrolled (395, 554) with delta (0, 0)
Screenshot: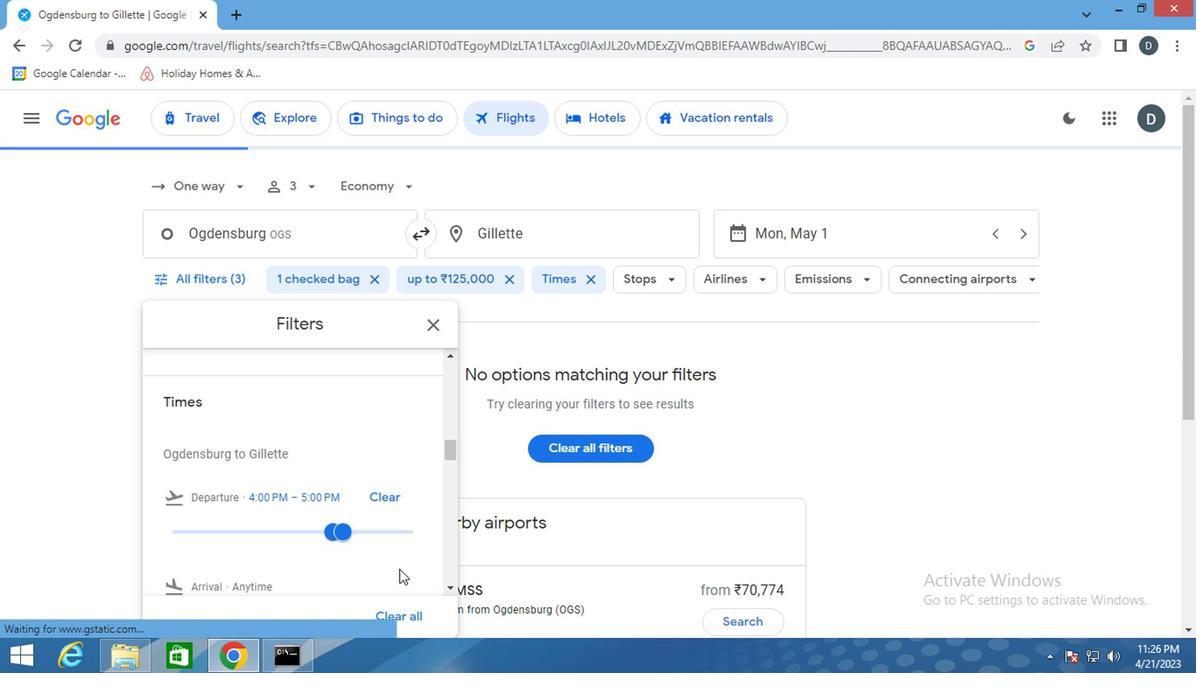 
Action: Mouse scrolled (395, 554) with delta (0, 0)
Screenshot: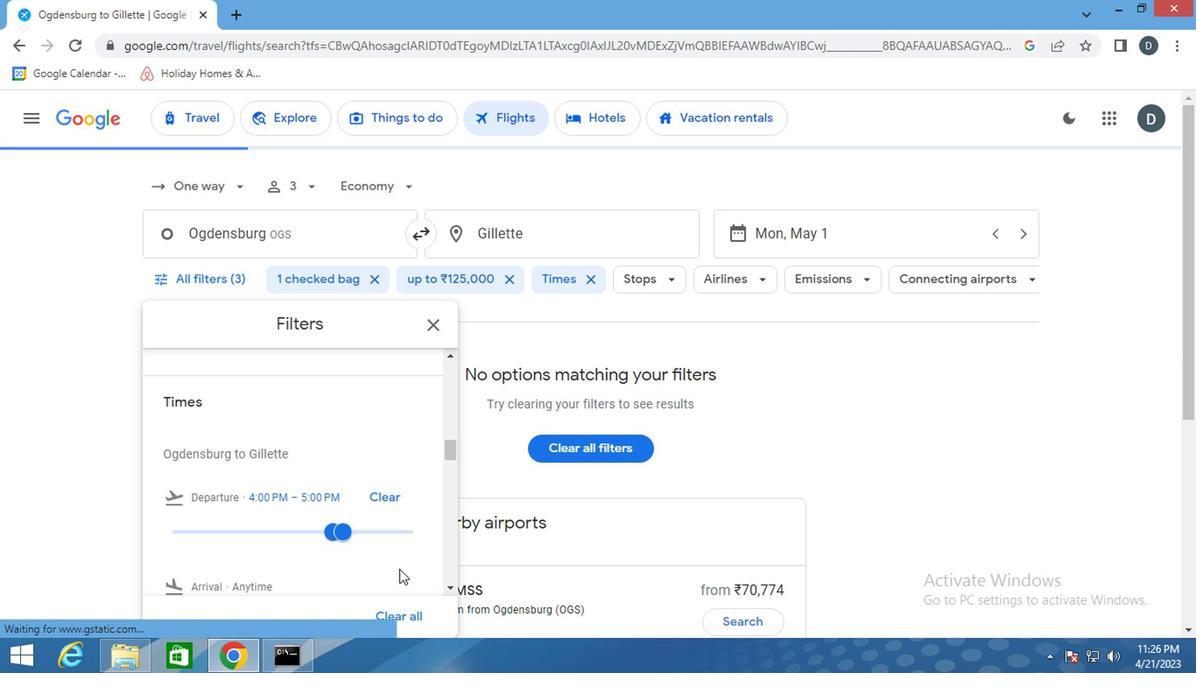 
Action: Mouse scrolled (395, 554) with delta (0, 0)
Screenshot: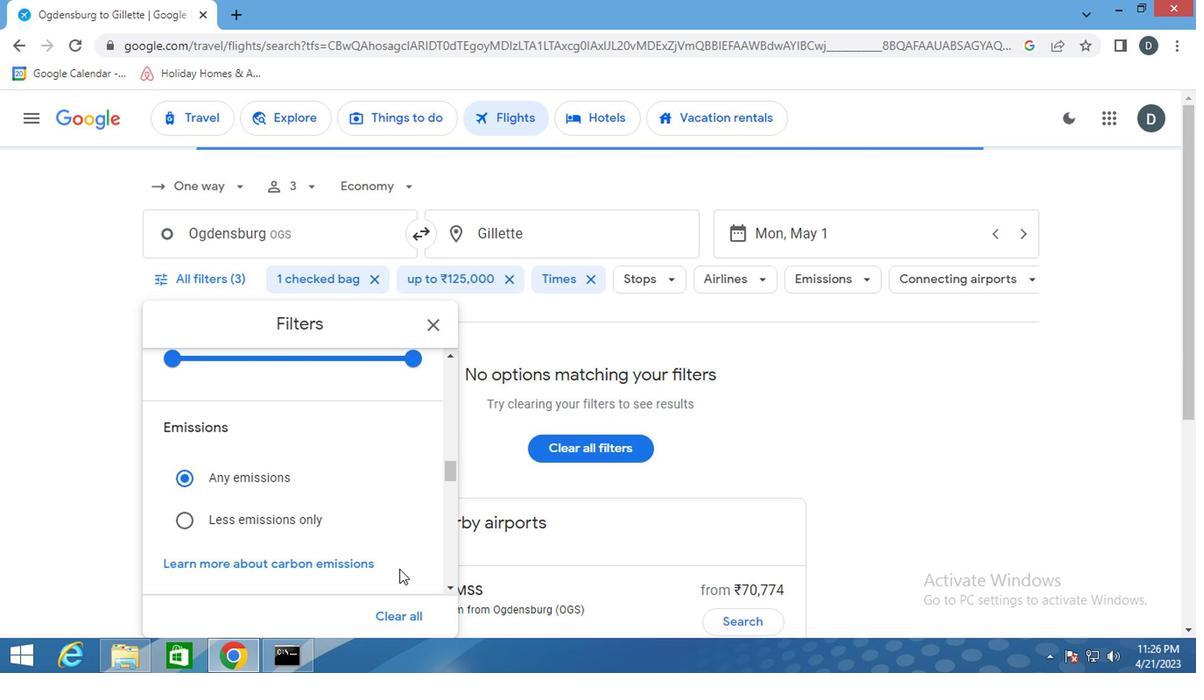 
Action: Mouse scrolled (395, 554) with delta (0, 0)
Screenshot: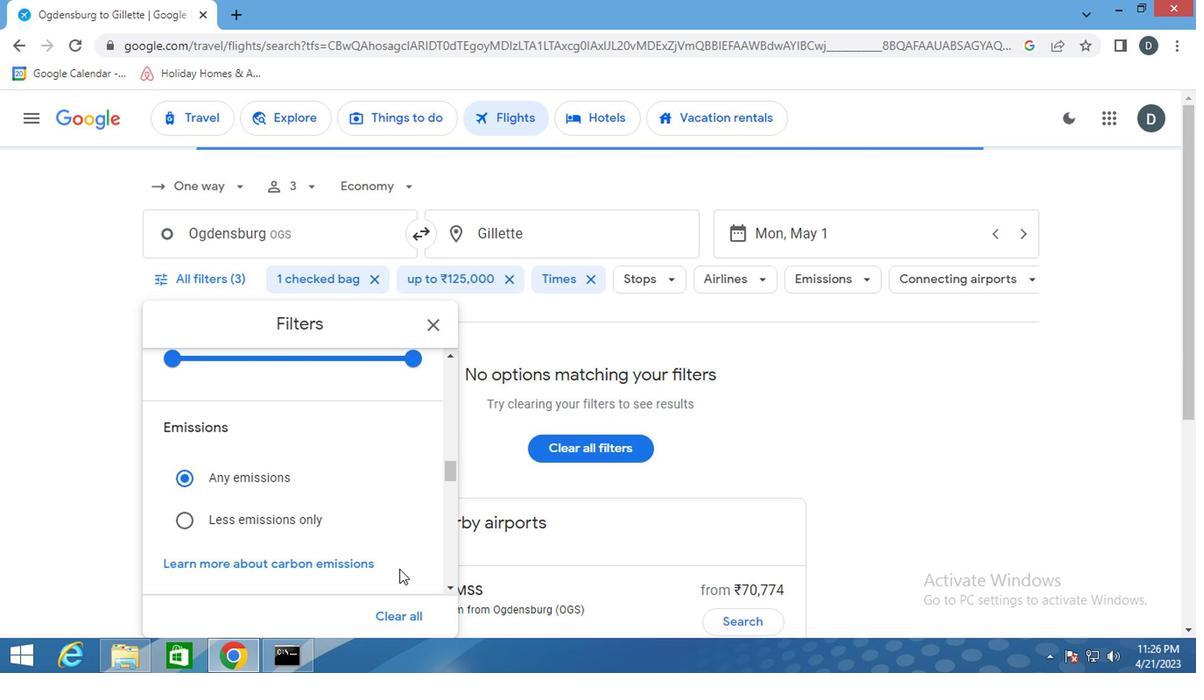 
Action: Mouse scrolled (395, 554) with delta (0, 0)
Screenshot: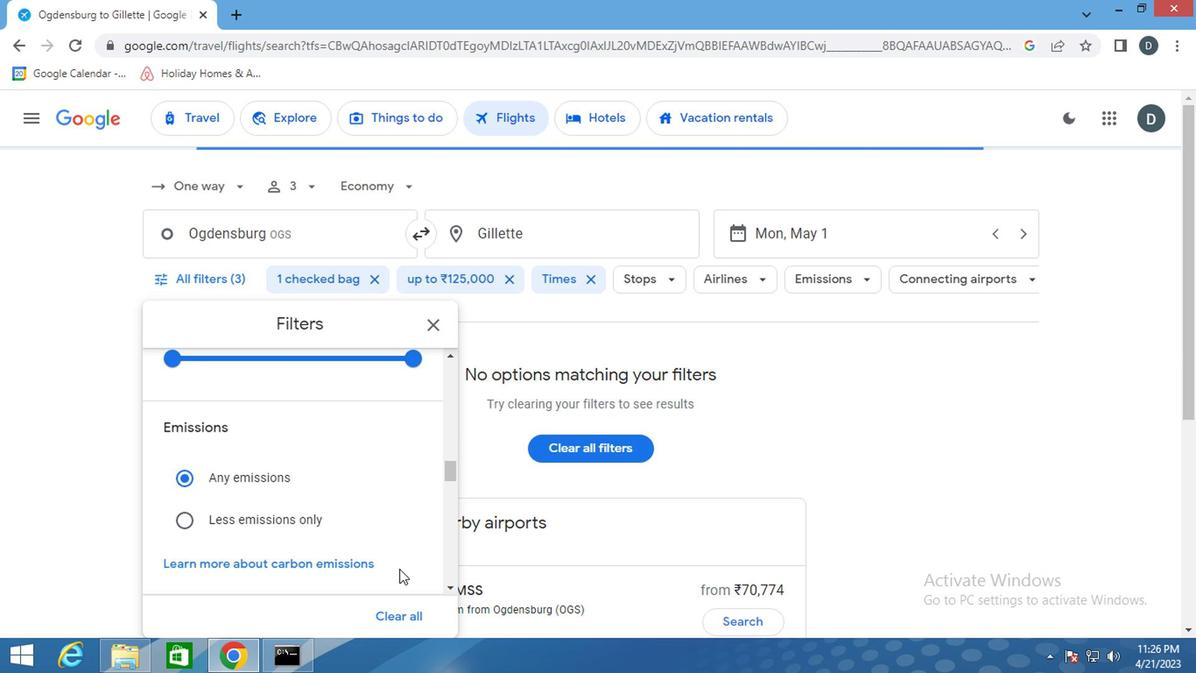 
Action: Mouse scrolled (395, 554) with delta (0, 0)
Screenshot: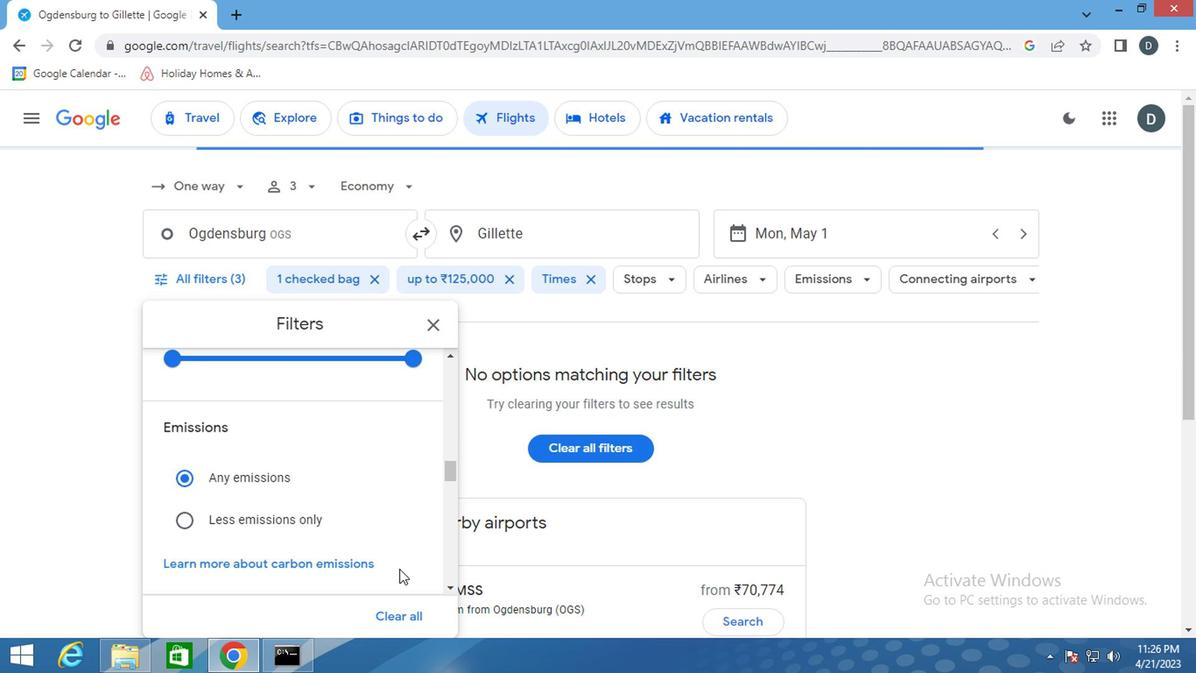 
Action: Mouse scrolled (395, 554) with delta (0, 0)
Screenshot: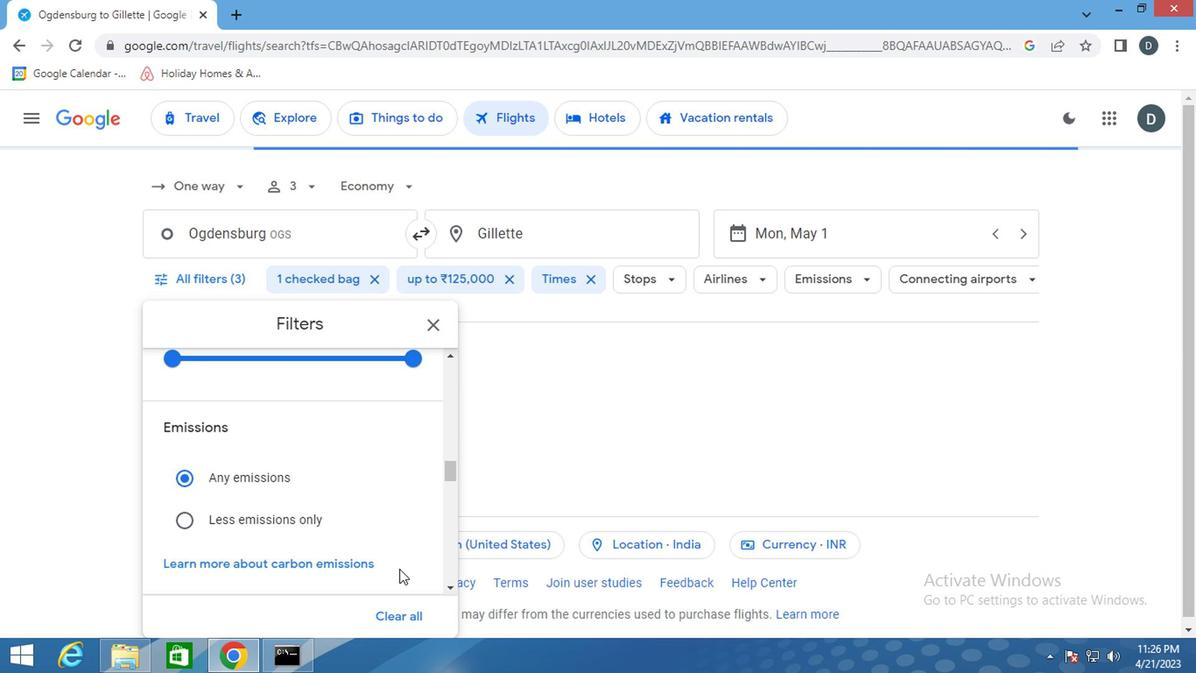 
Action: Mouse moved to (395, 556)
Screenshot: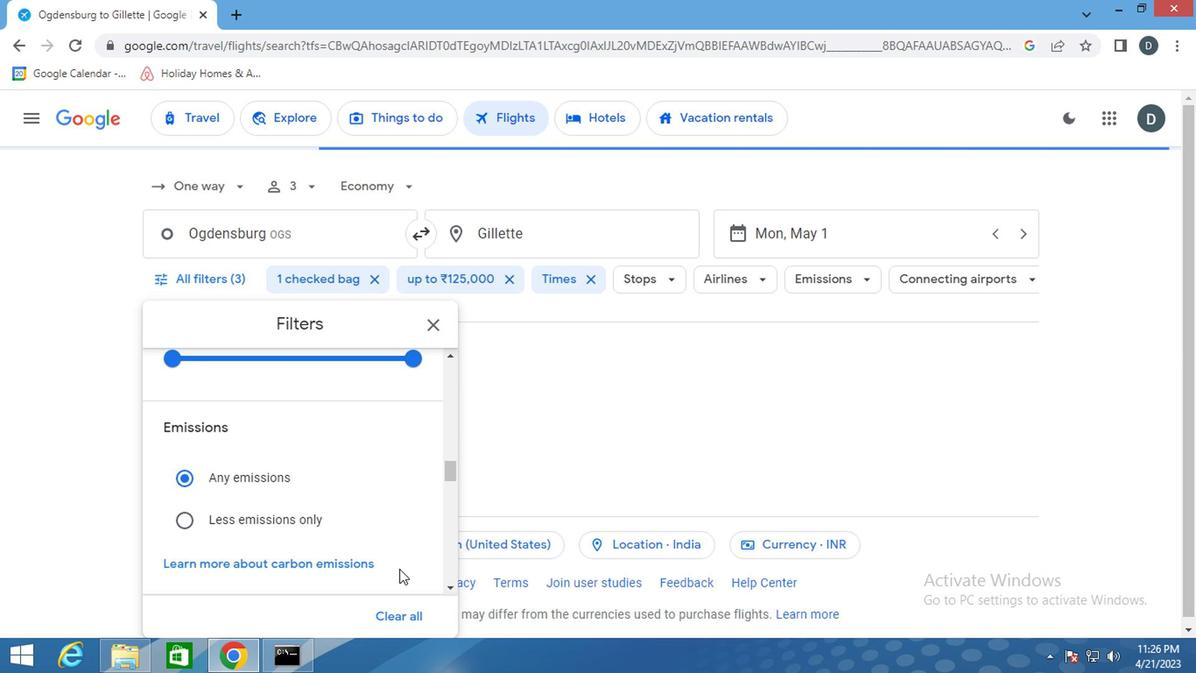 
Action: Mouse scrolled (395, 555) with delta (0, -1)
Screenshot: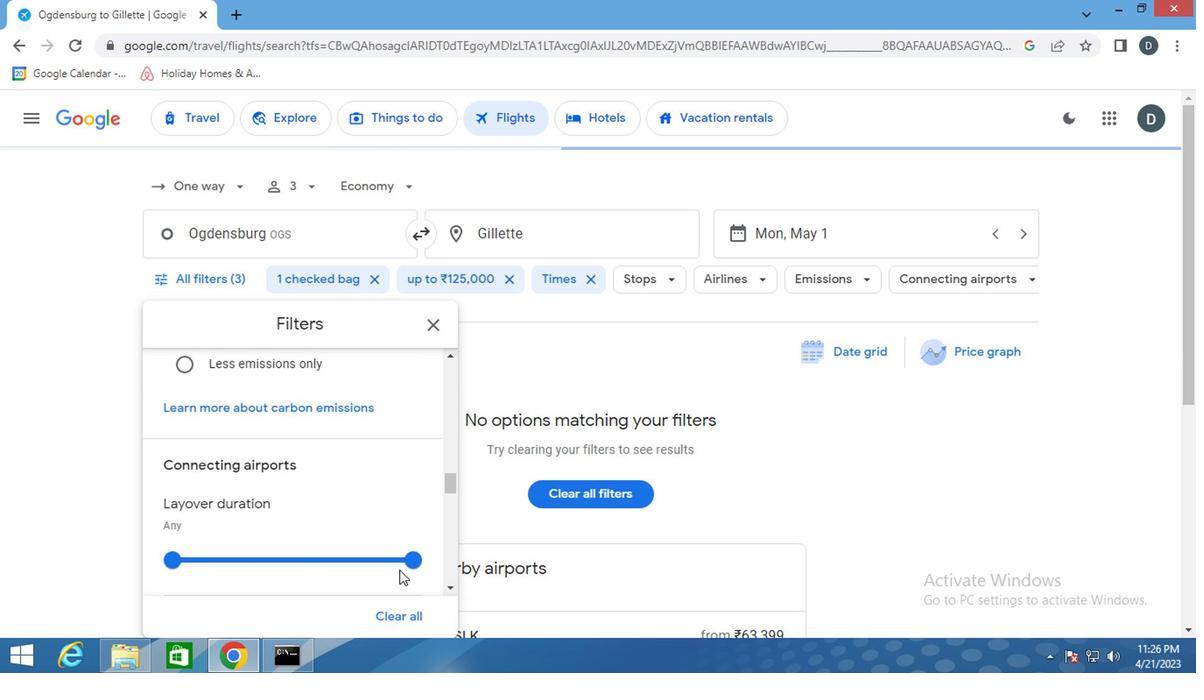 
Action: Mouse scrolled (395, 555) with delta (0, -1)
Screenshot: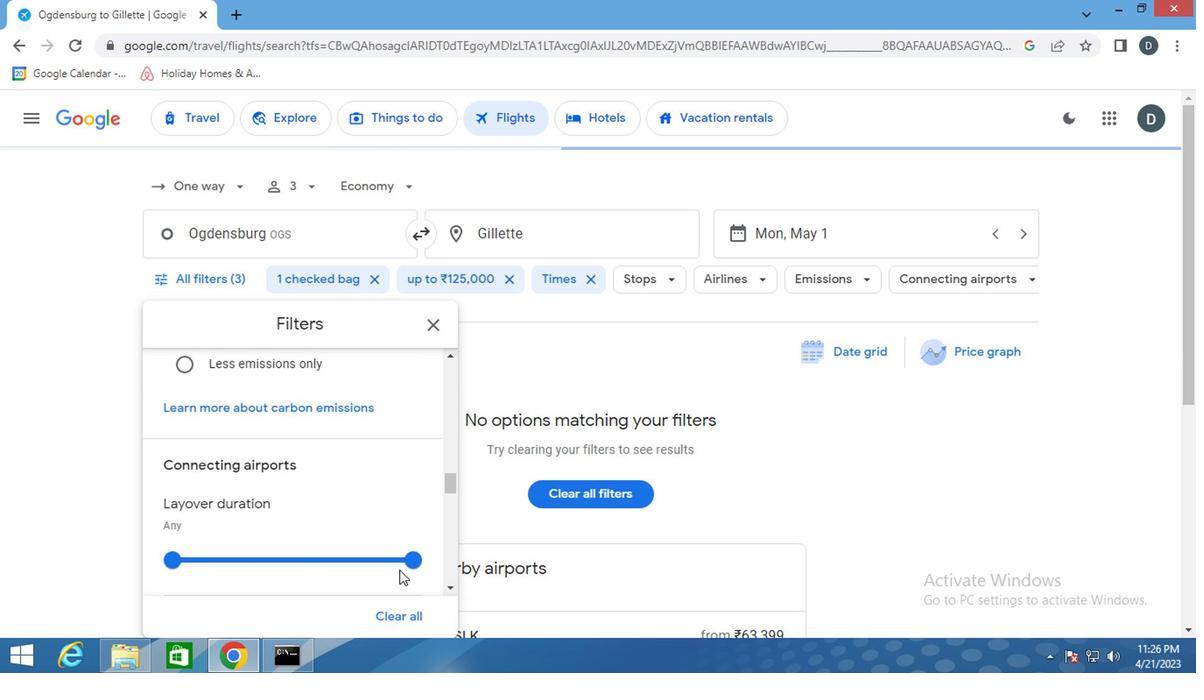 
Action: Mouse scrolled (395, 555) with delta (0, -1)
Screenshot: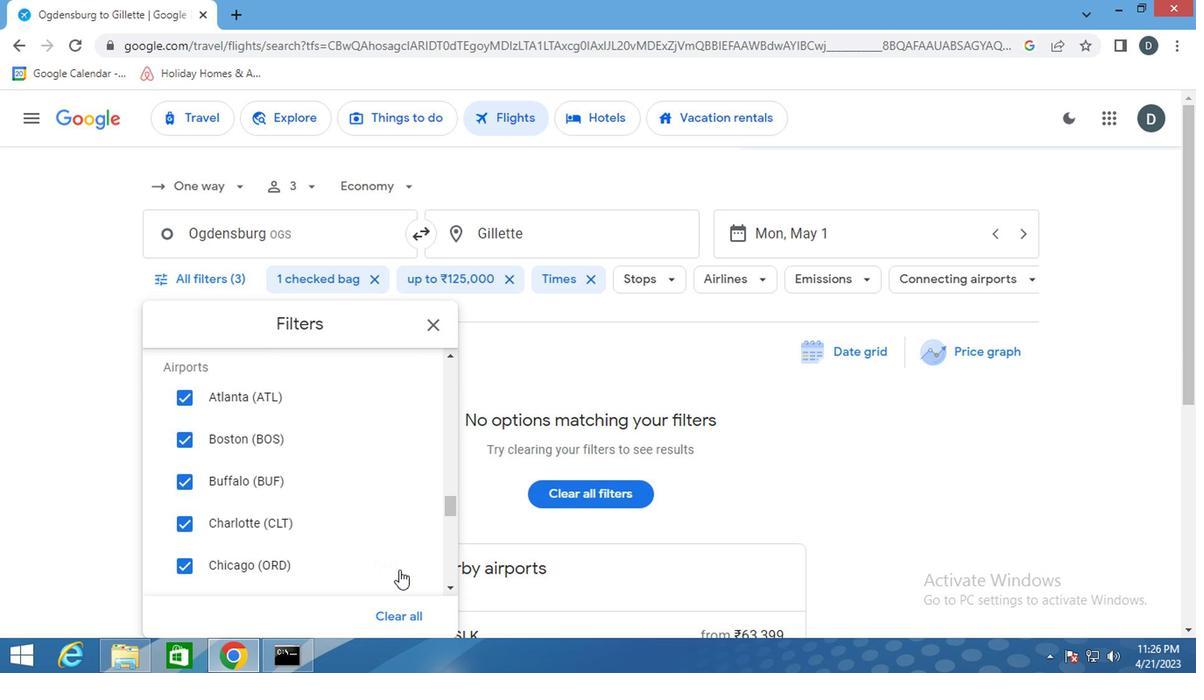 
Action: Mouse scrolled (395, 555) with delta (0, -1)
Screenshot: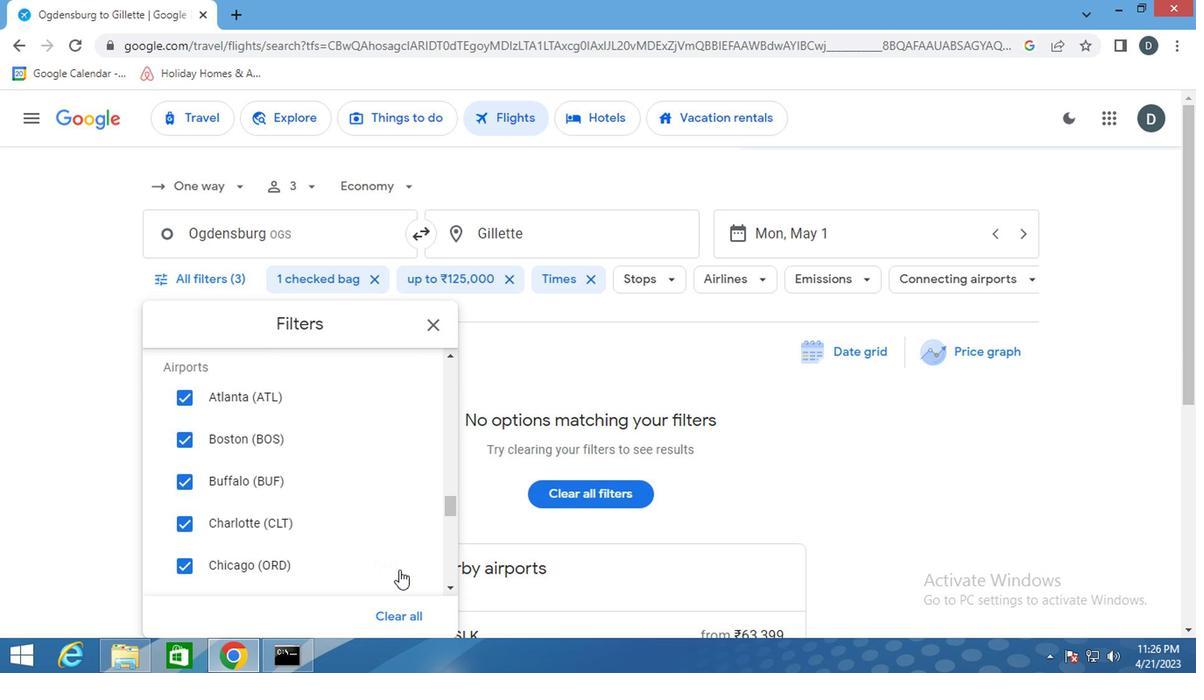 
Action: Mouse scrolled (395, 555) with delta (0, -1)
Screenshot: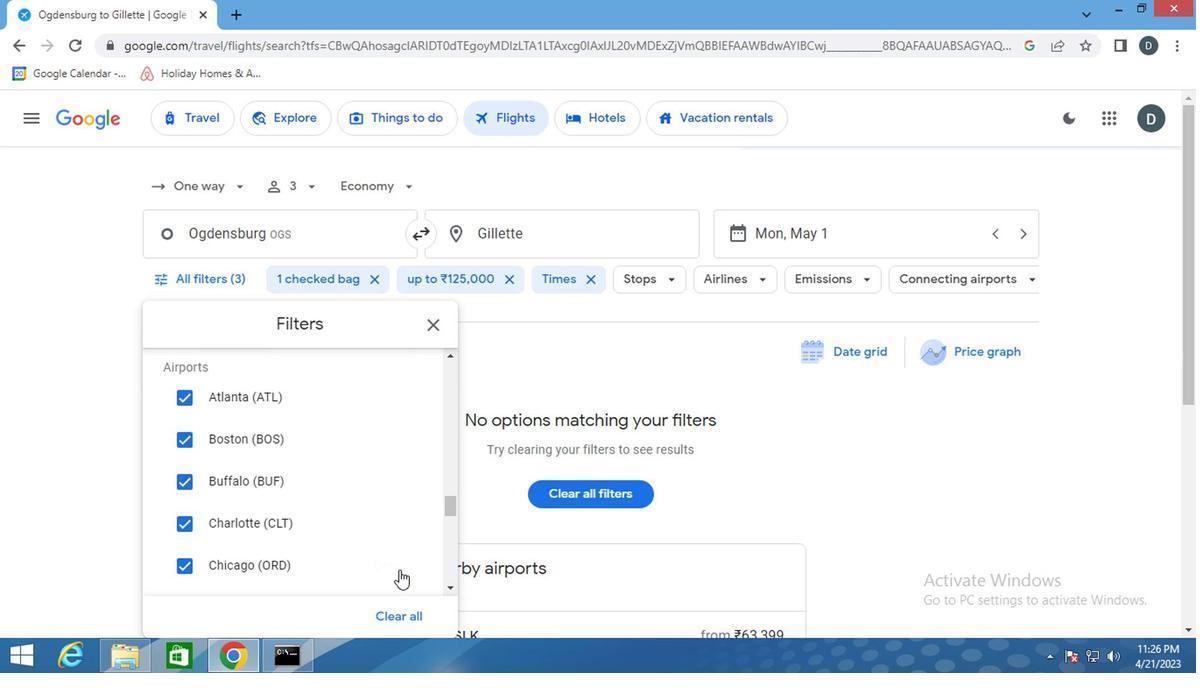 
Action: Mouse scrolled (395, 555) with delta (0, -1)
Screenshot: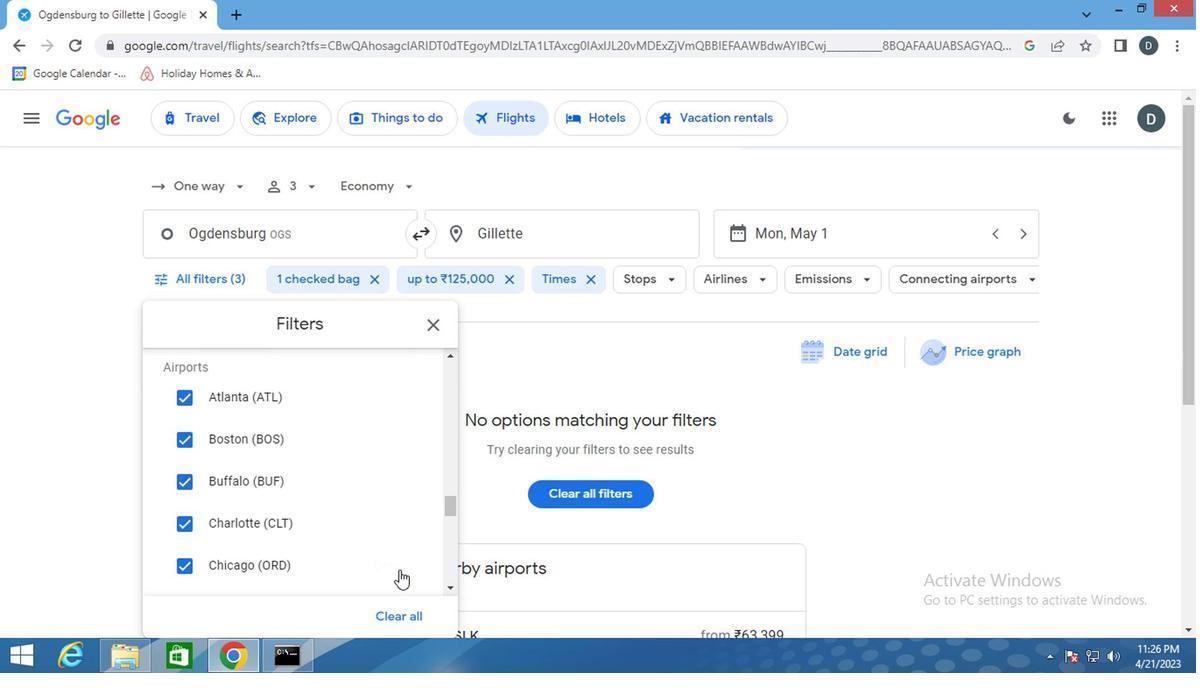 
Action: Mouse scrolled (395, 555) with delta (0, -1)
Screenshot: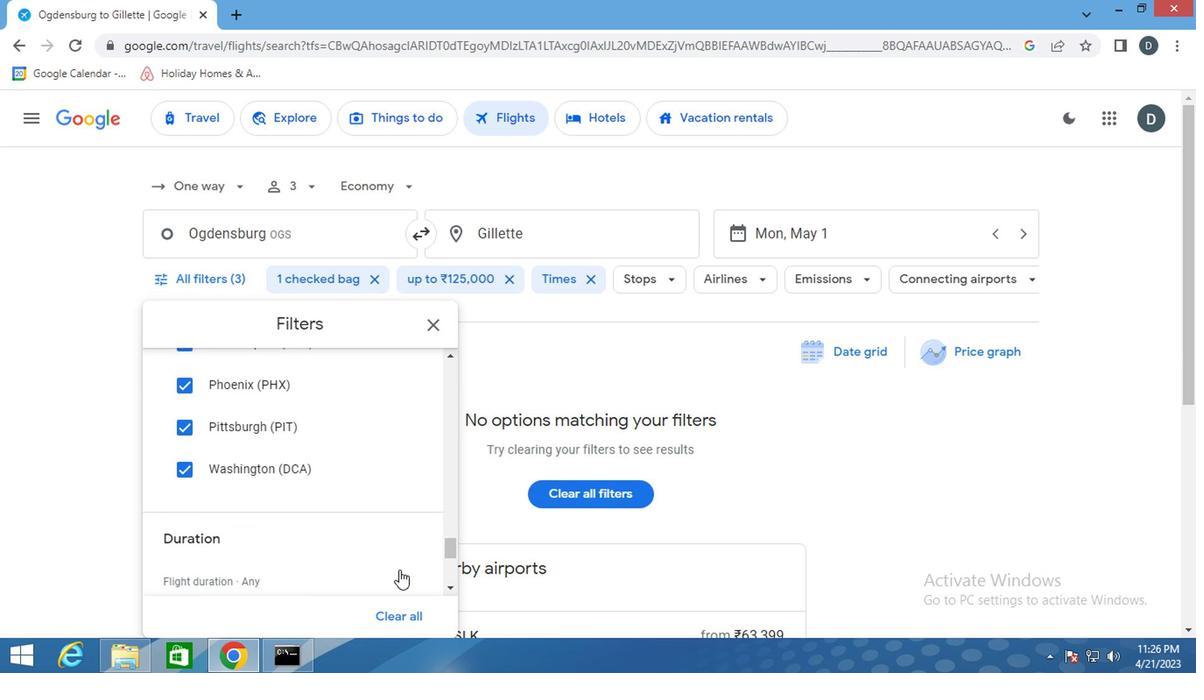 
Action: Mouse scrolled (395, 555) with delta (0, -1)
Screenshot: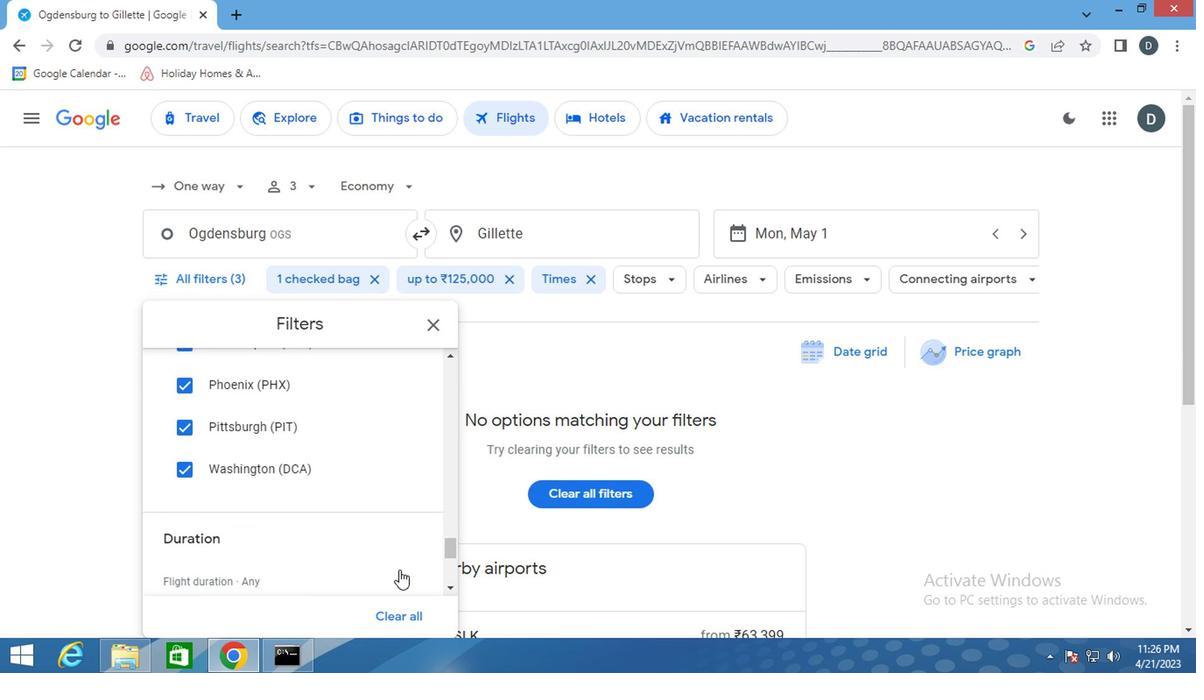 
Action: Mouse scrolled (395, 555) with delta (0, -1)
Screenshot: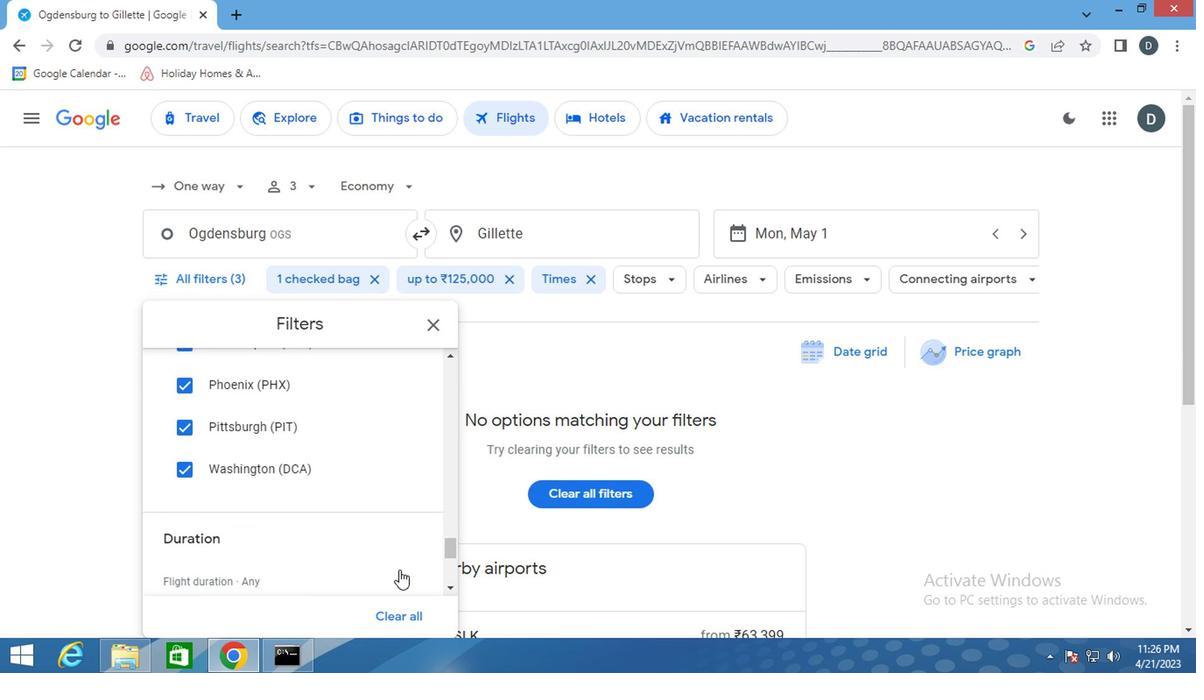 
Action: Mouse scrolled (395, 555) with delta (0, -1)
Screenshot: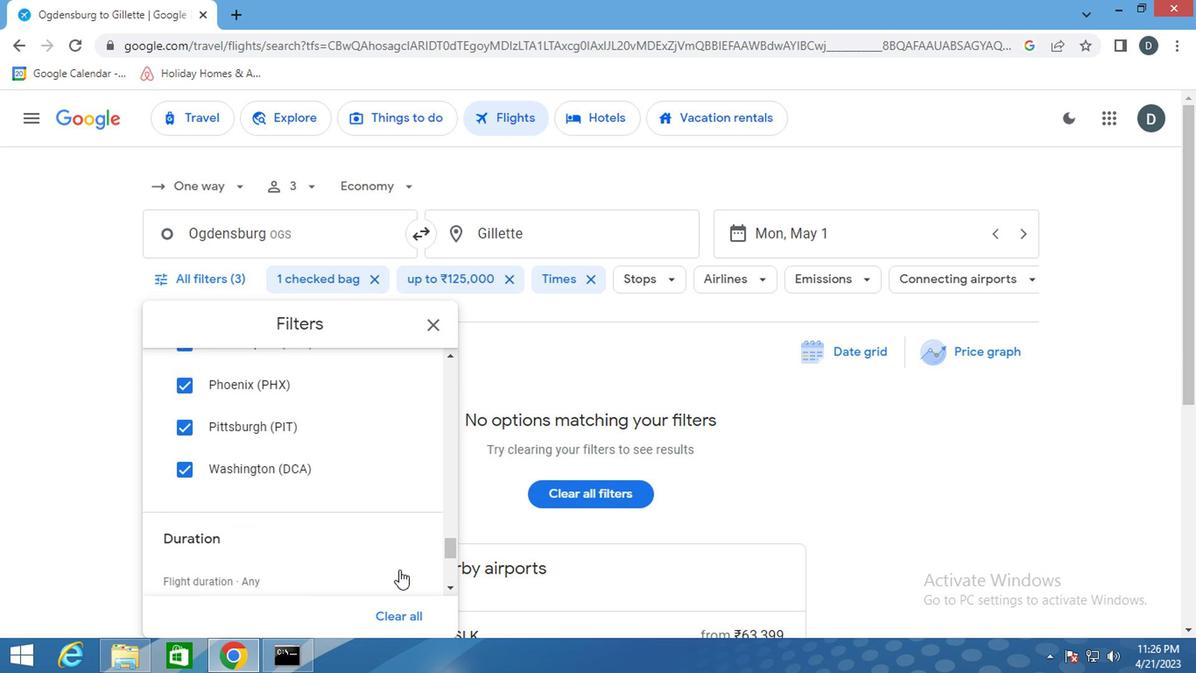 
Action: Mouse scrolled (395, 555) with delta (0, -1)
Screenshot: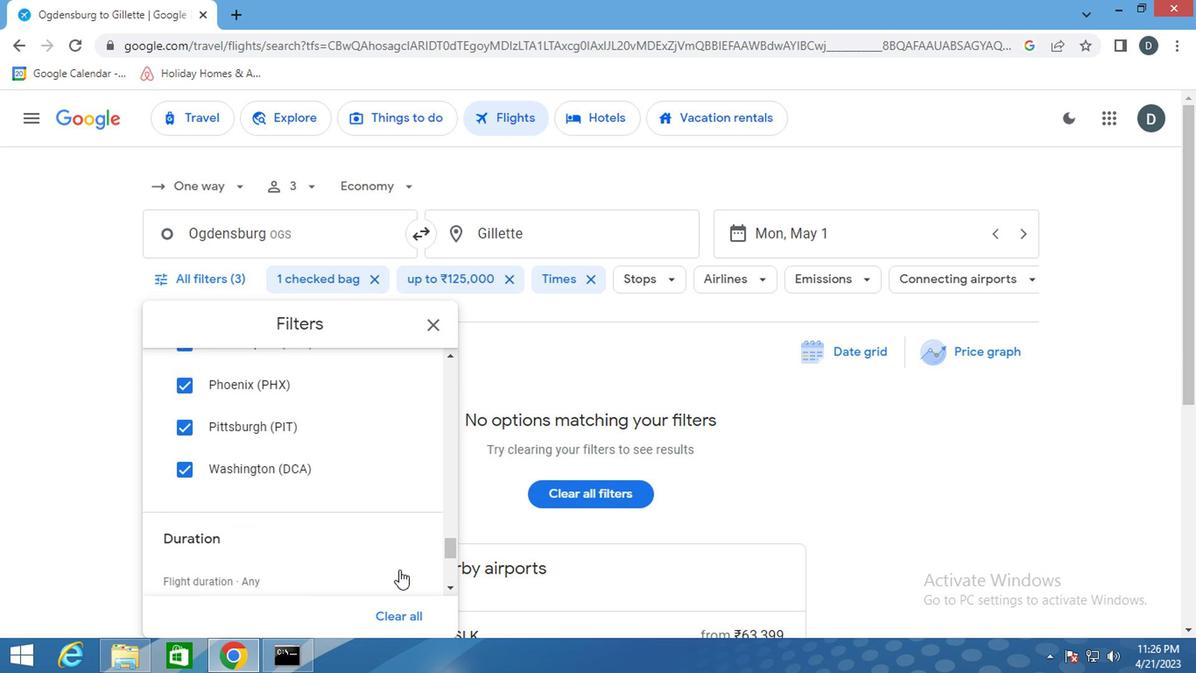 
Action: Mouse scrolled (395, 555) with delta (0, -1)
Screenshot: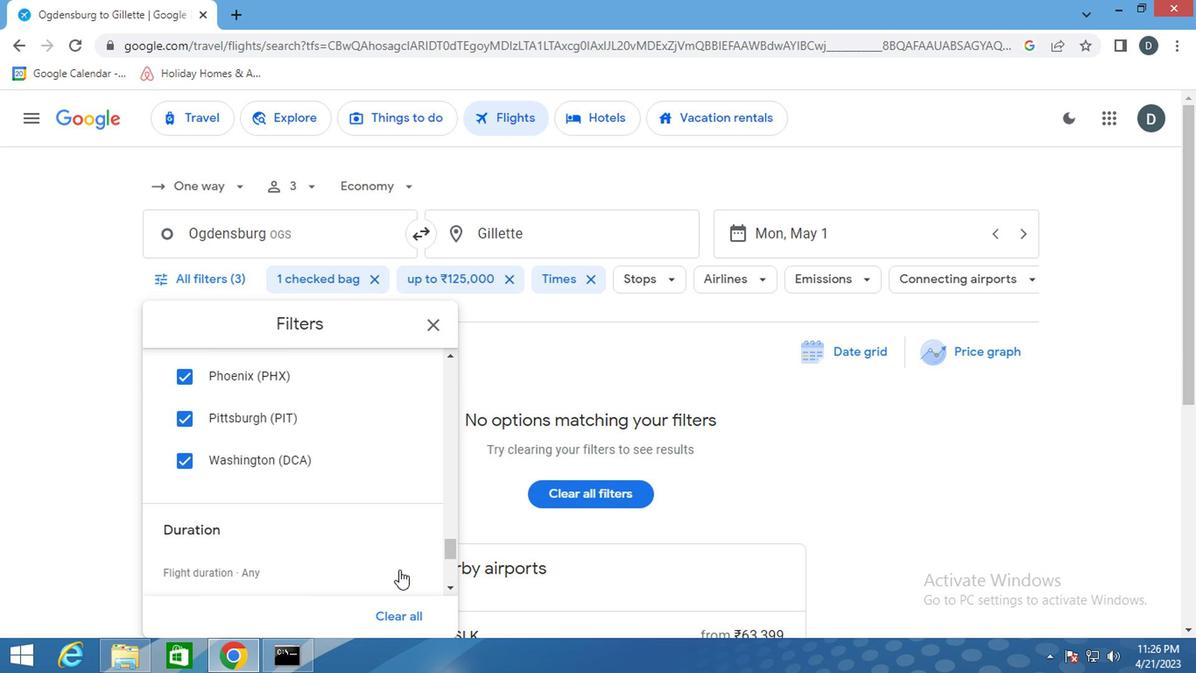
Action: Mouse scrolled (395, 555) with delta (0, -1)
Screenshot: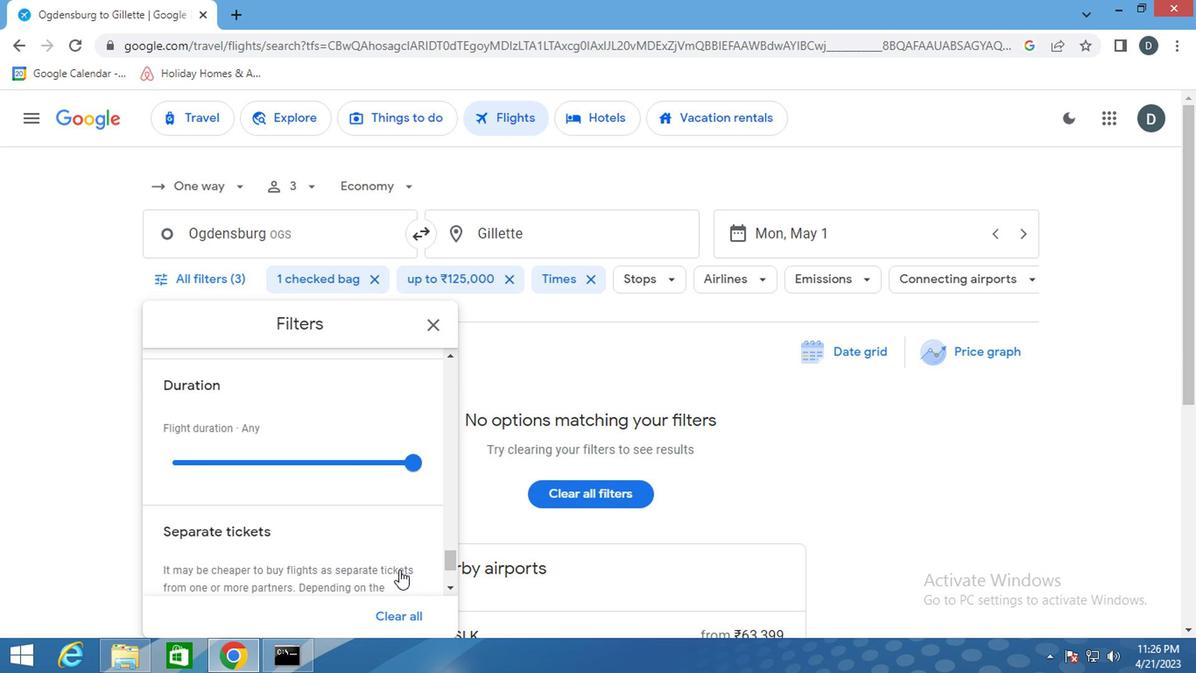 
Action: Mouse scrolled (395, 555) with delta (0, -1)
Screenshot: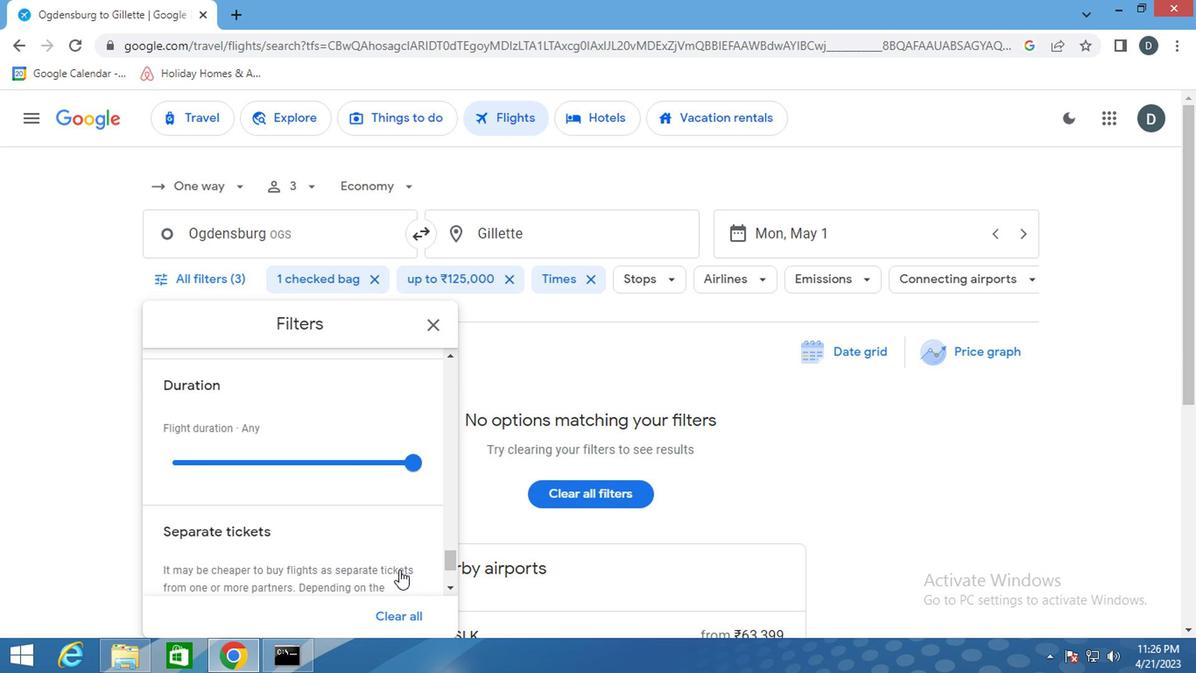 
Action: Mouse scrolled (395, 555) with delta (0, -1)
Screenshot: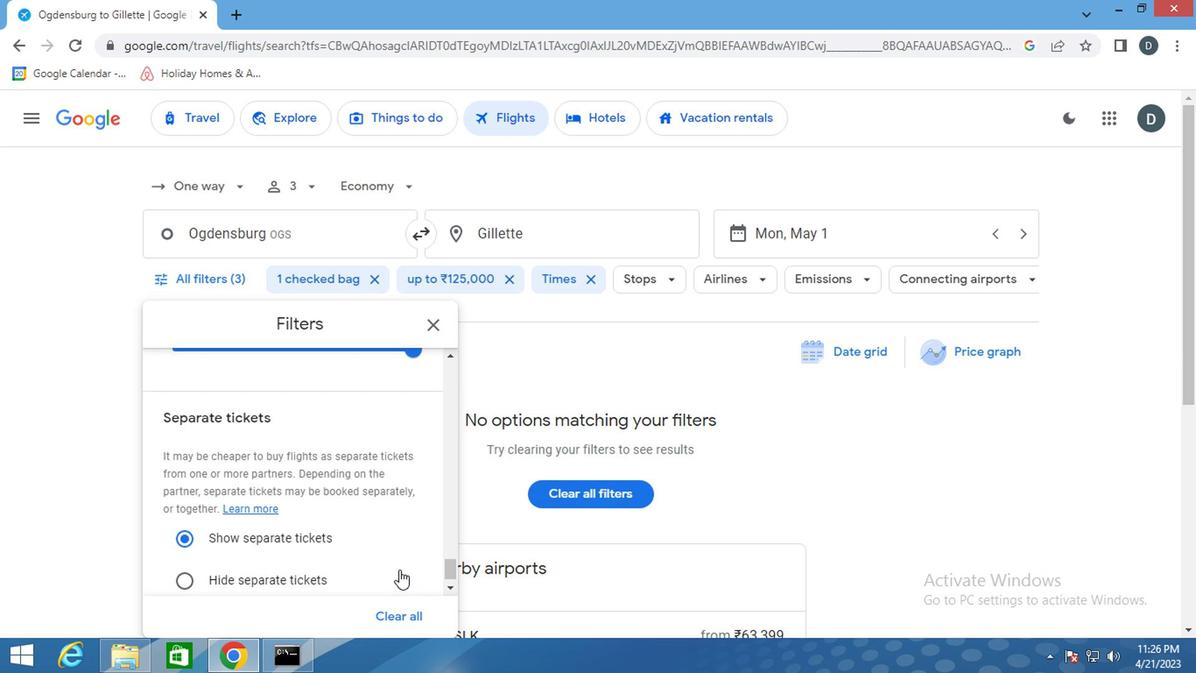
Action: Mouse scrolled (395, 555) with delta (0, -1)
Screenshot: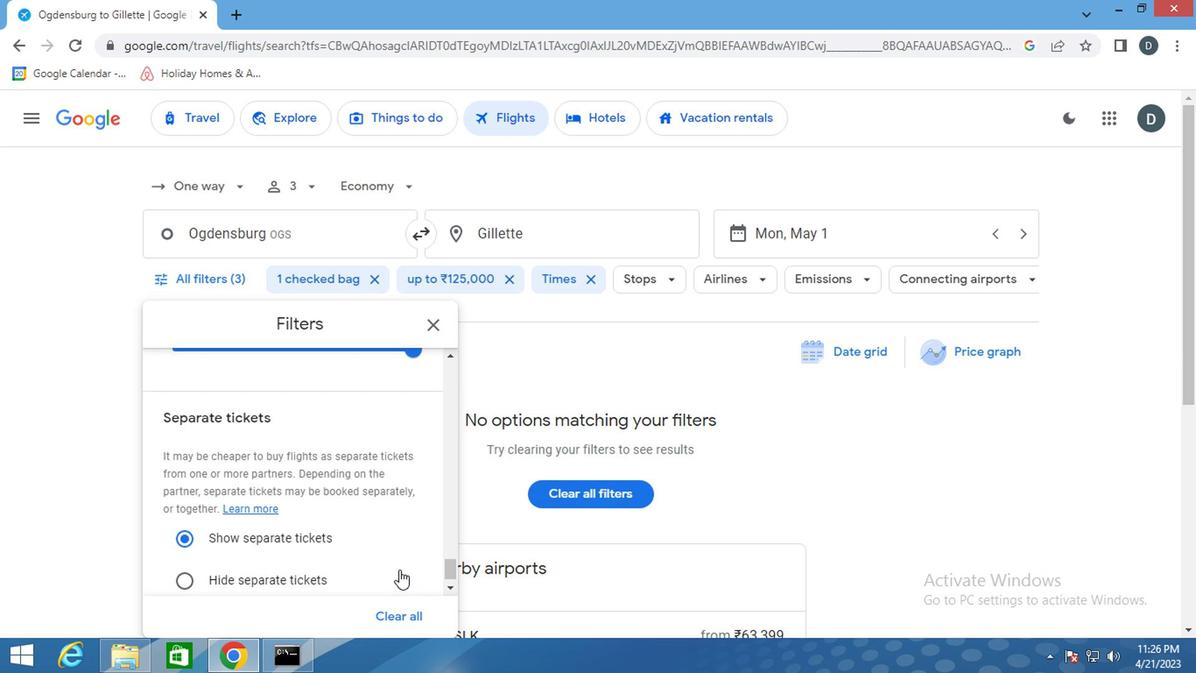 
Action: Mouse scrolled (395, 555) with delta (0, -1)
Screenshot: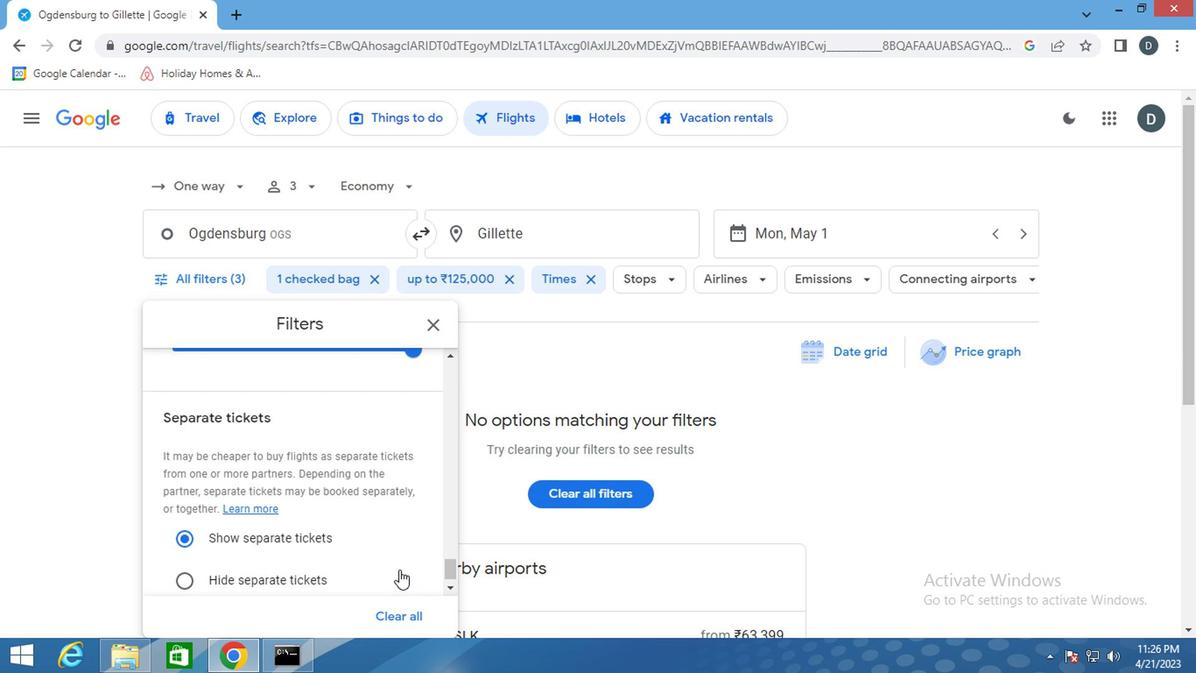 
Action: Mouse scrolled (395, 555) with delta (0, -1)
Screenshot: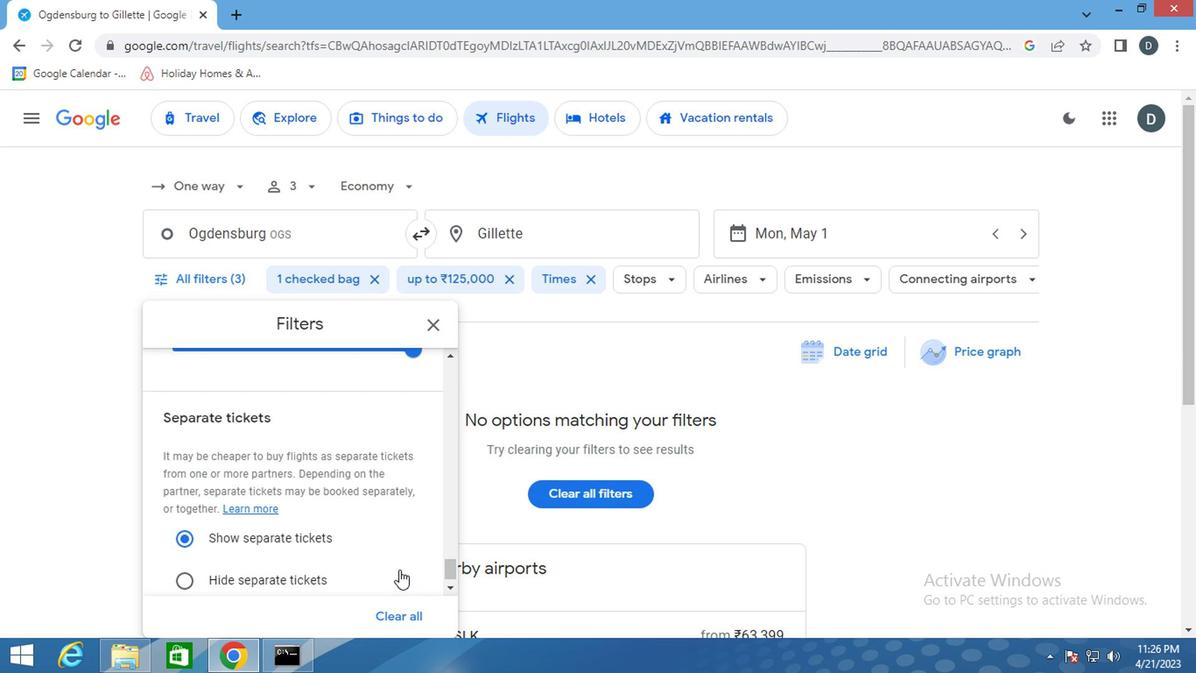 
Action: Mouse moved to (423, 339)
Screenshot: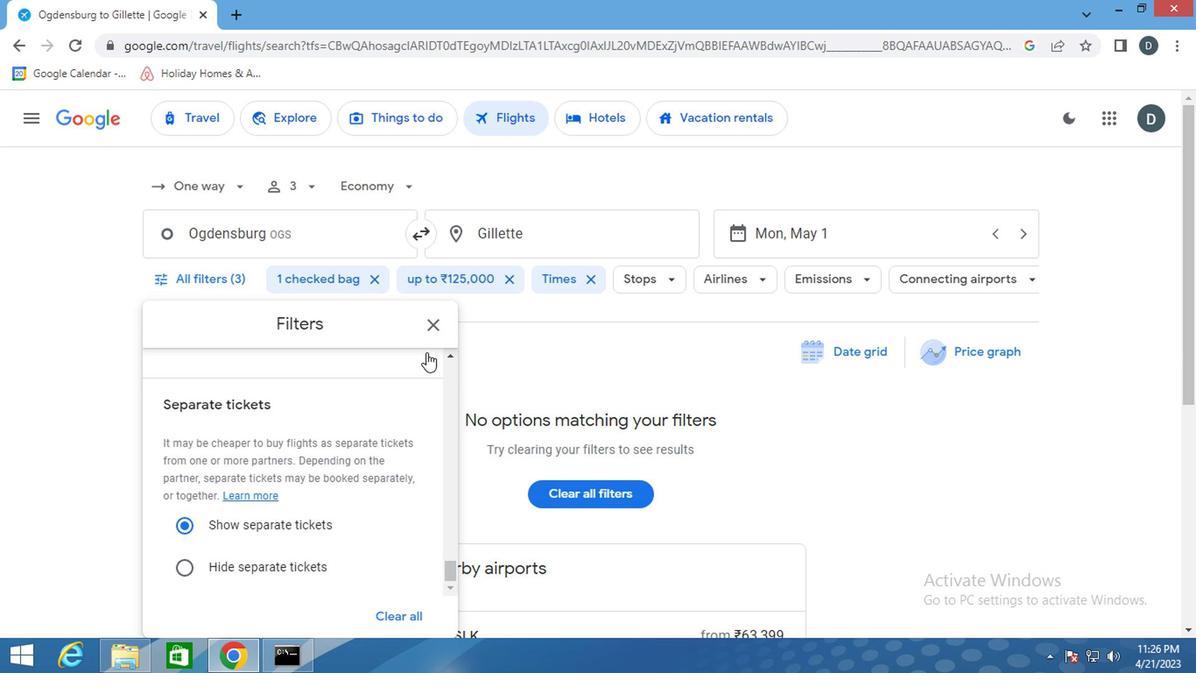 
Action: Mouse pressed left at (423, 339)
Screenshot: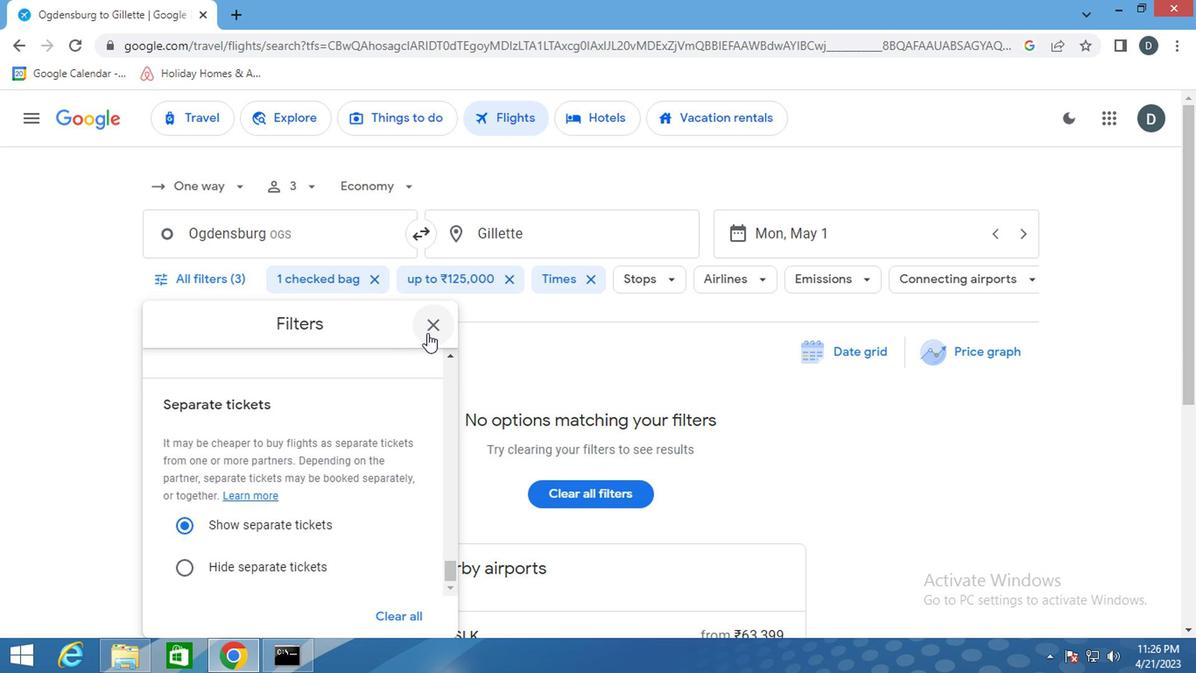 
Action: Mouse moved to (468, 368)
Screenshot: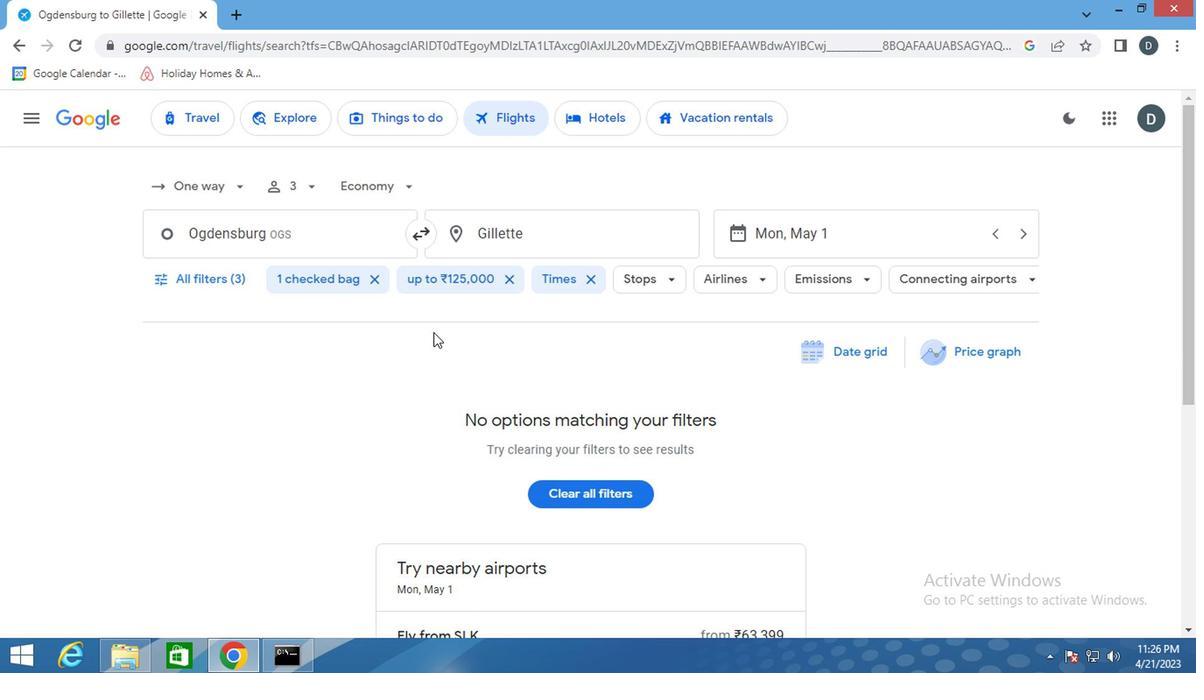 
